 Task: Look for space in Rosedale, United States from 12th July, 2023 to 16th July, 2023 for 8 adults in price range Rs.10000 to Rs.16000. Place can be private room with 8 bedrooms having 8 beds and 8 bathrooms. Property type can be house, flat, guest house, hotel. Amenities needed are: wifi, TV, free parkinig on premises, gym, breakfast. Booking option can be shelf check-in. Required host language is English.
Action: Mouse moved to (516, 131)
Screenshot: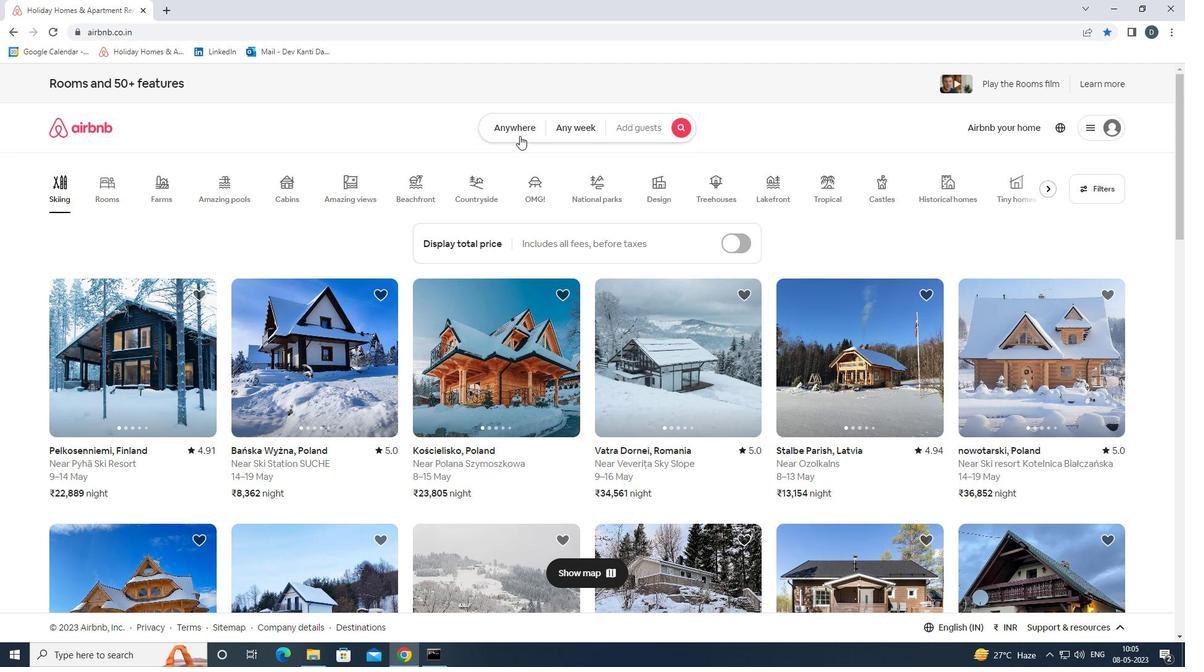
Action: Mouse pressed left at (516, 131)
Screenshot: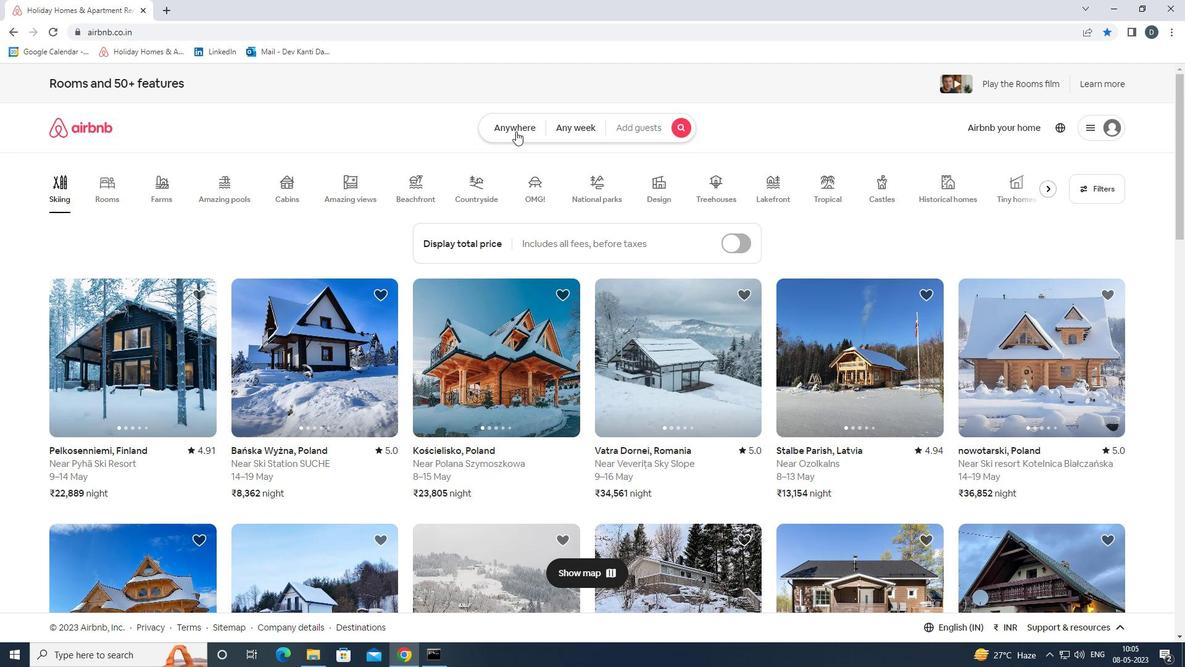 
Action: Mouse moved to (455, 181)
Screenshot: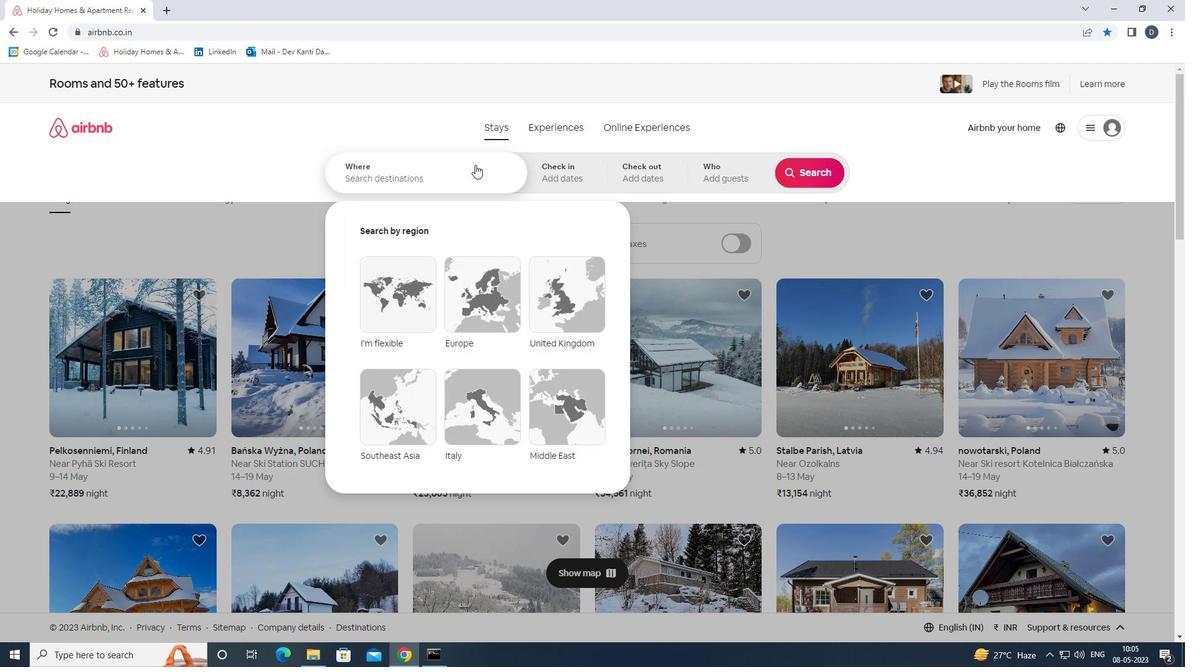 
Action: Mouse pressed left at (455, 181)
Screenshot: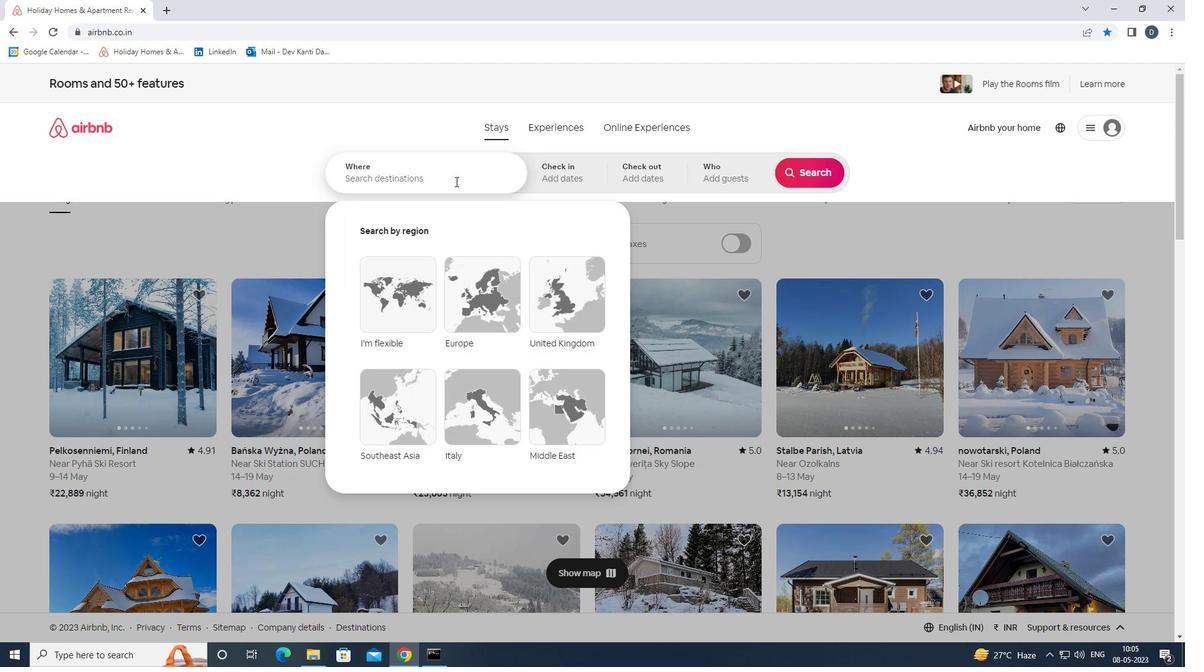 
Action: Key pressed <Key.shift><Key.shift><Key.shift><Key.shift><Key.shift><Key.shift>ROSEDALE,<Key.shift>UNITED<Key.space><Key.shift>STATES<Key.enter>
Screenshot: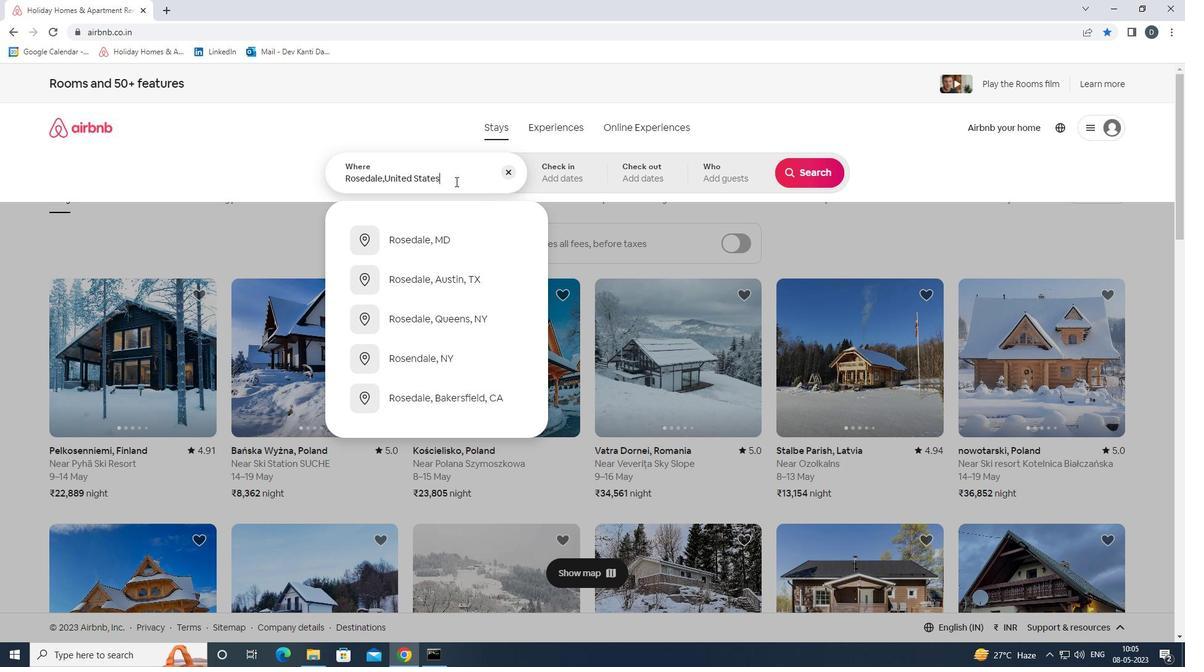 
Action: Mouse moved to (811, 273)
Screenshot: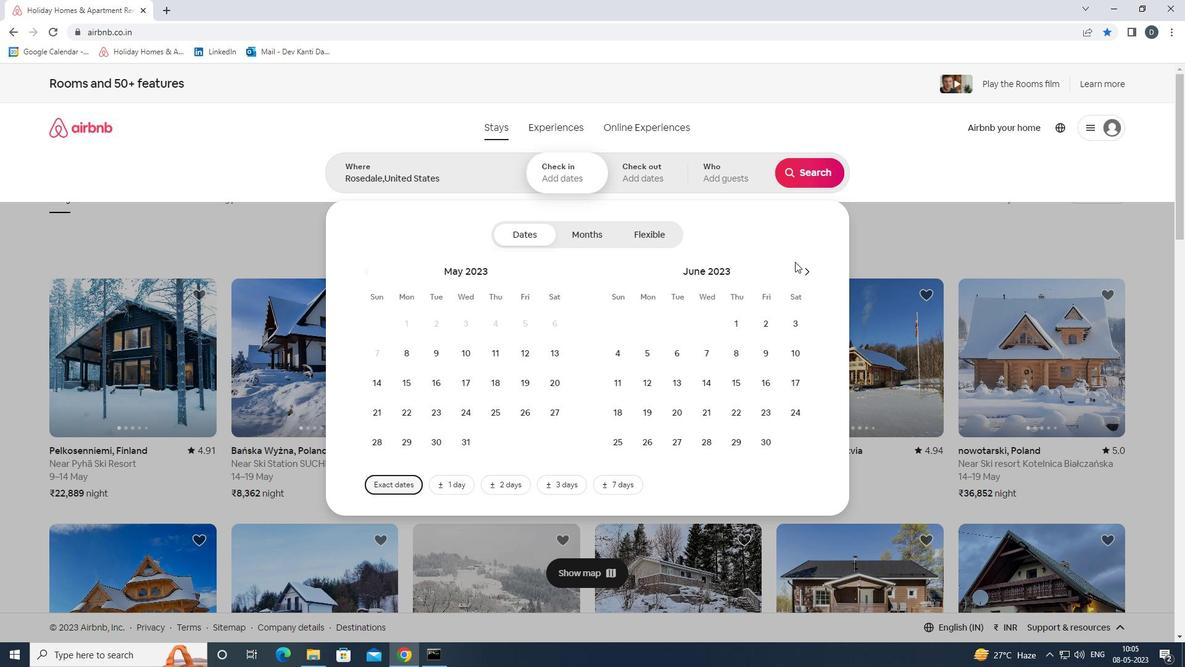 
Action: Mouse pressed left at (811, 273)
Screenshot: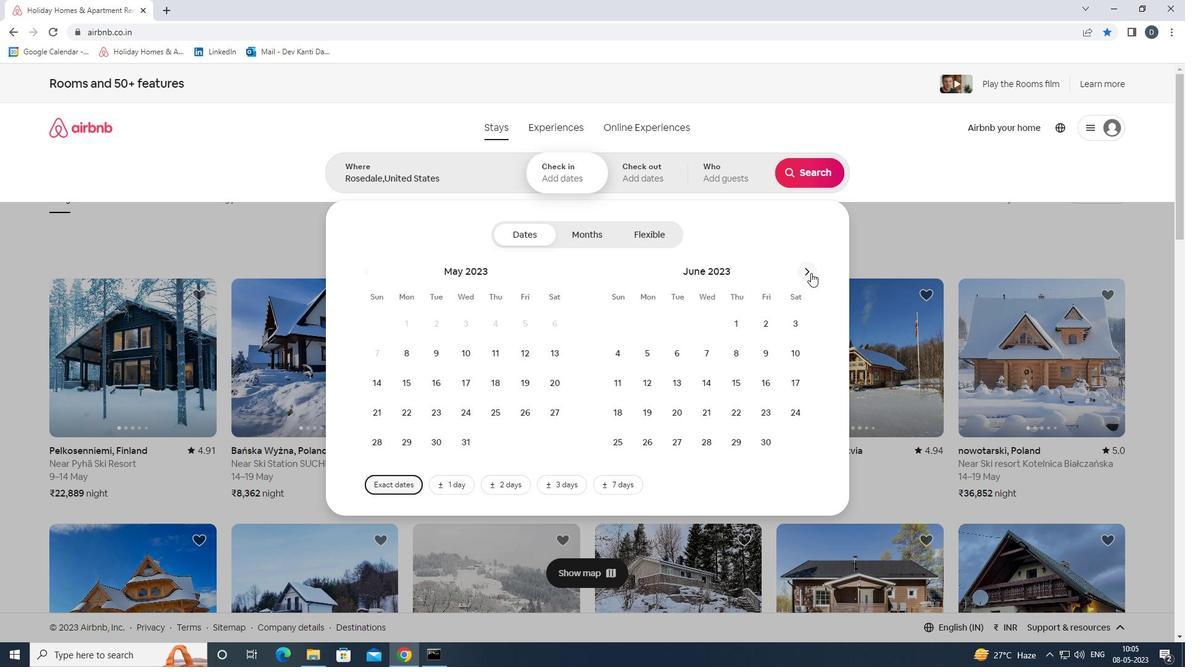 
Action: Mouse moved to (703, 387)
Screenshot: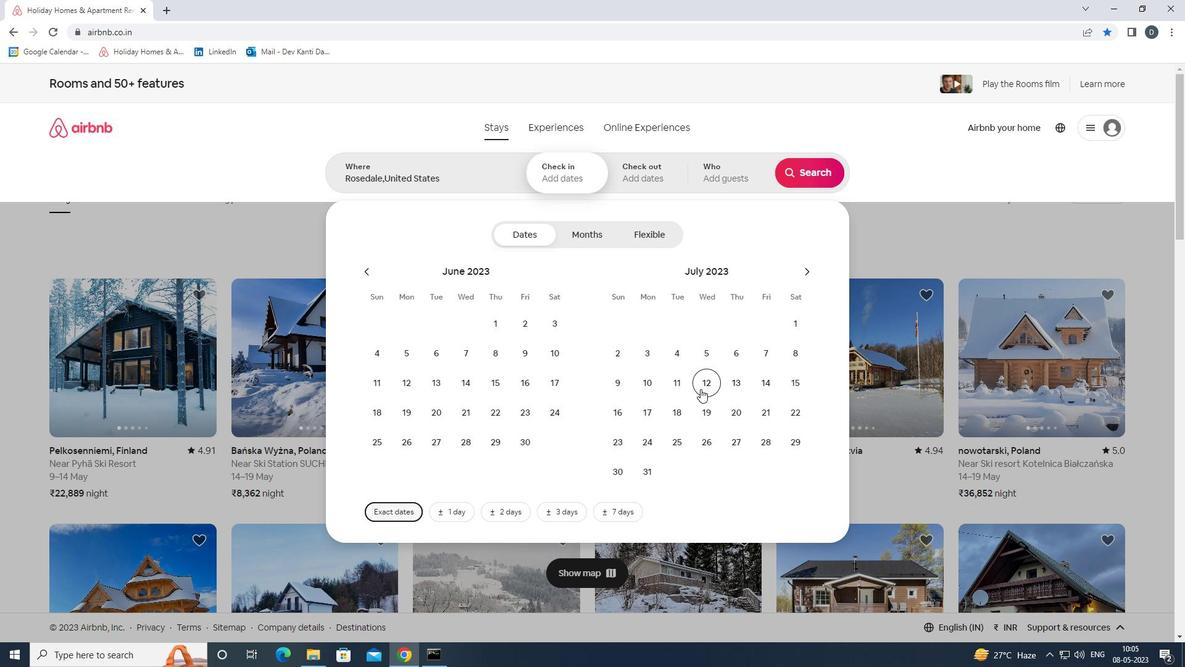 
Action: Mouse pressed left at (703, 387)
Screenshot: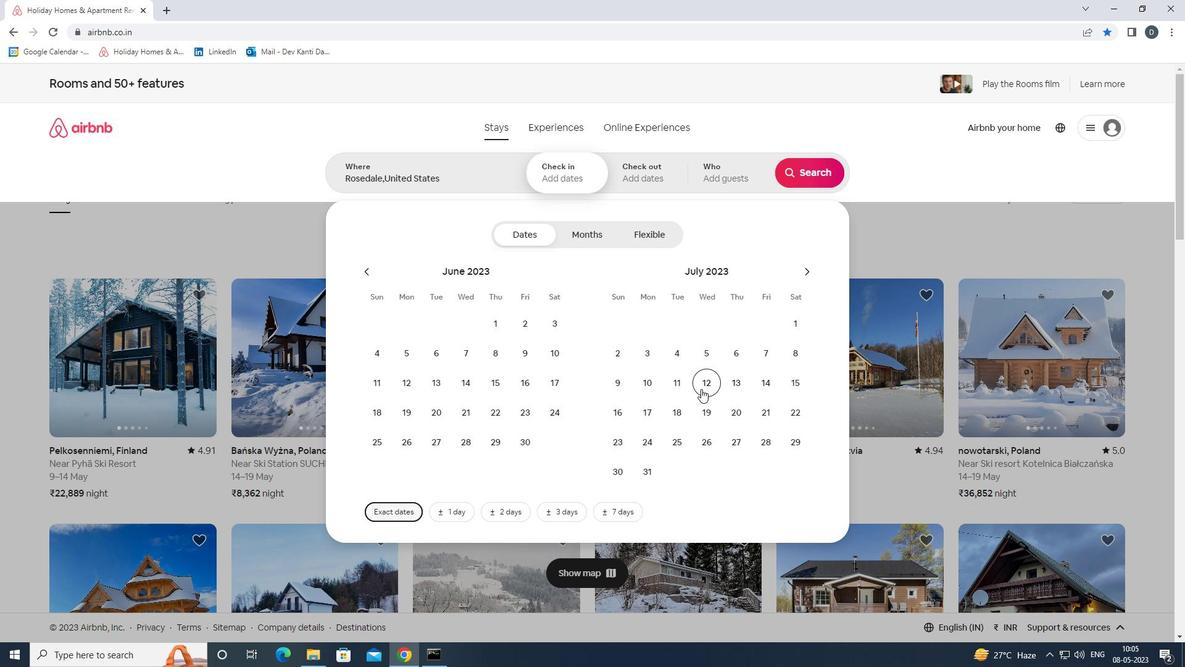 
Action: Mouse moved to (613, 412)
Screenshot: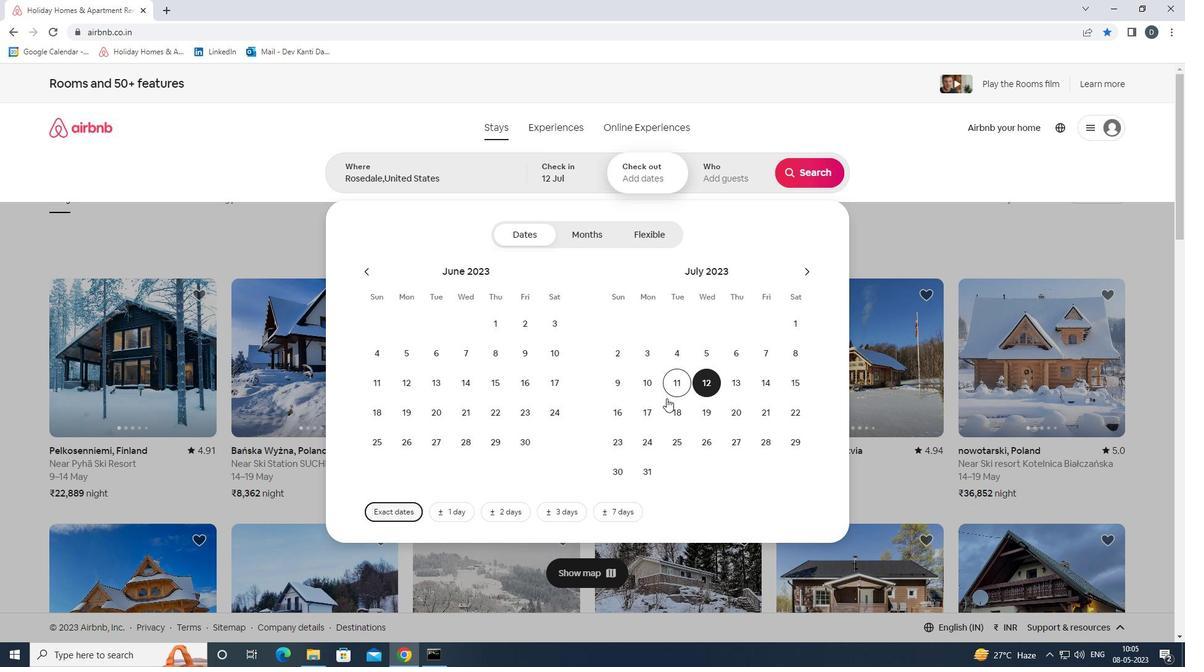 
Action: Mouse pressed left at (613, 412)
Screenshot: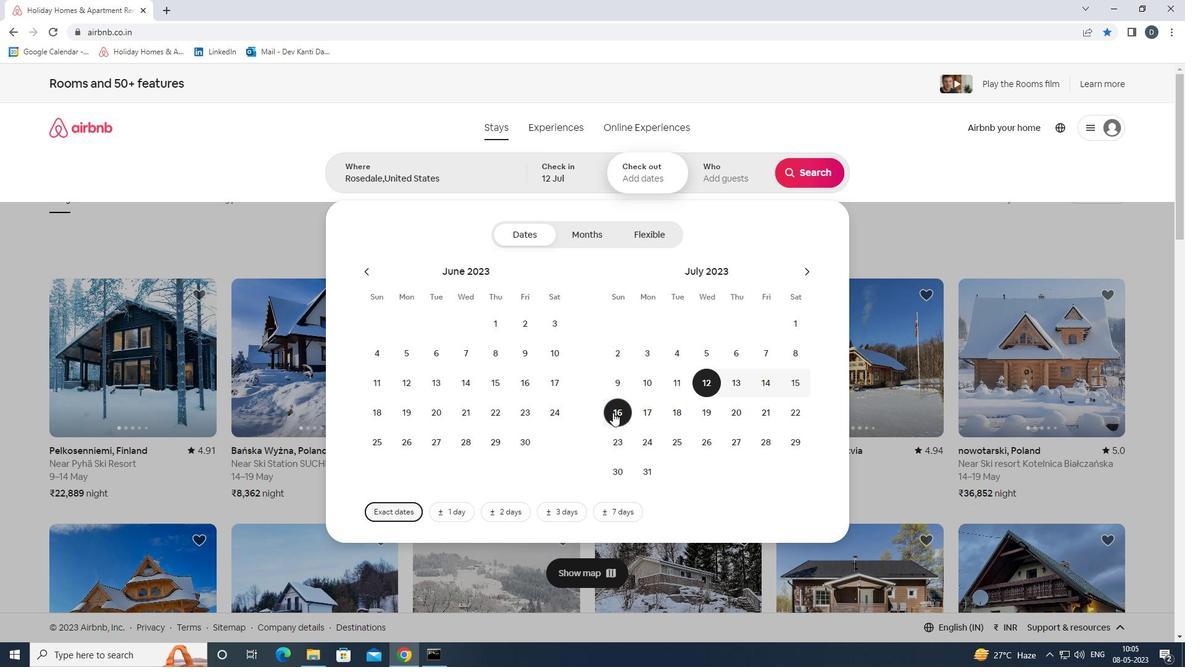 
Action: Mouse moved to (723, 184)
Screenshot: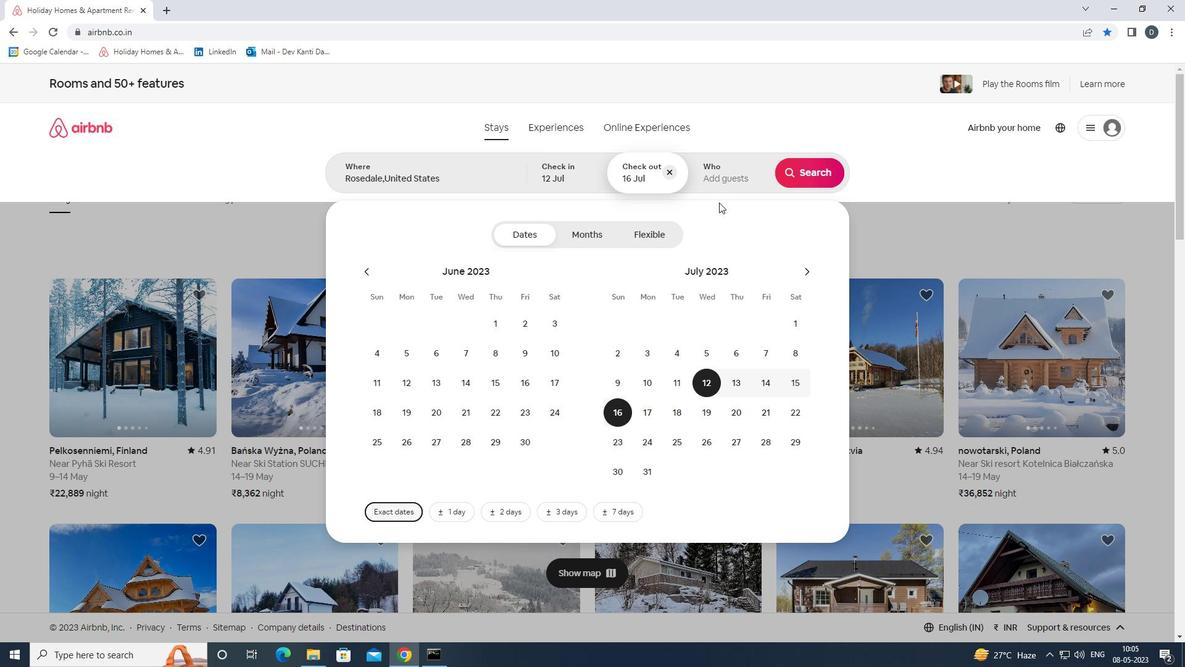 
Action: Mouse pressed left at (723, 184)
Screenshot: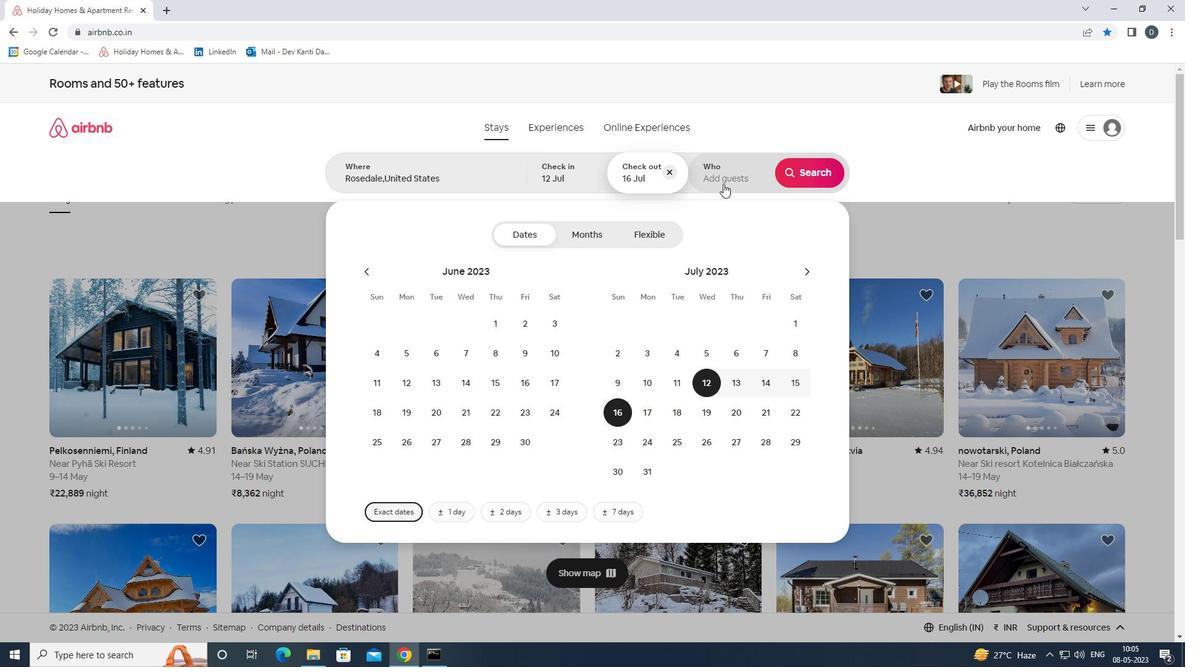 
Action: Mouse moved to (814, 236)
Screenshot: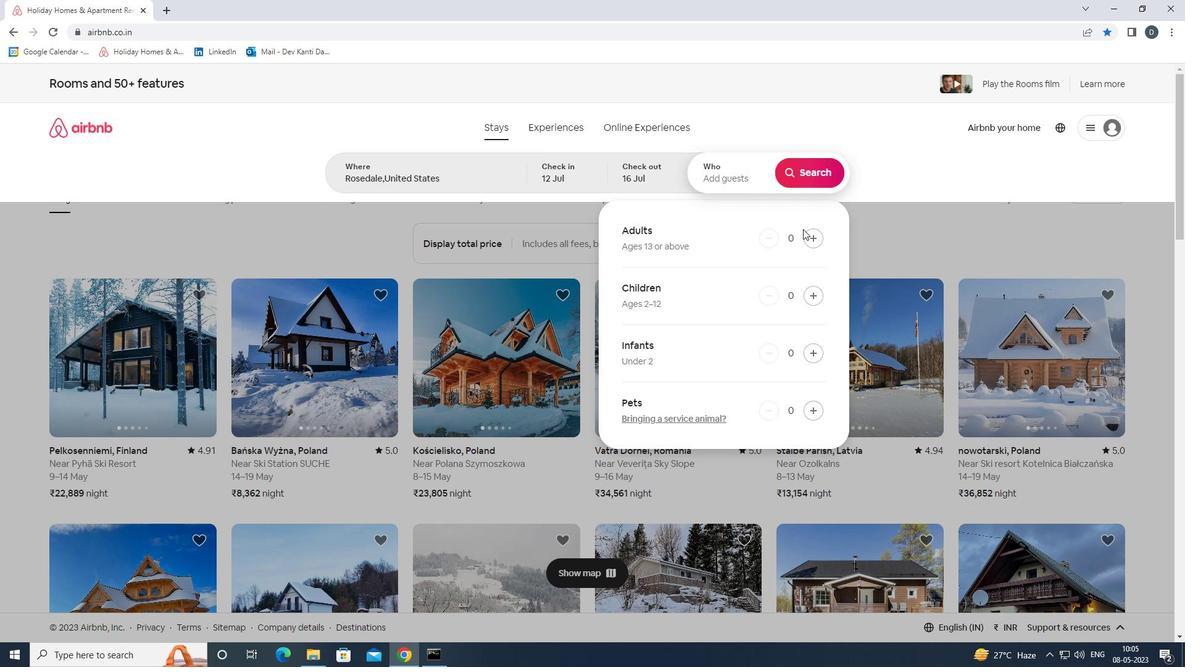 
Action: Mouse pressed left at (814, 236)
Screenshot: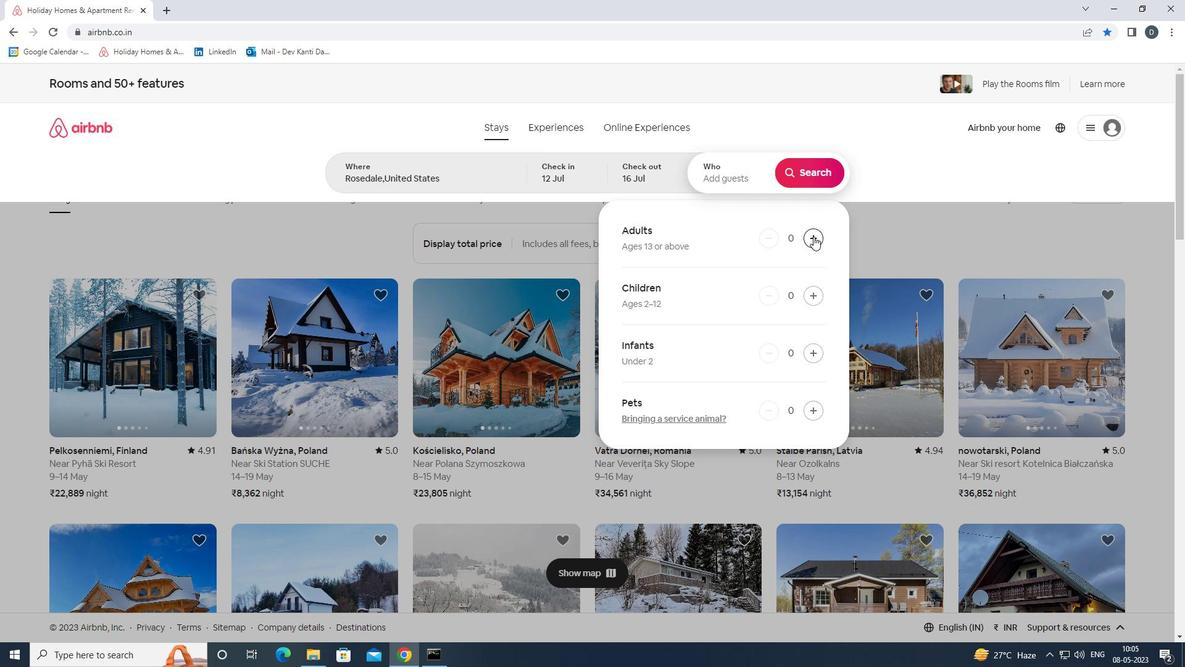 
Action: Mouse pressed left at (814, 236)
Screenshot: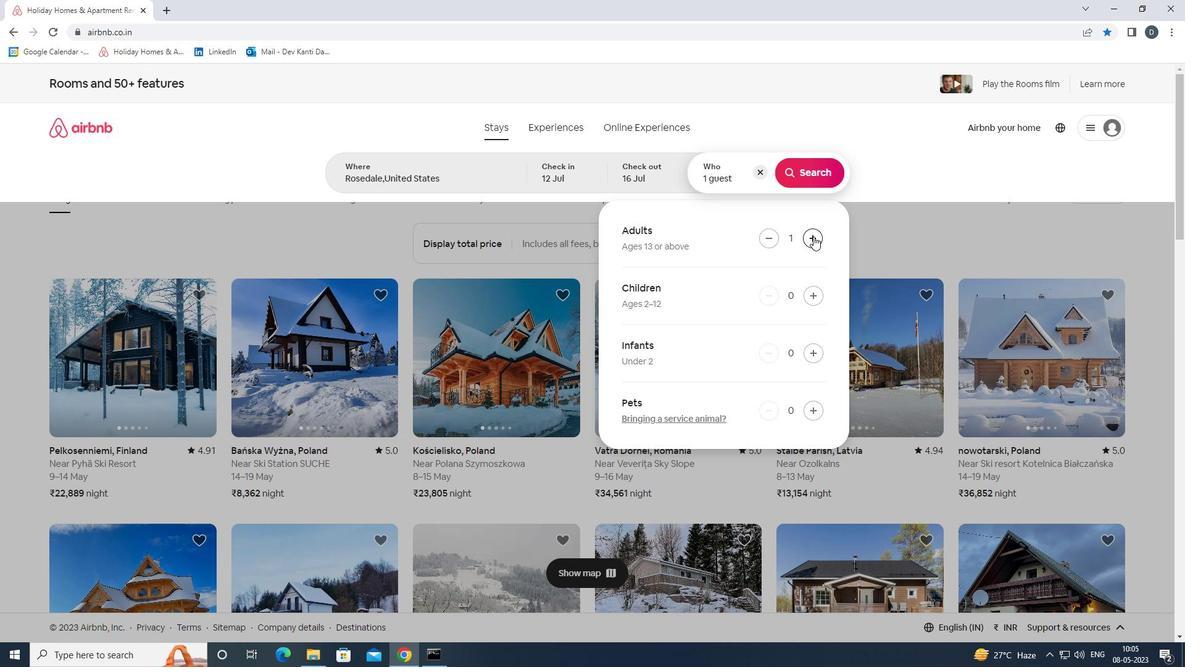 
Action: Mouse pressed left at (814, 236)
Screenshot: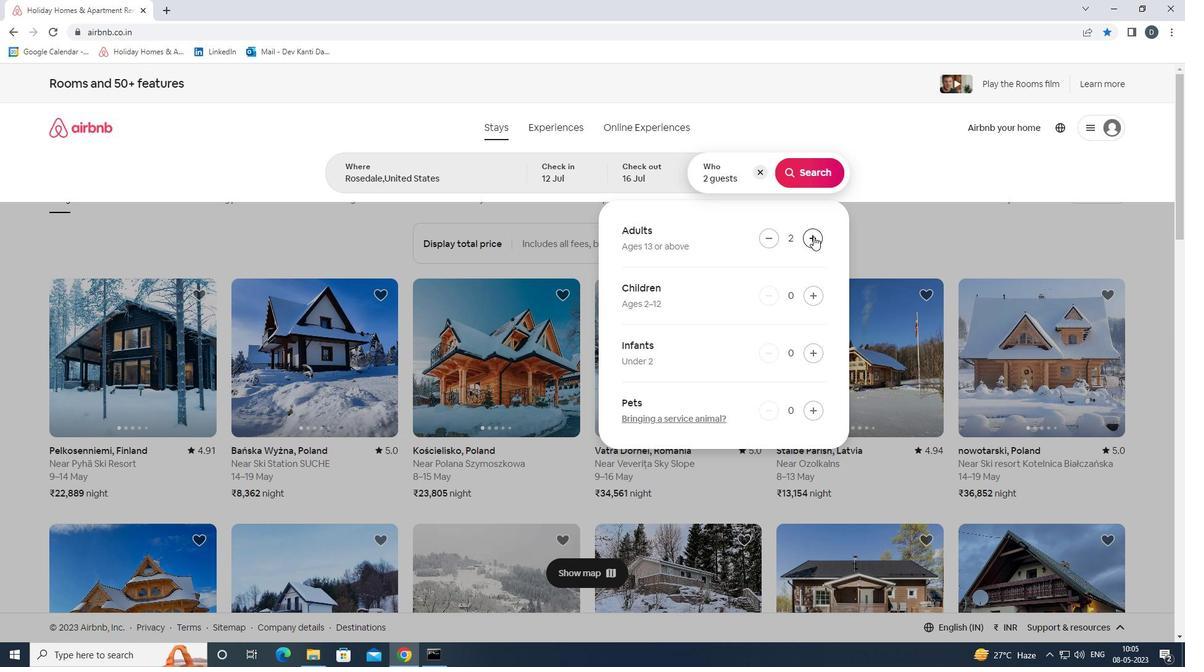 
Action: Mouse pressed left at (814, 236)
Screenshot: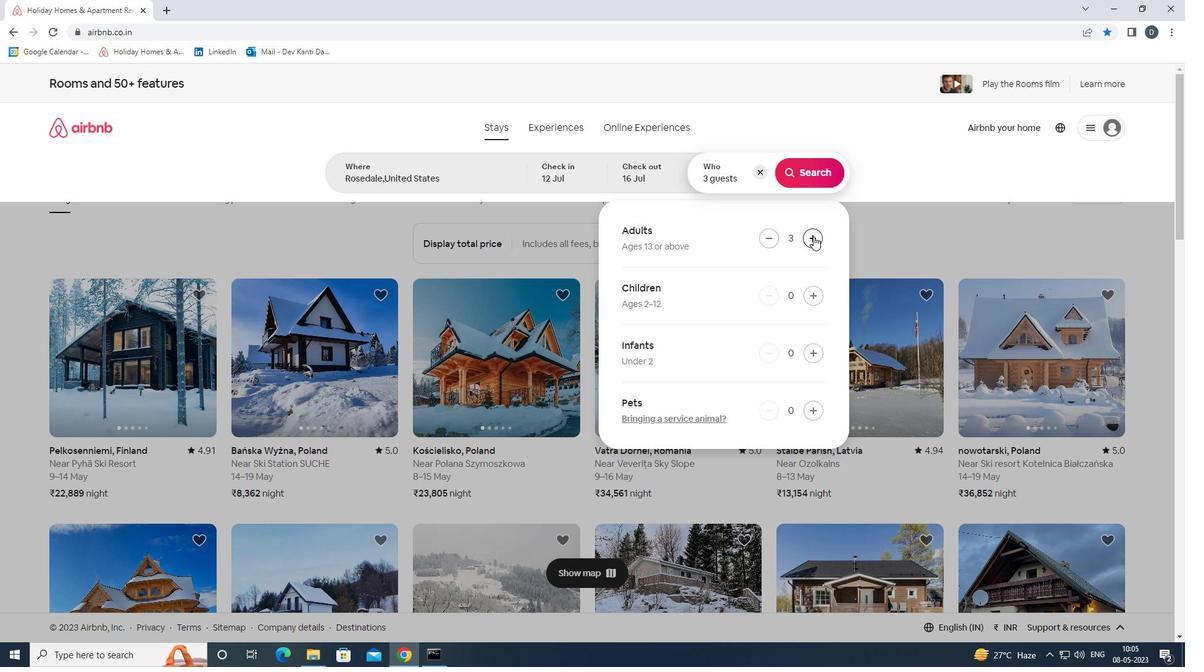 
Action: Mouse pressed left at (814, 236)
Screenshot: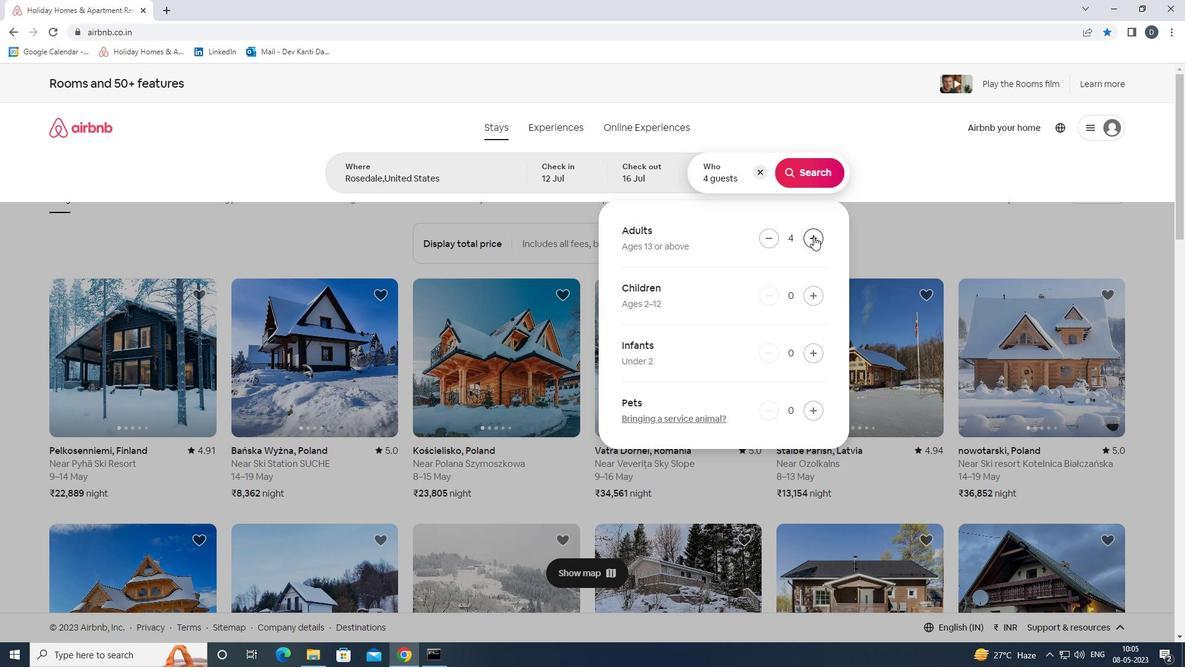 
Action: Mouse pressed left at (814, 236)
Screenshot: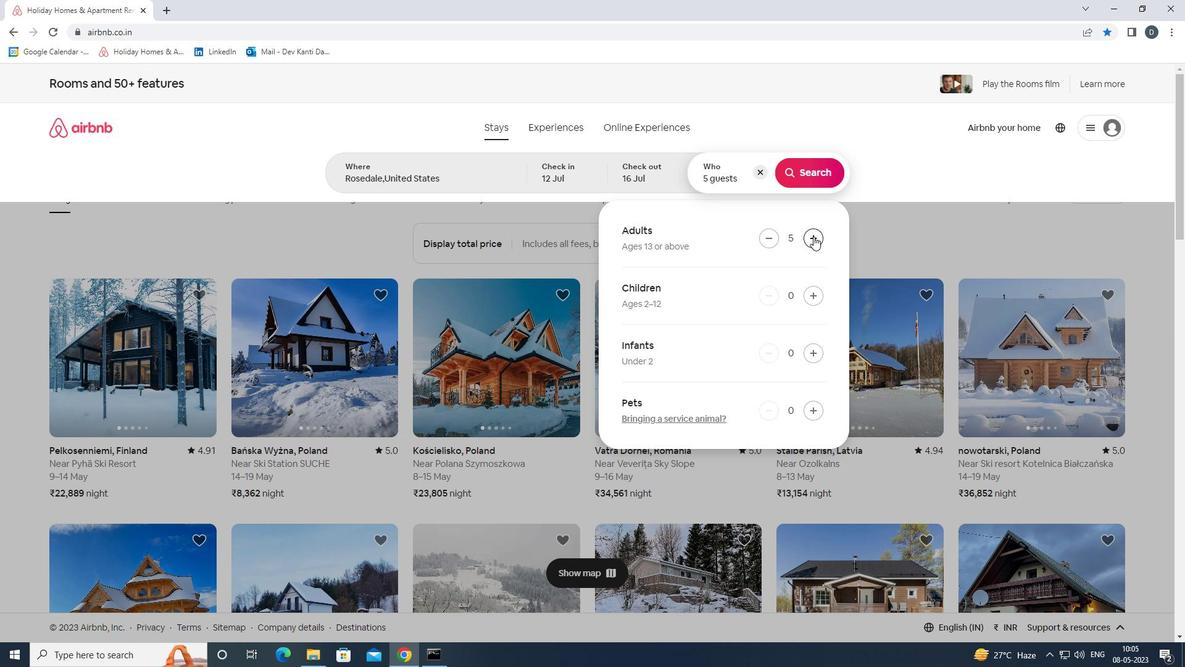 
Action: Mouse pressed left at (814, 236)
Screenshot: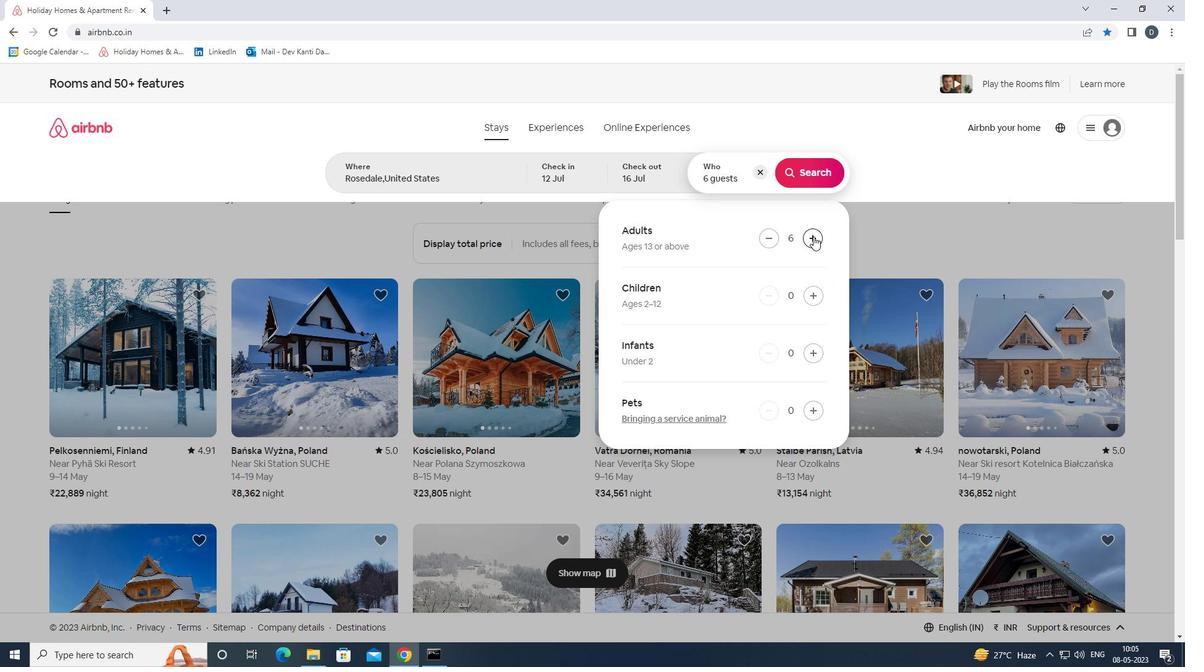 
Action: Mouse pressed left at (814, 236)
Screenshot: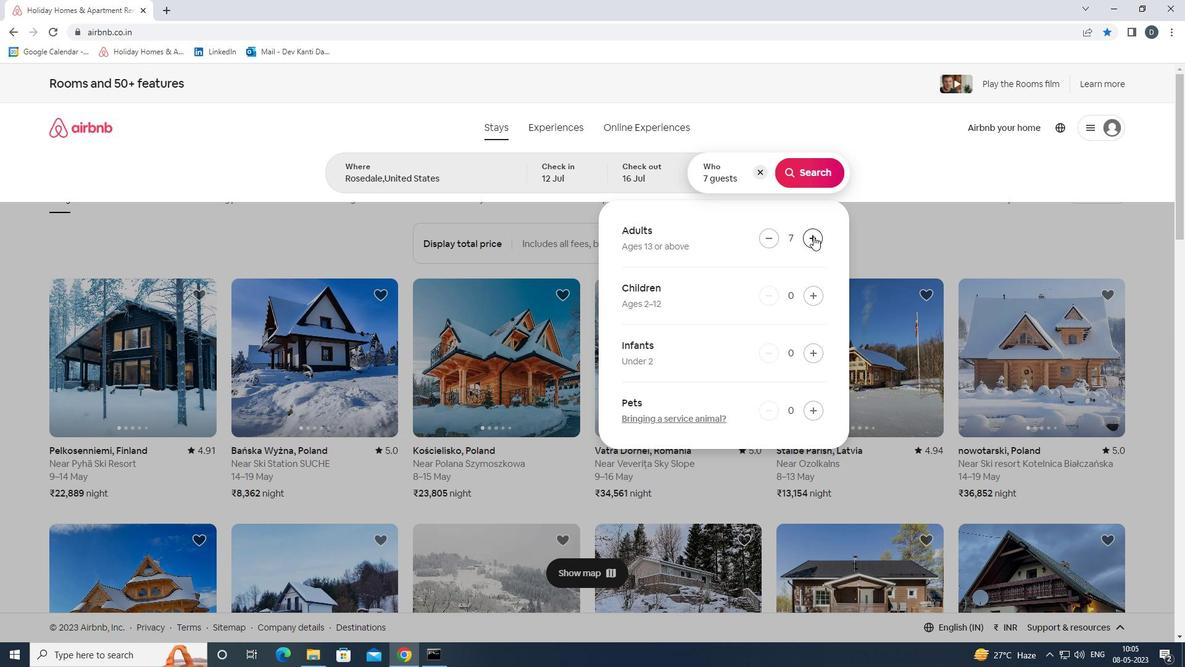 
Action: Mouse moved to (807, 177)
Screenshot: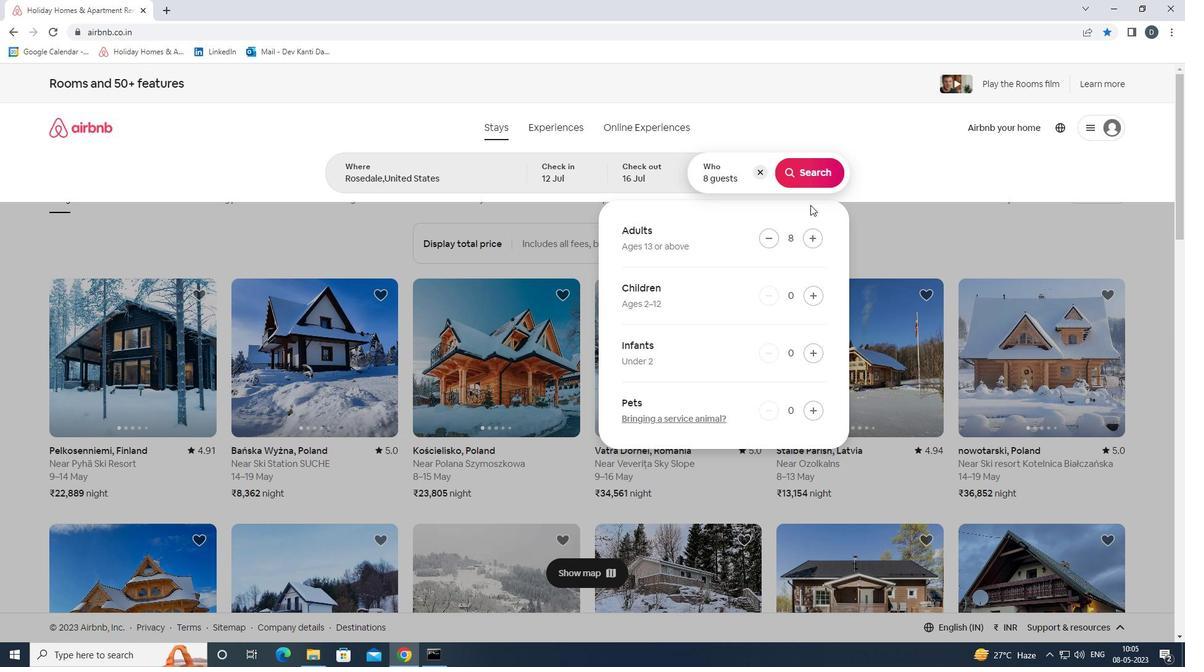 
Action: Mouse pressed left at (807, 177)
Screenshot: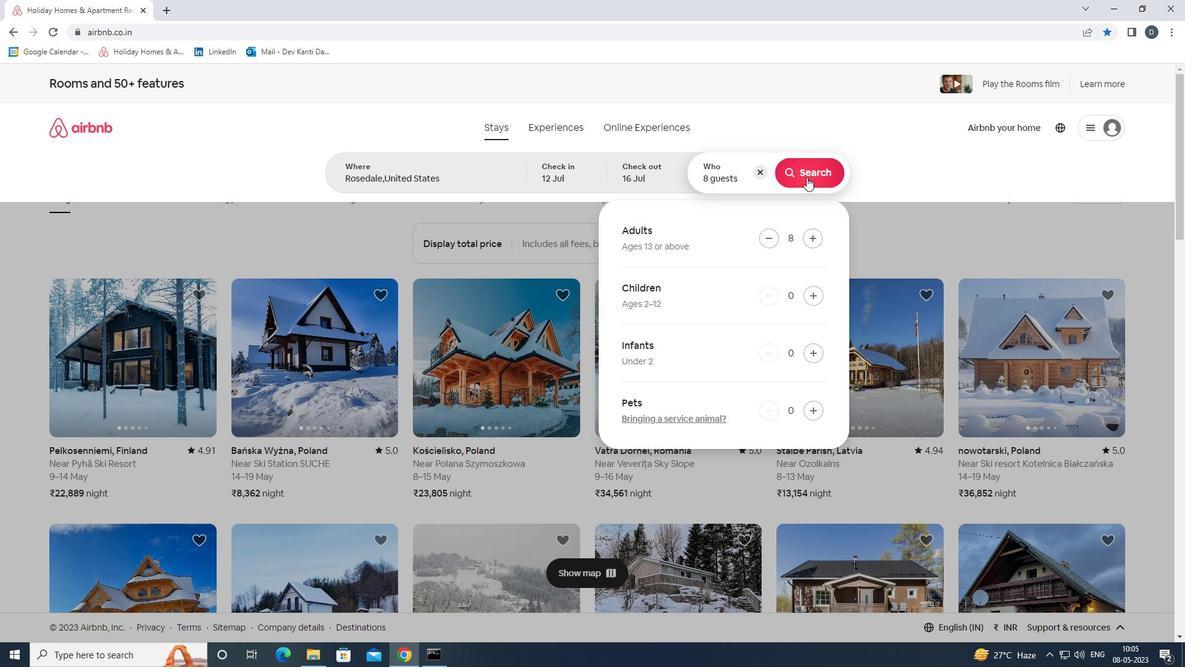
Action: Mouse moved to (1122, 141)
Screenshot: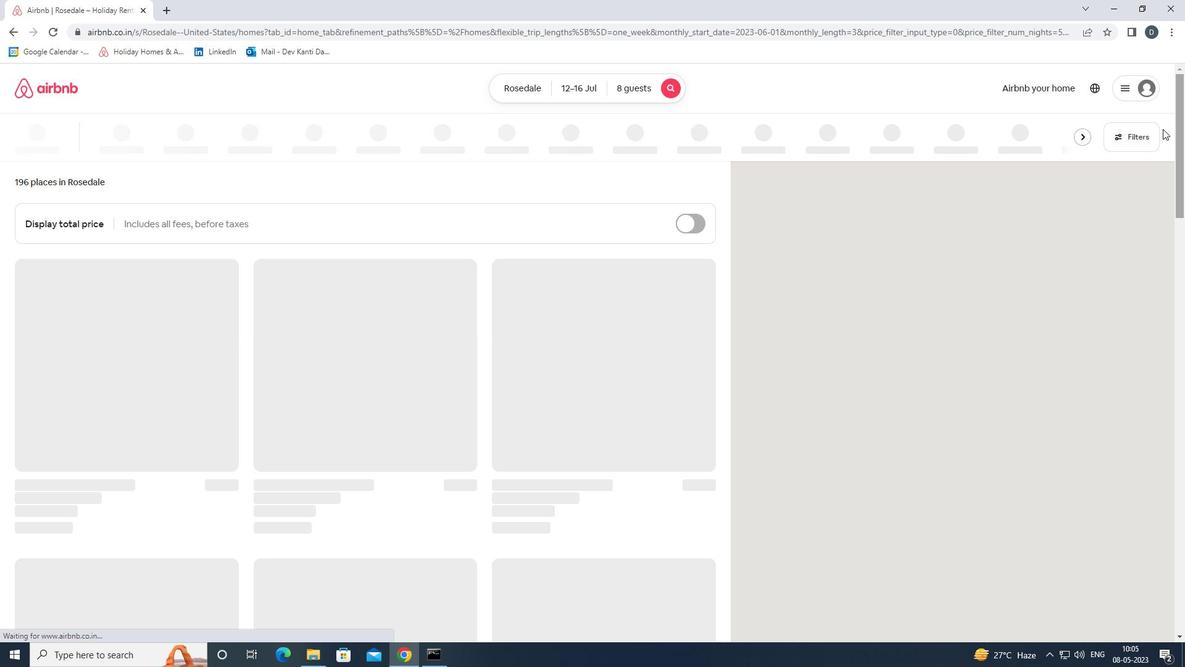 
Action: Mouse pressed left at (1122, 141)
Screenshot: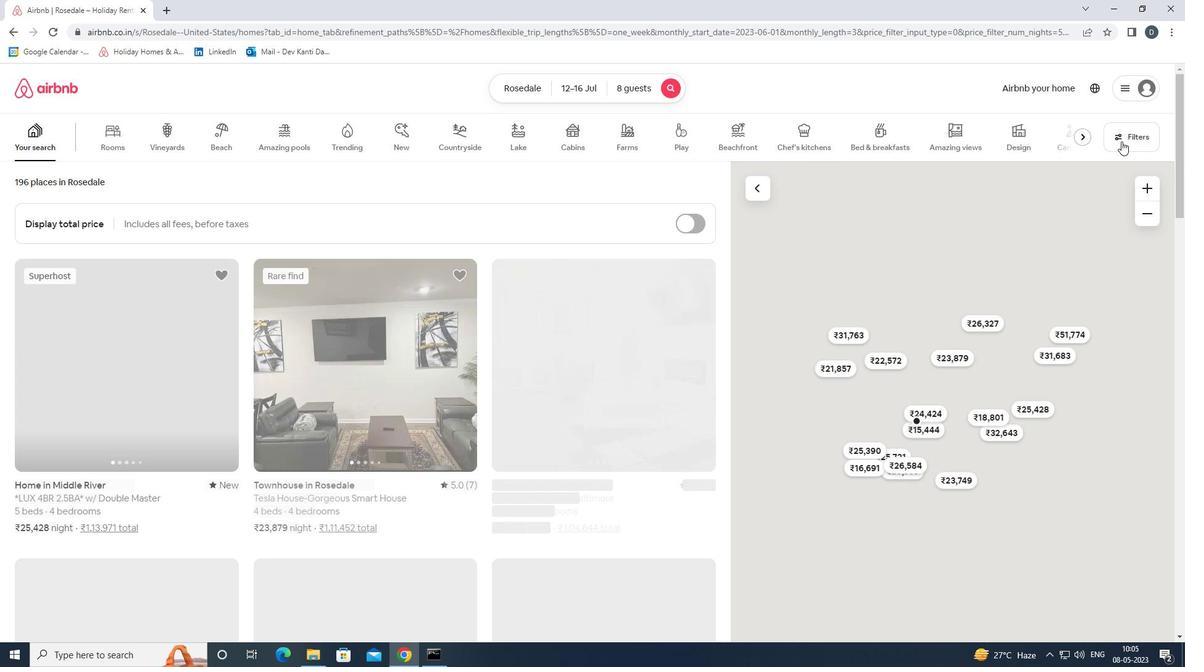 
Action: Mouse moved to (487, 435)
Screenshot: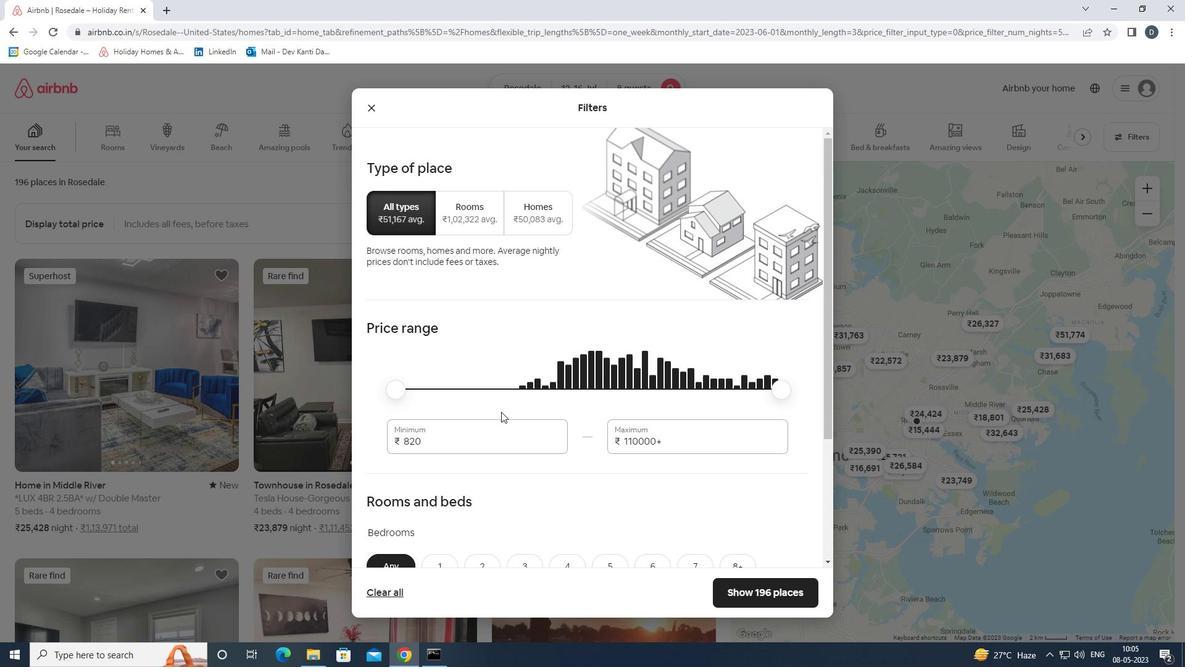 
Action: Mouse pressed left at (487, 435)
Screenshot: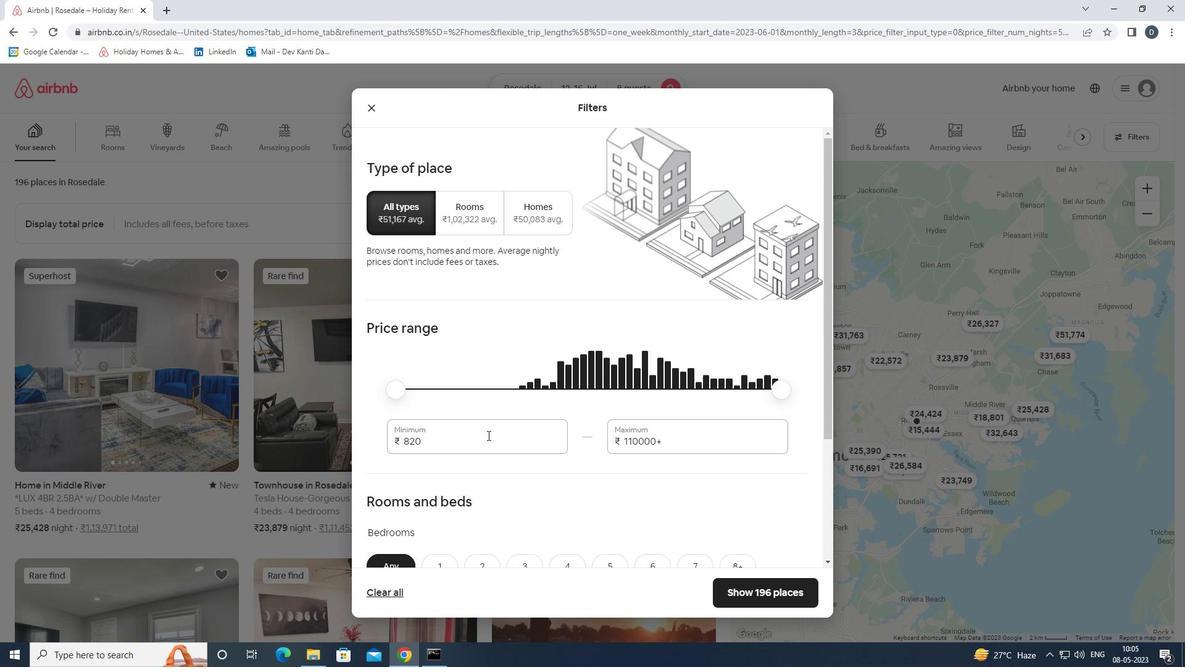 
Action: Mouse pressed left at (487, 435)
Screenshot: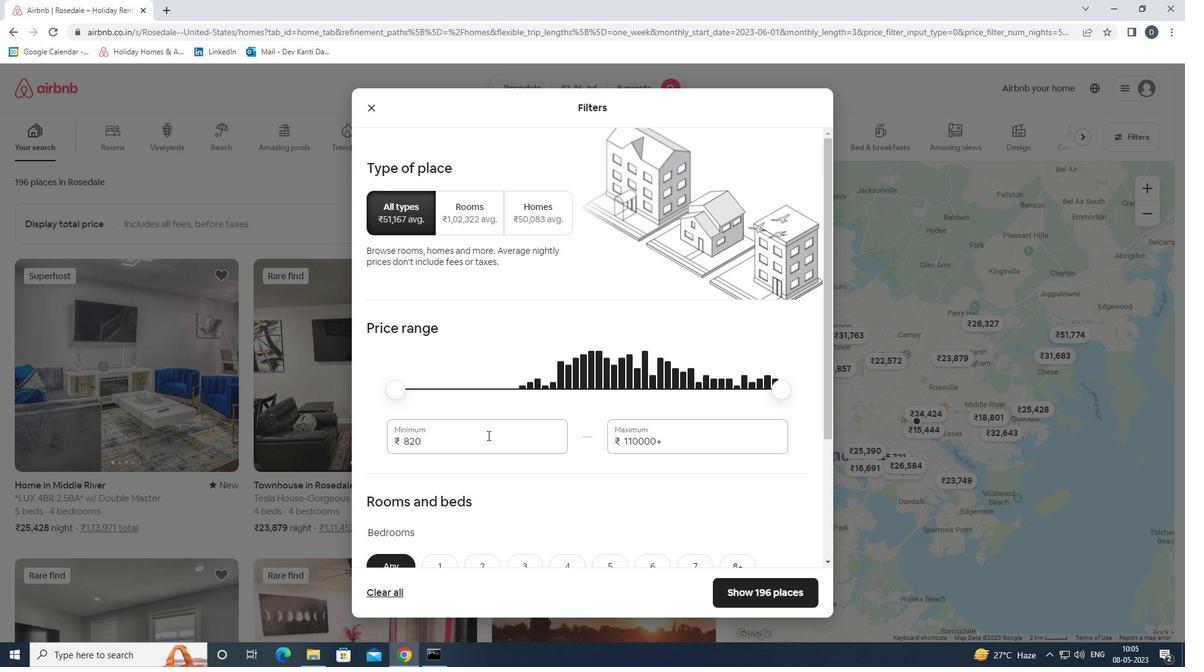 
Action: Key pressed 10000<Key.tab>16000
Screenshot: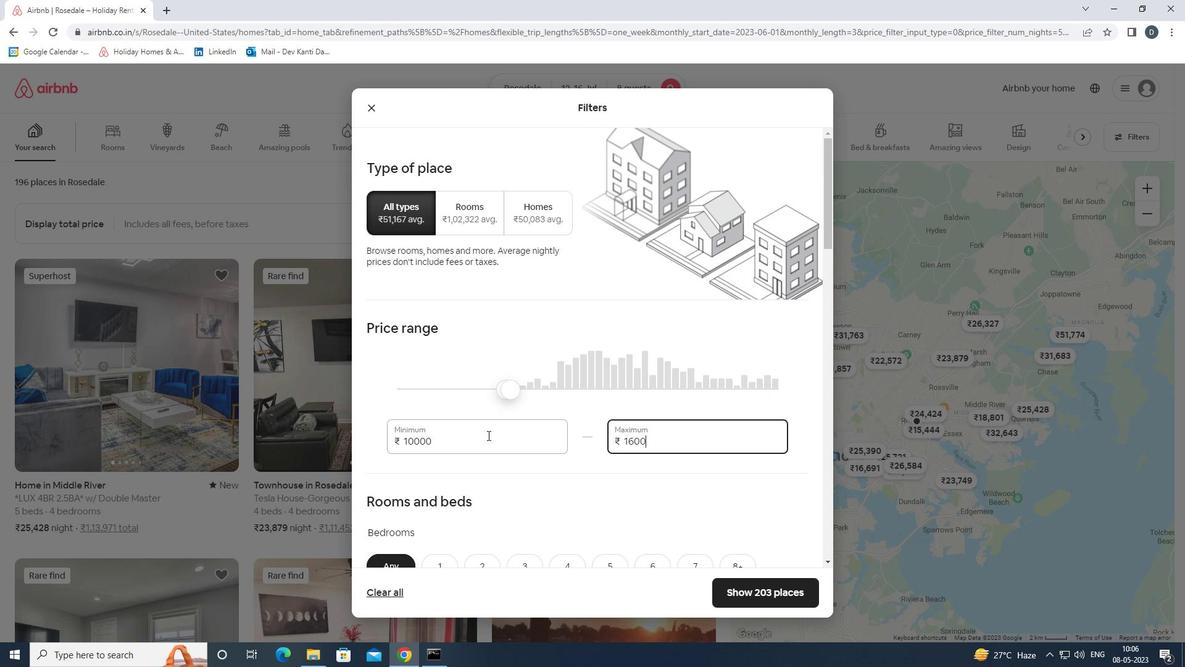 
Action: Mouse scrolled (487, 434) with delta (0, 0)
Screenshot: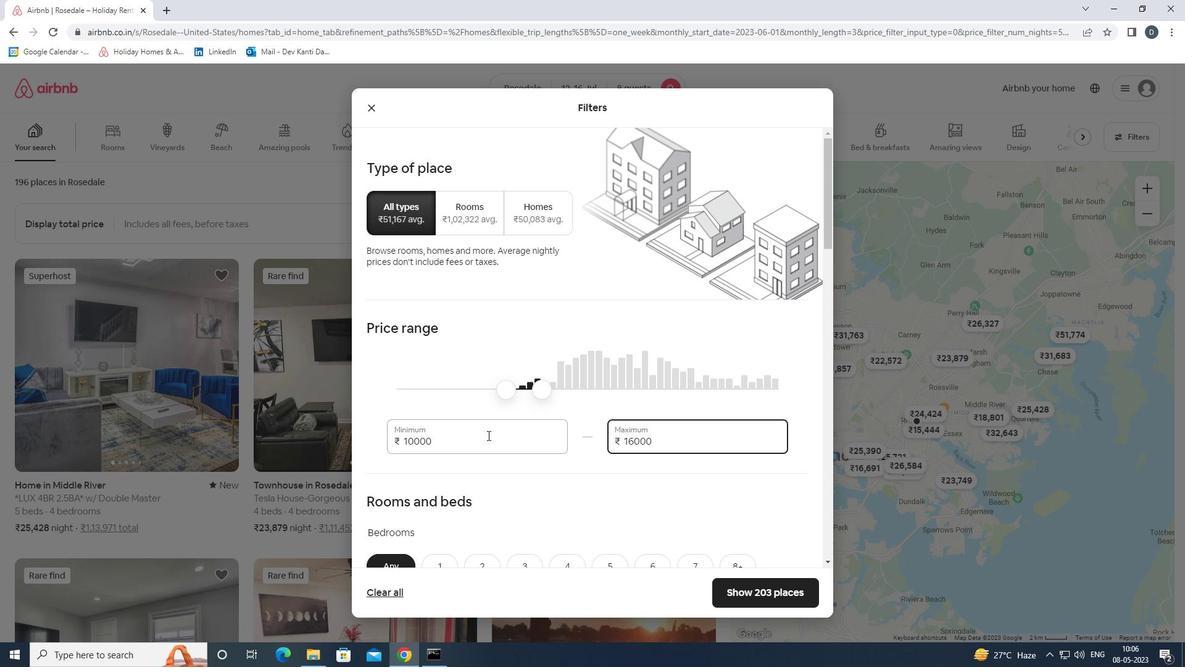 
Action: Mouse moved to (482, 422)
Screenshot: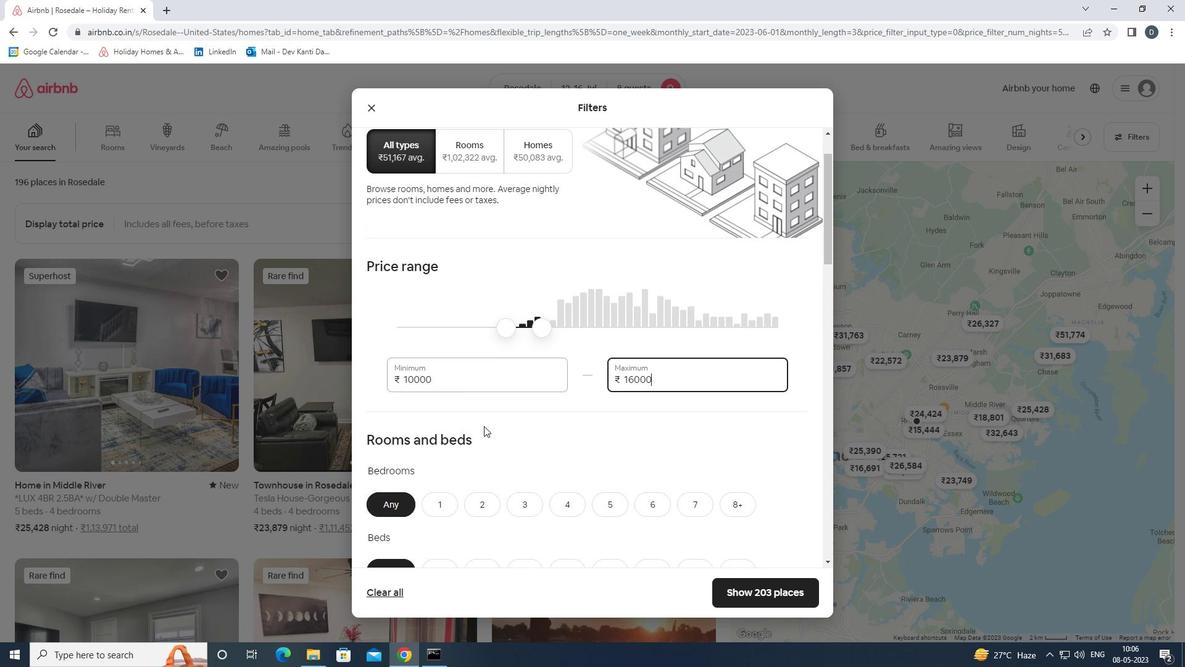 
Action: Mouse scrolled (482, 421) with delta (0, 0)
Screenshot: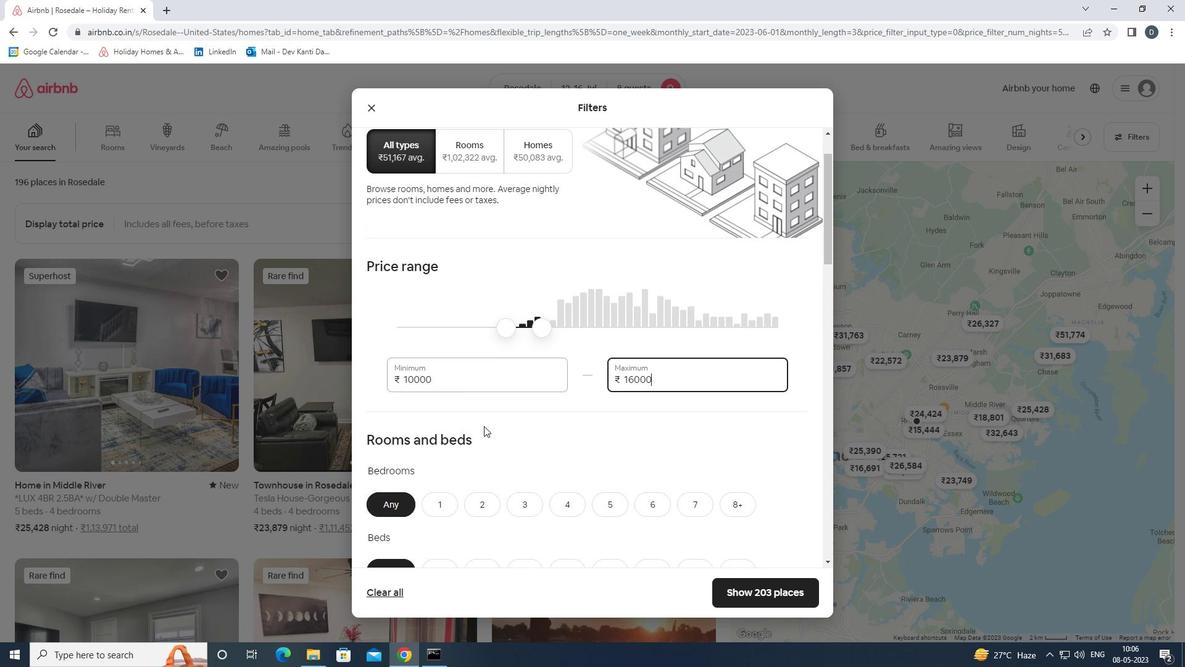 
Action: Mouse moved to (480, 415)
Screenshot: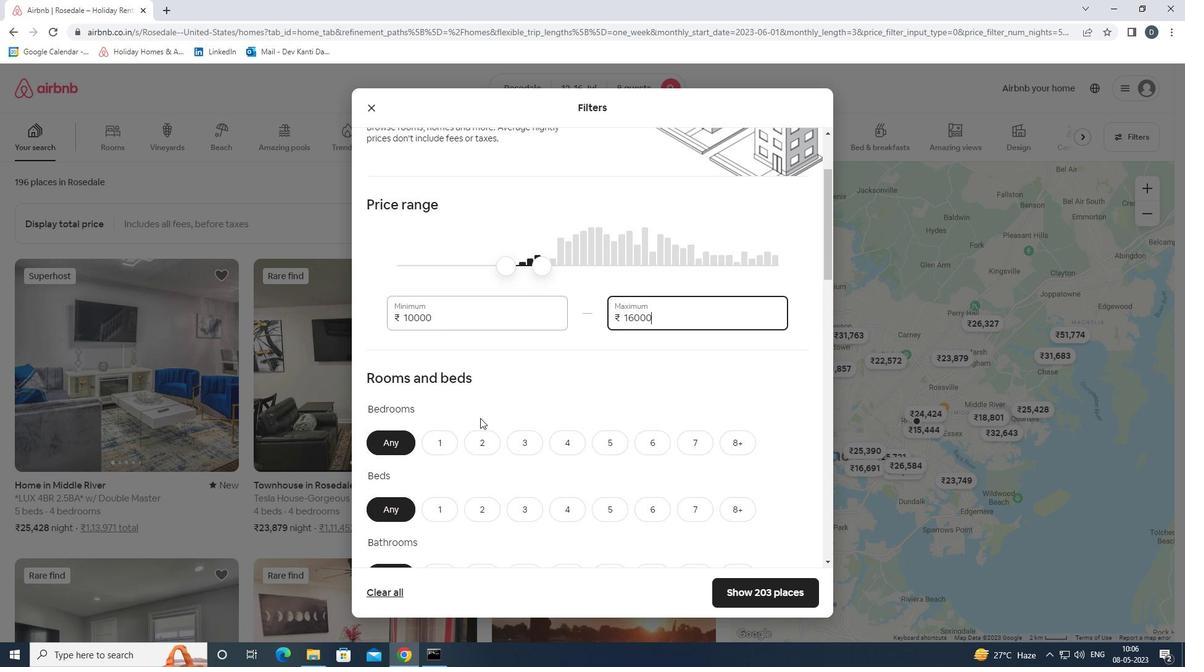 
Action: Mouse scrolled (480, 414) with delta (0, 0)
Screenshot: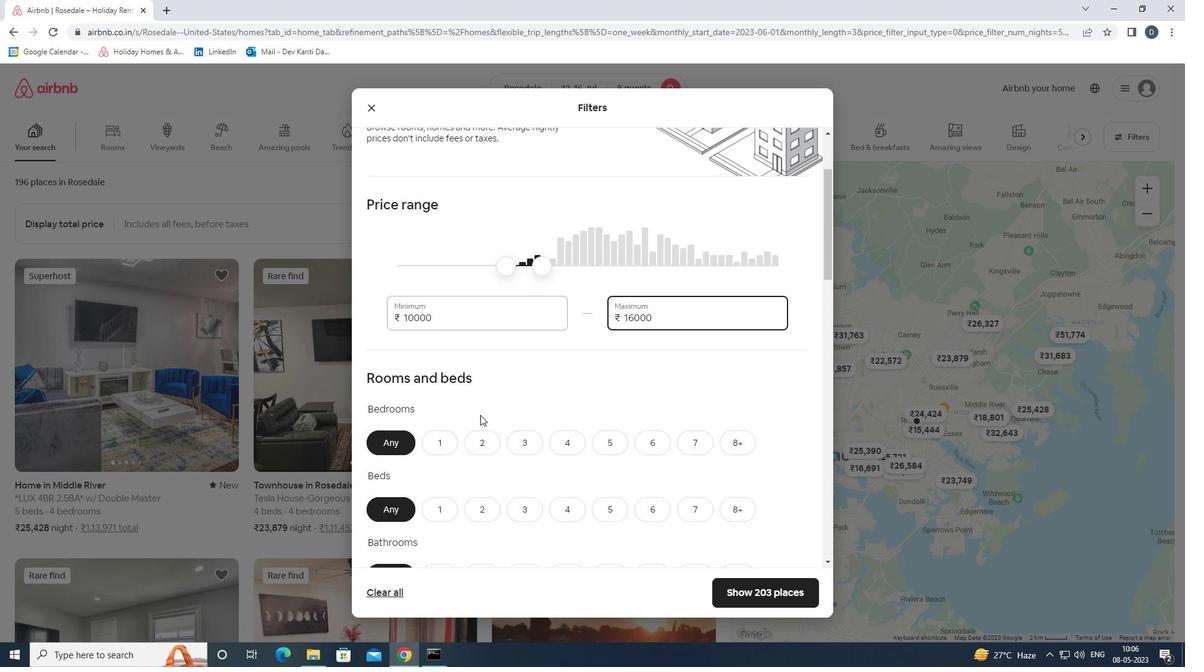 
Action: Mouse moved to (735, 386)
Screenshot: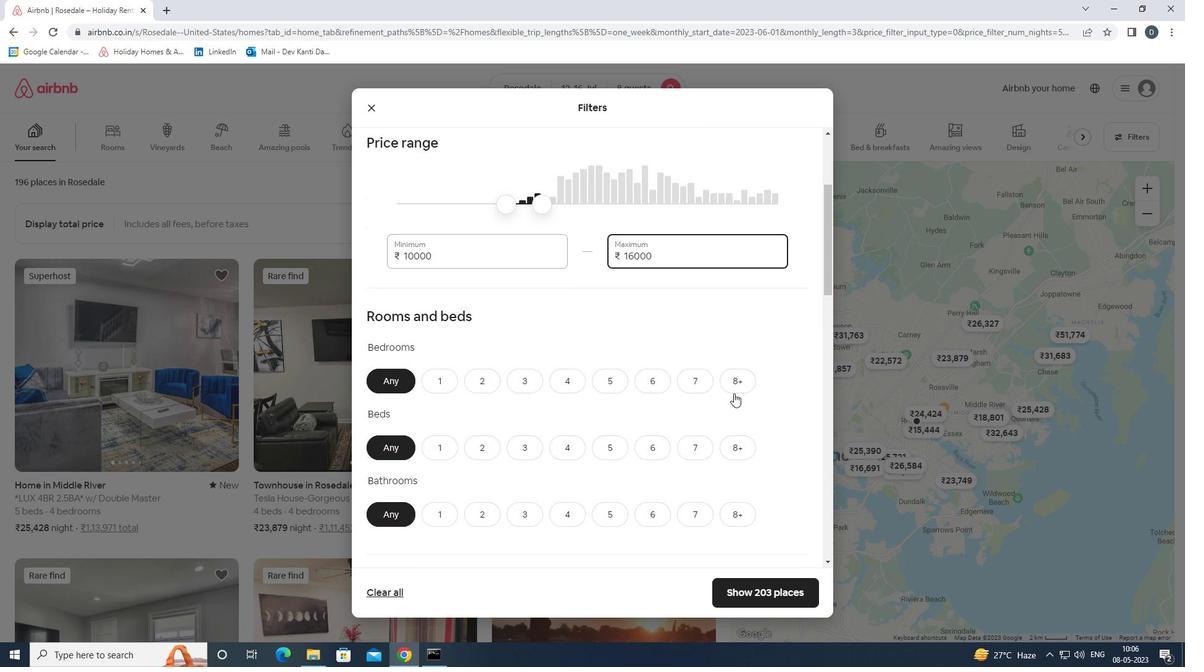 
Action: Mouse pressed left at (735, 386)
Screenshot: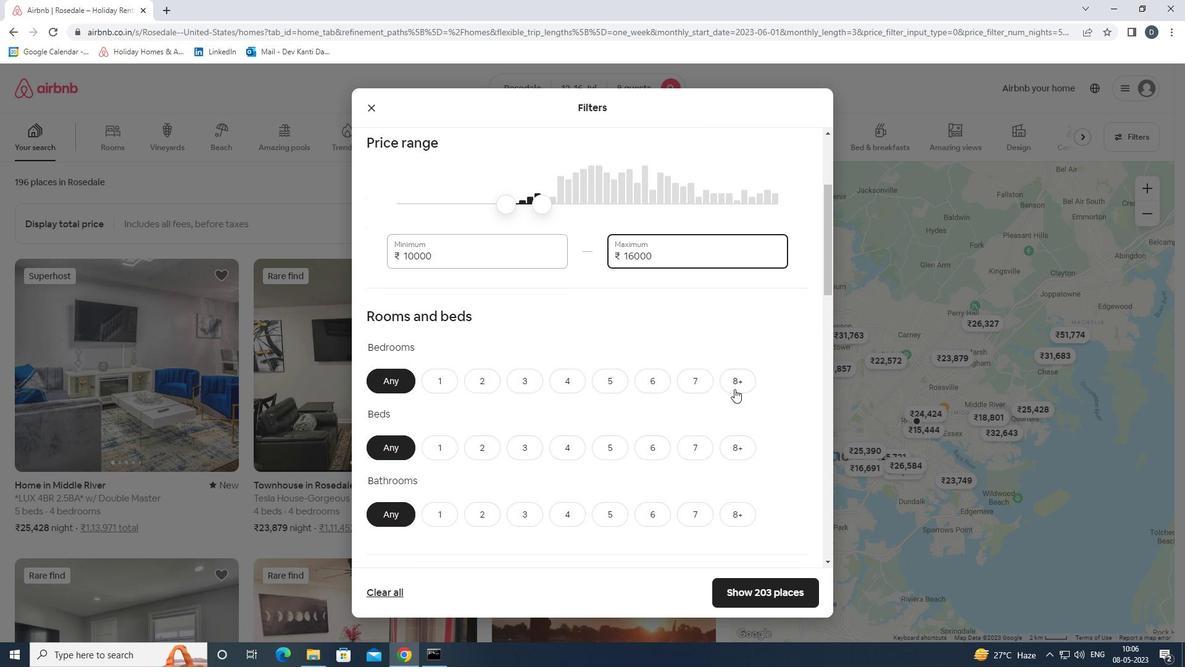 
Action: Mouse moved to (741, 442)
Screenshot: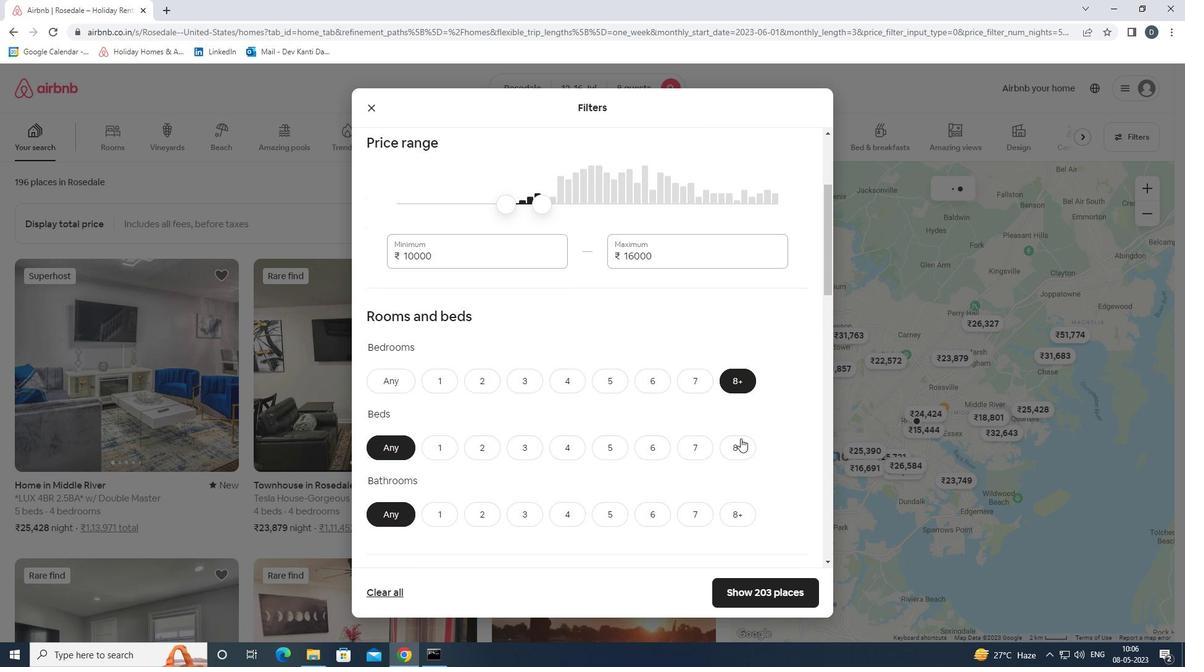
Action: Mouse pressed left at (741, 442)
Screenshot: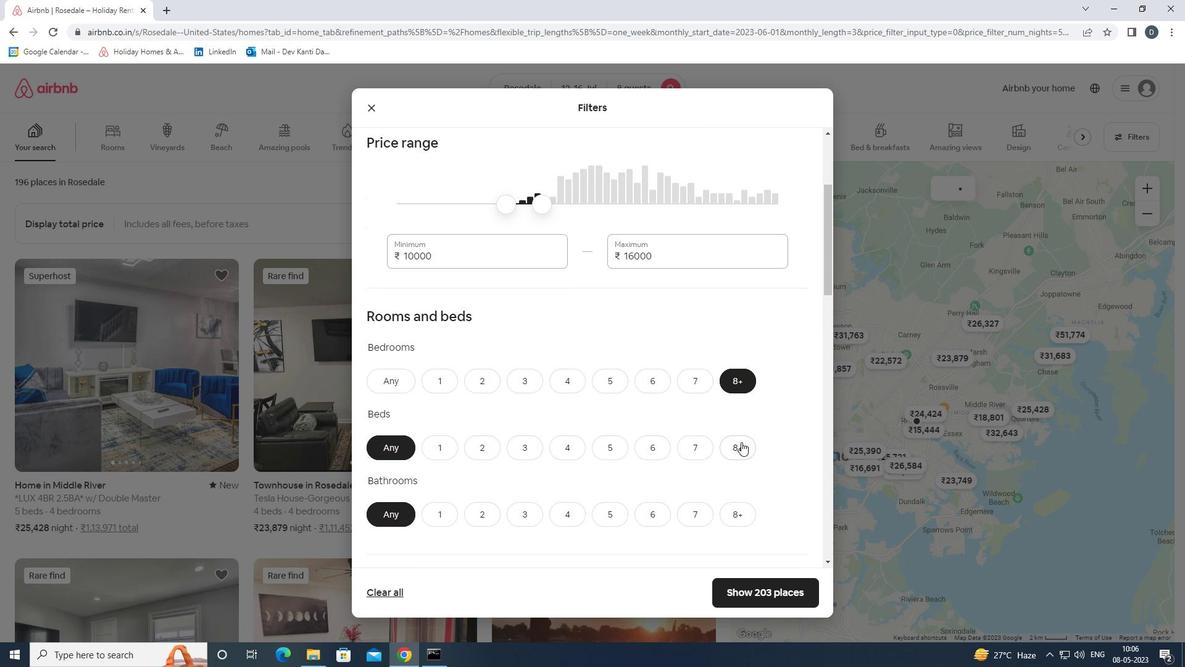 
Action: Mouse moved to (743, 516)
Screenshot: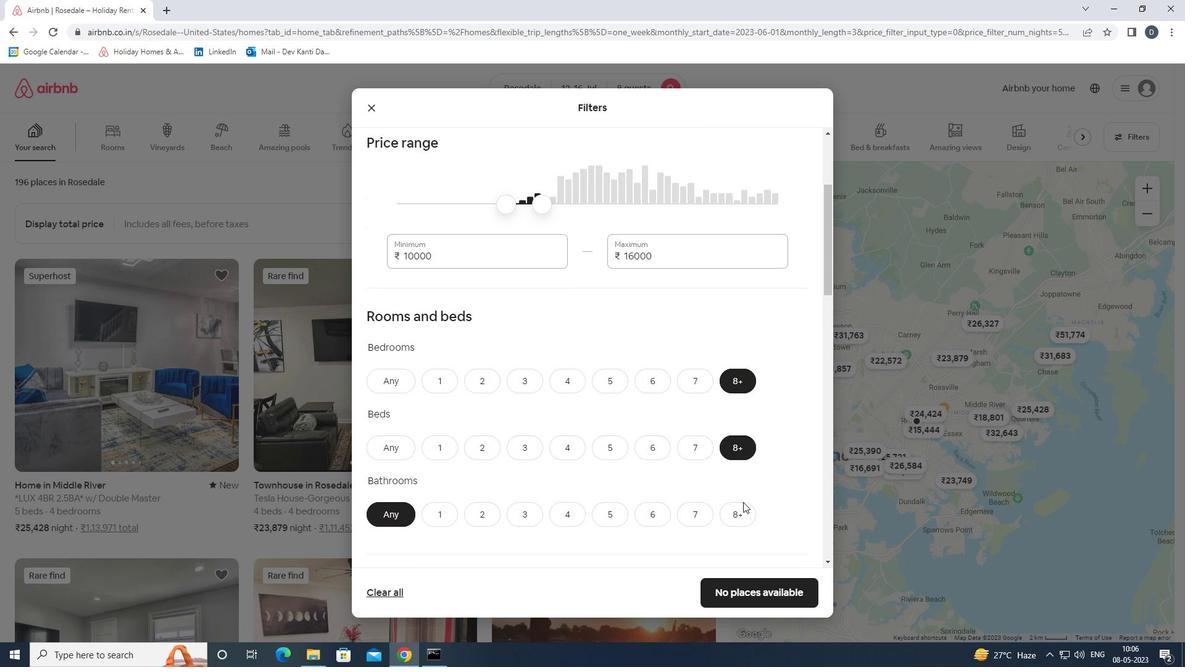 
Action: Mouse pressed left at (743, 516)
Screenshot: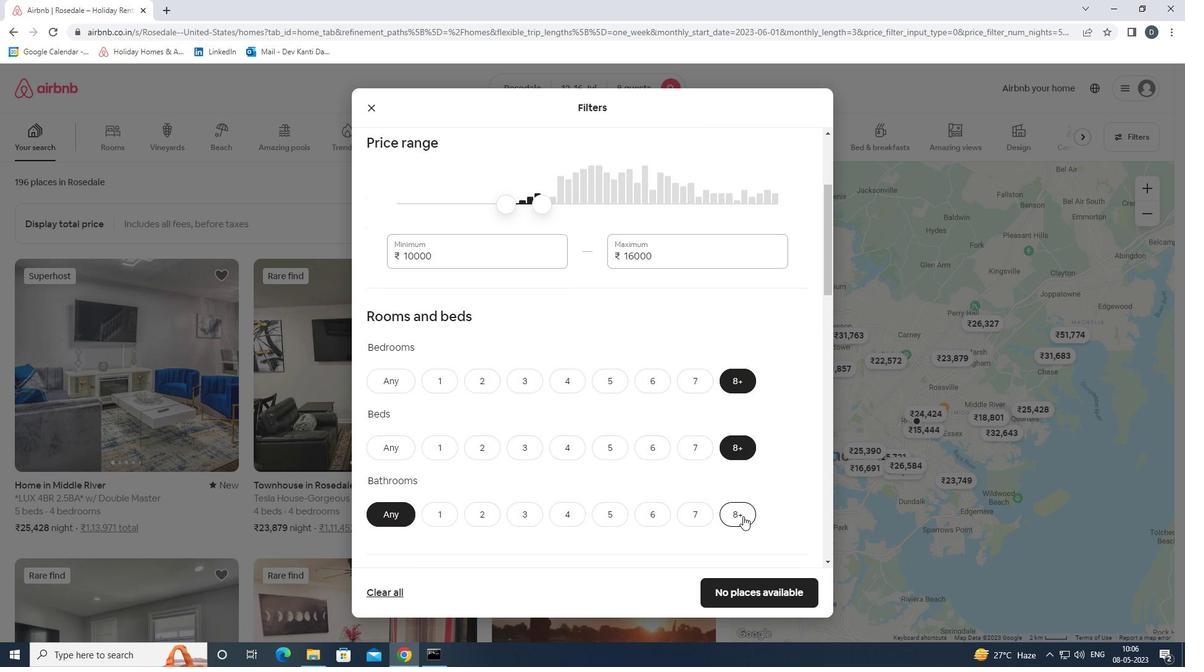 
Action: Mouse moved to (738, 486)
Screenshot: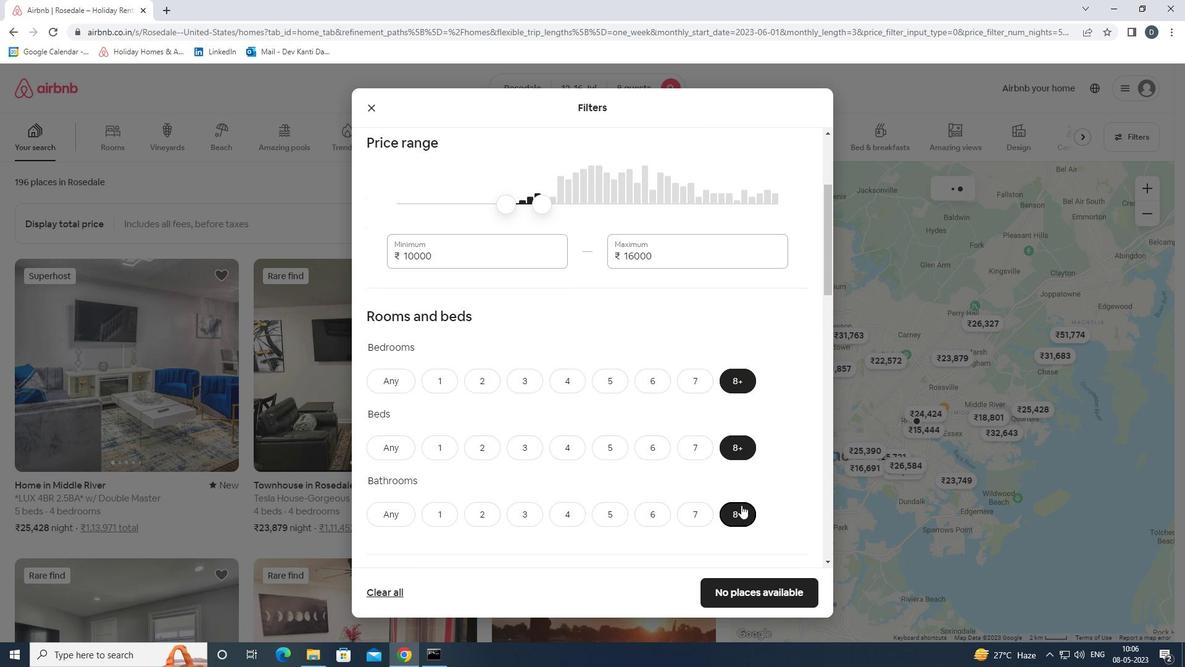 
Action: Mouse scrolled (738, 485) with delta (0, 0)
Screenshot: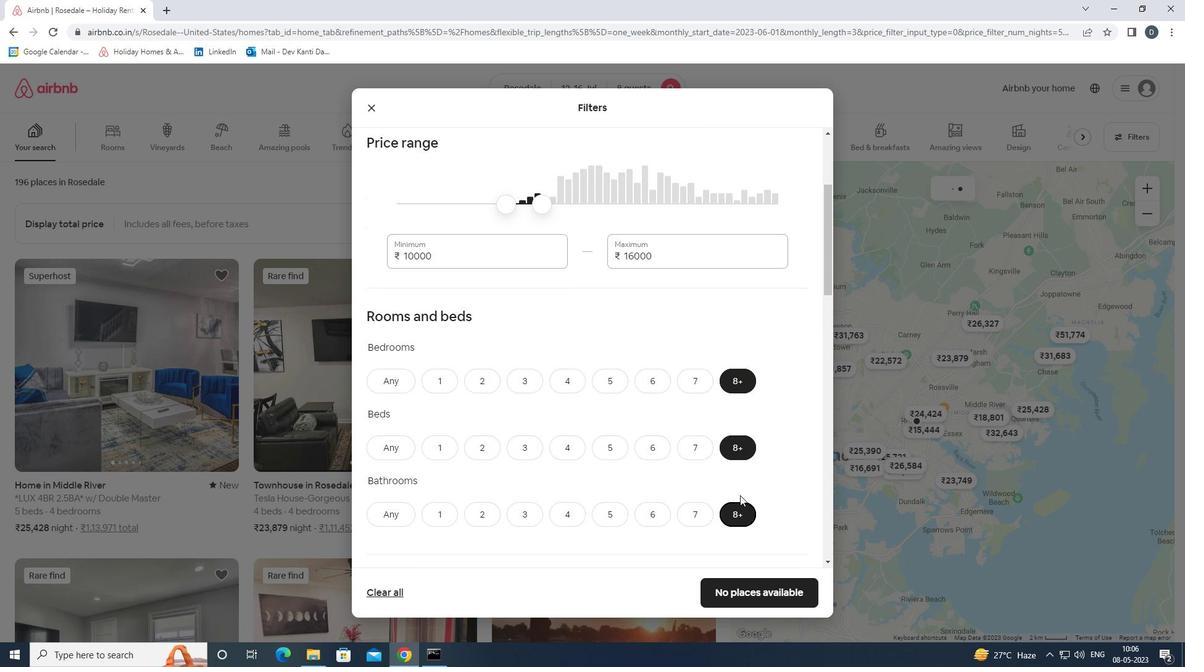 
Action: Mouse scrolled (738, 485) with delta (0, 0)
Screenshot: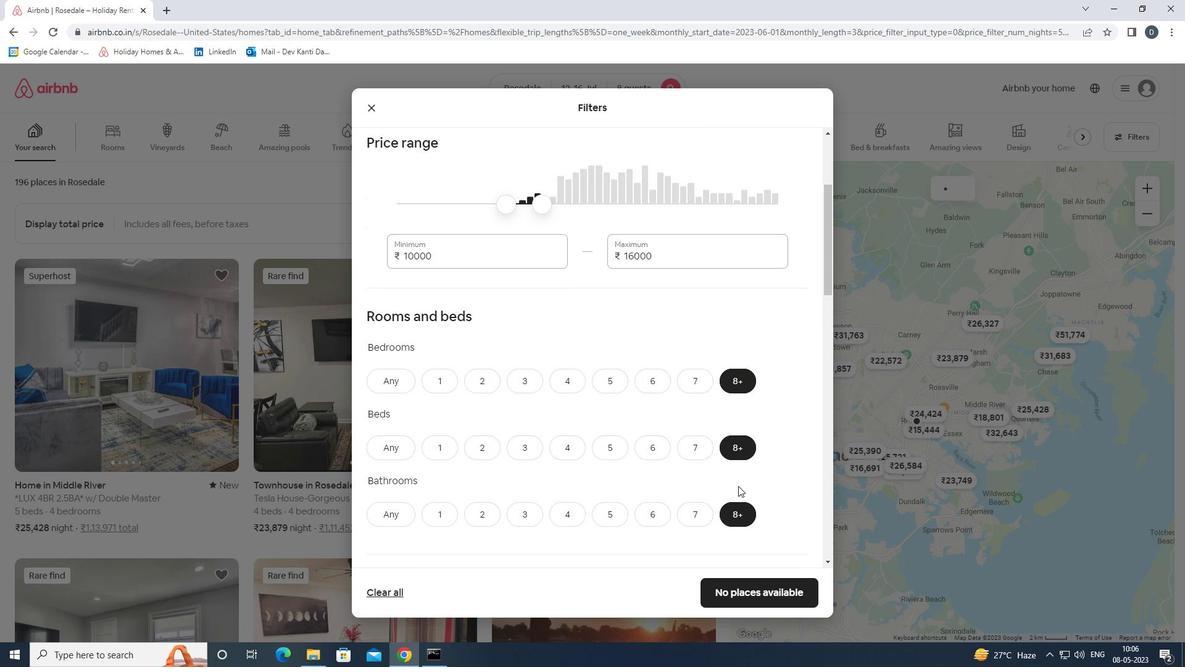 
Action: Mouse scrolled (738, 485) with delta (0, 0)
Screenshot: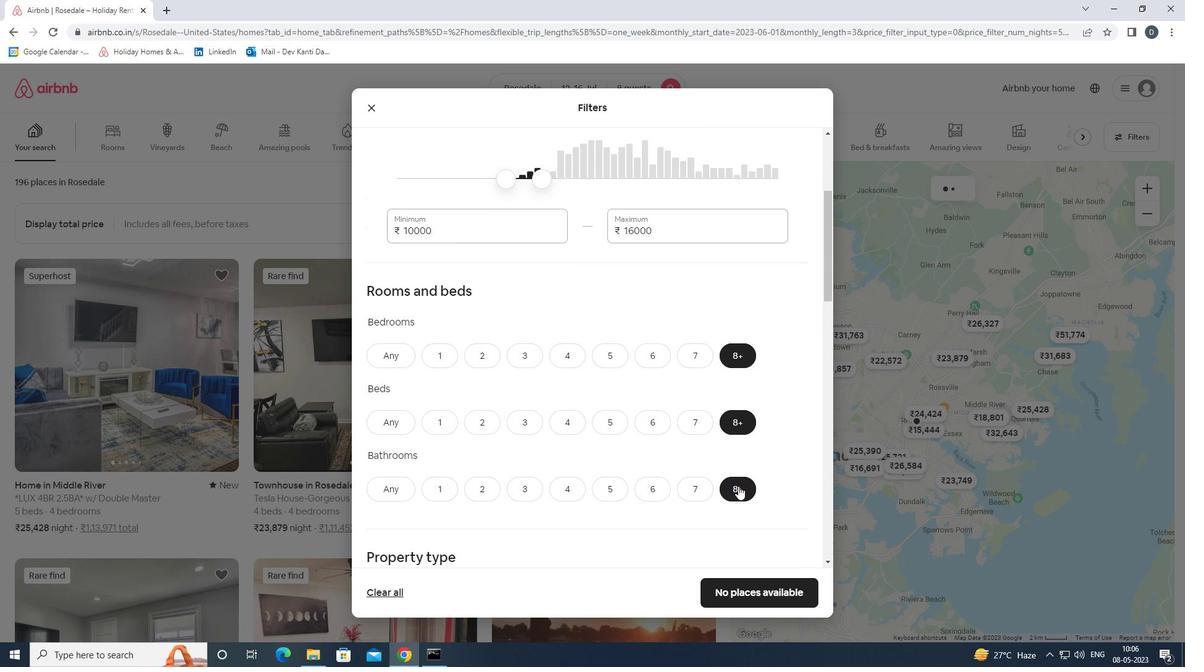 
Action: Mouse scrolled (738, 485) with delta (0, 0)
Screenshot: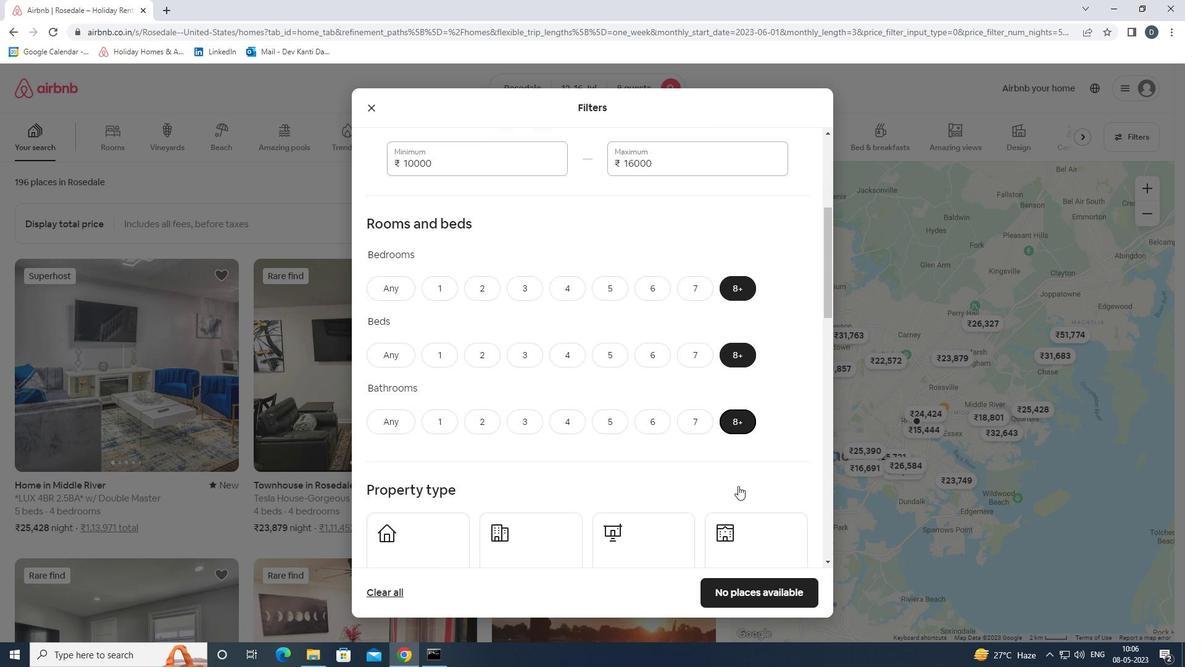 
Action: Mouse moved to (423, 410)
Screenshot: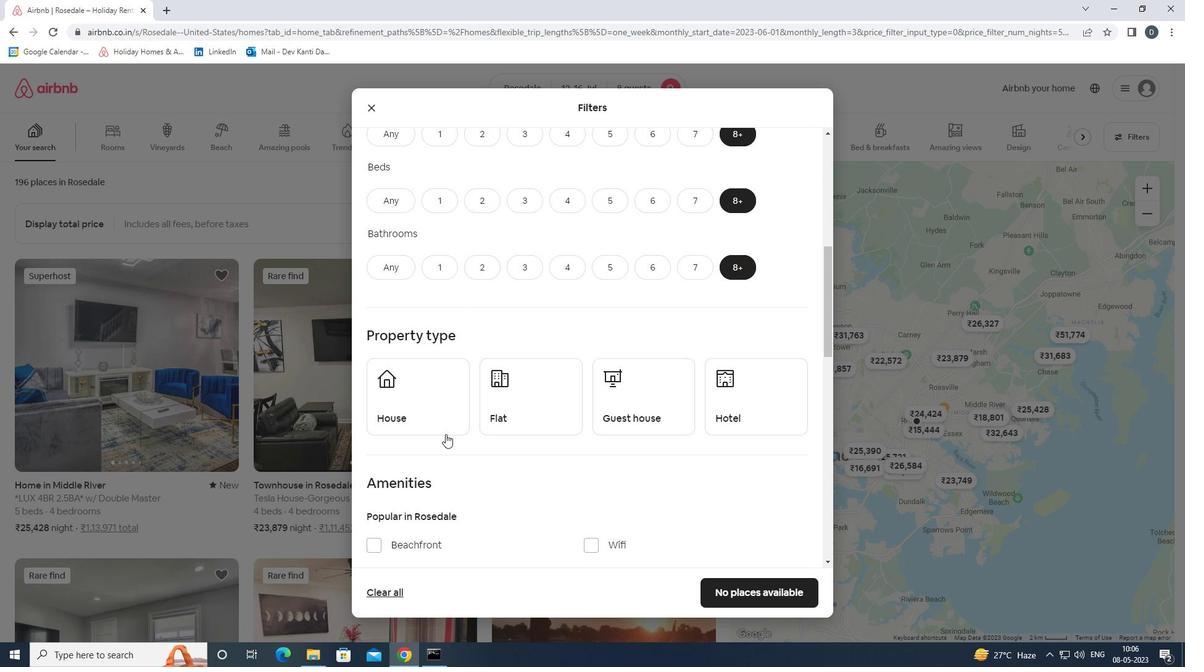 
Action: Mouse pressed left at (423, 410)
Screenshot: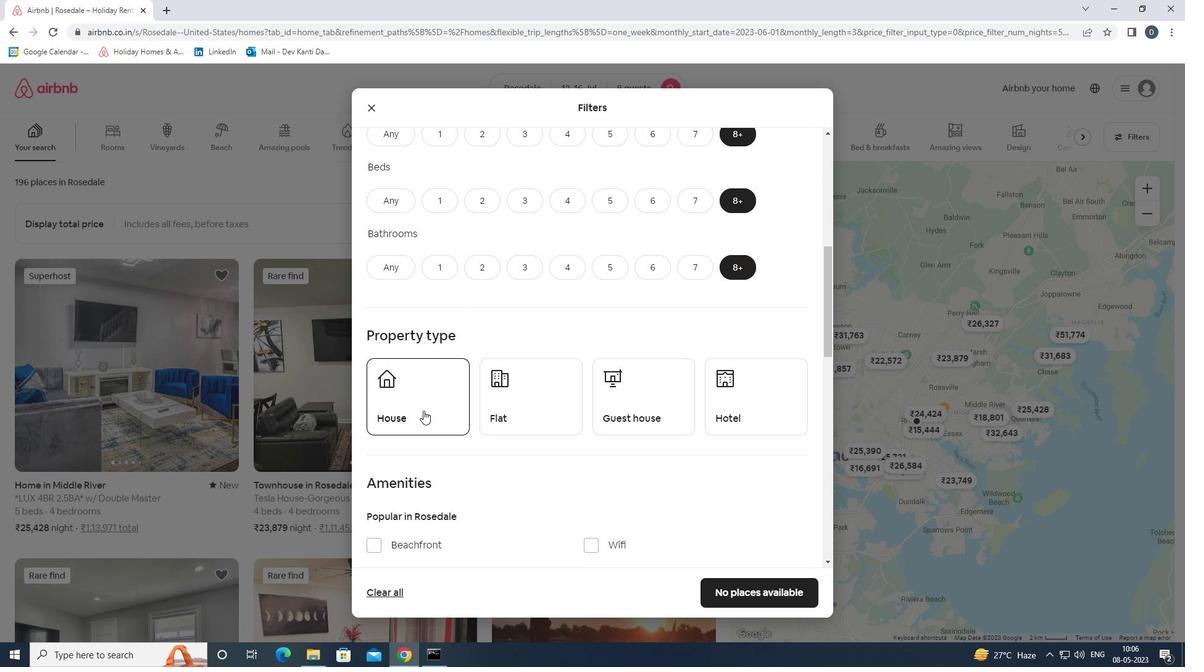 
Action: Mouse moved to (541, 402)
Screenshot: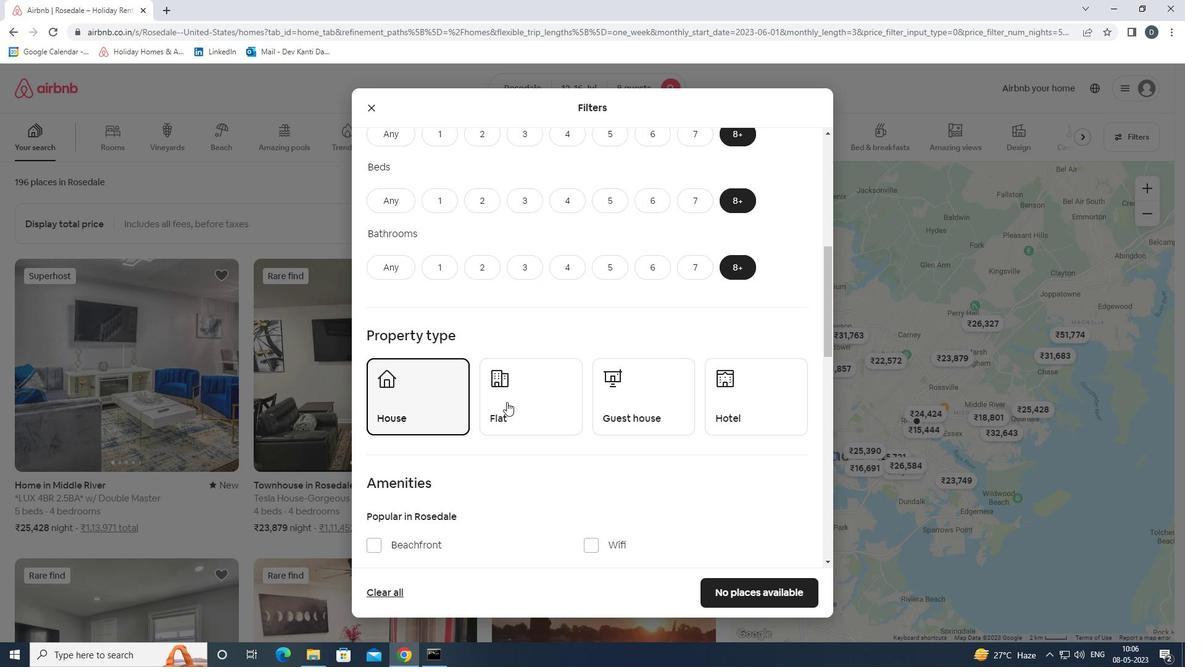 
Action: Mouse pressed left at (541, 402)
Screenshot: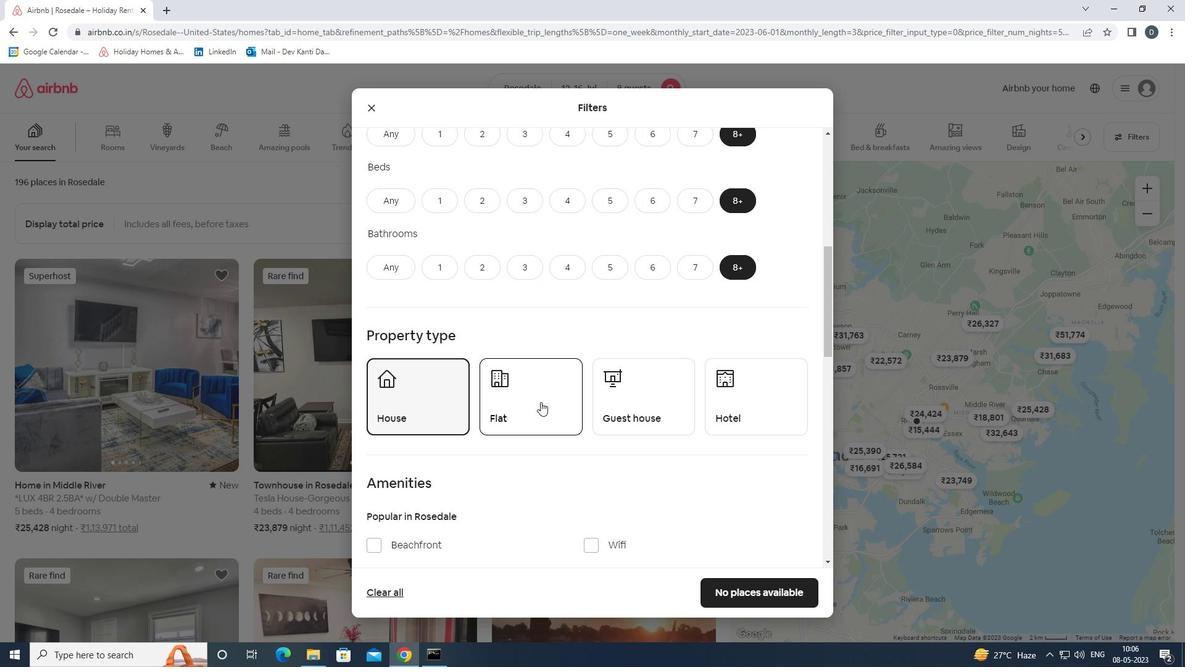 
Action: Mouse moved to (643, 403)
Screenshot: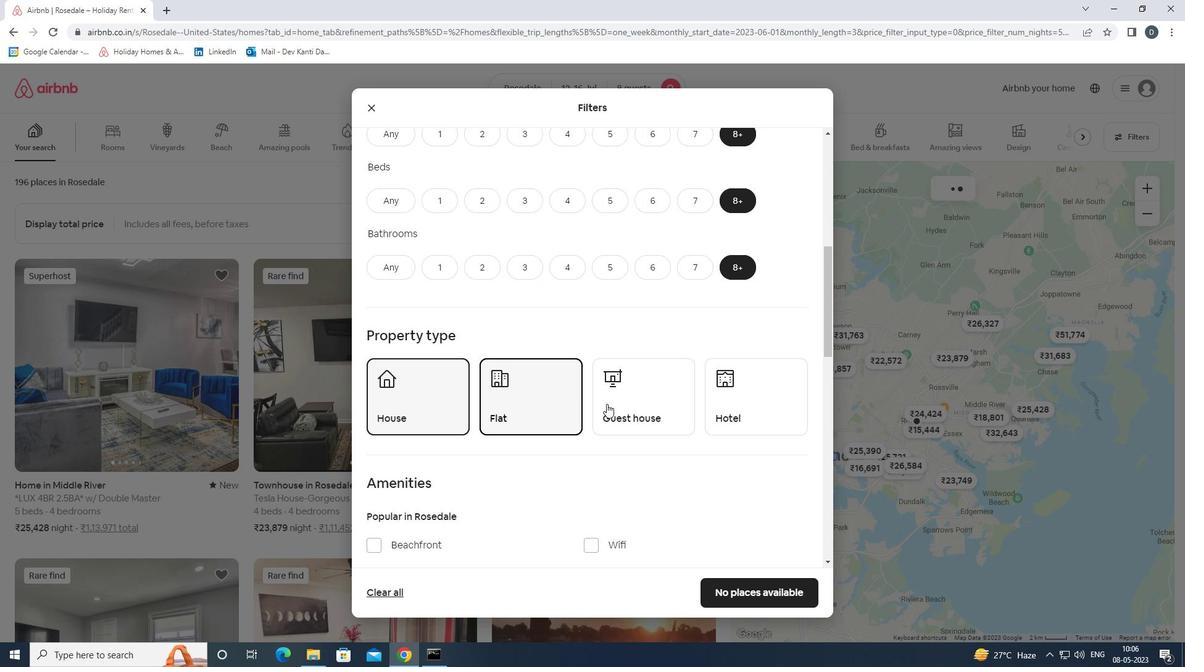 
Action: Mouse pressed left at (643, 403)
Screenshot: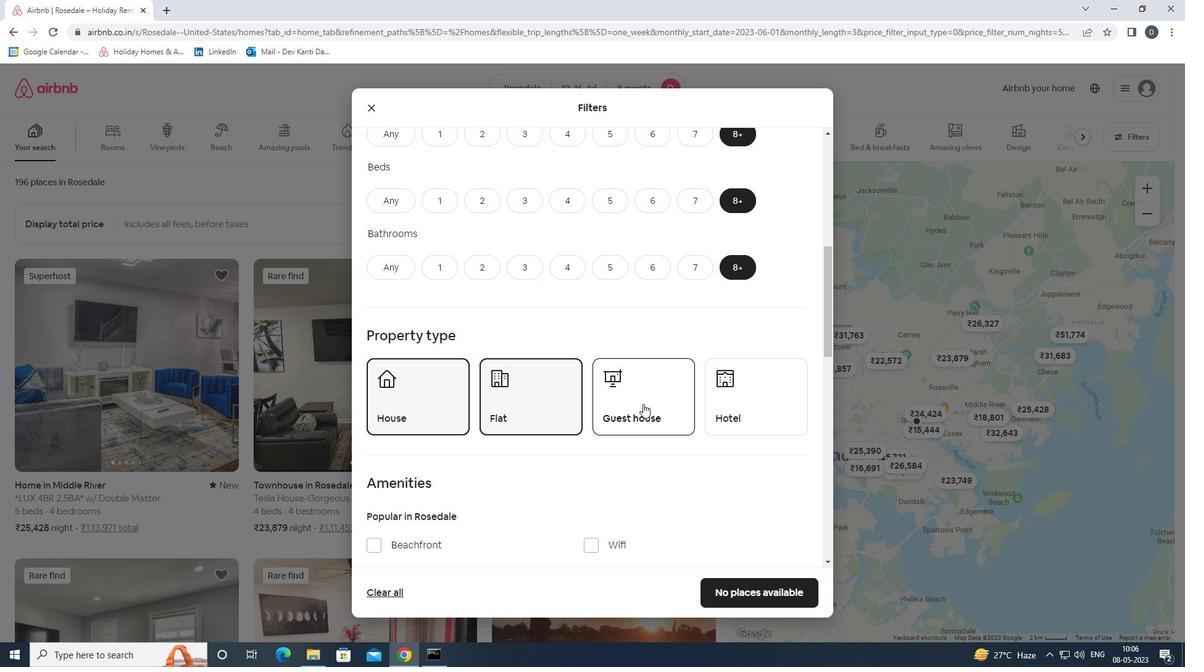 
Action: Mouse moved to (742, 395)
Screenshot: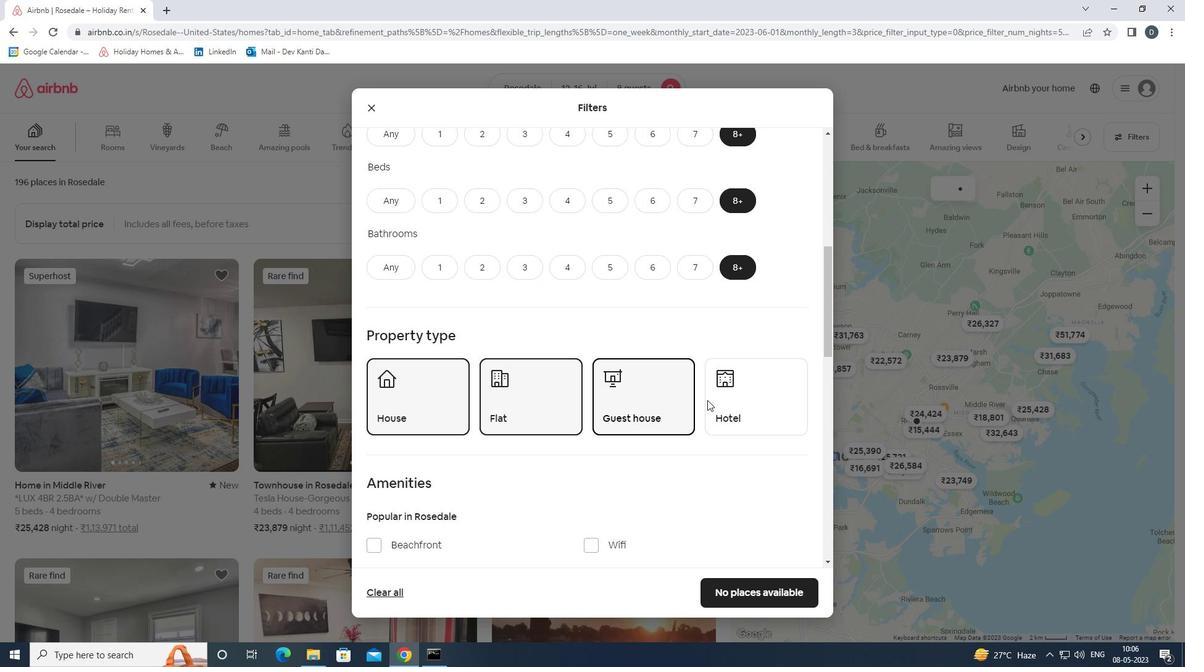 
Action: Mouse pressed left at (742, 395)
Screenshot: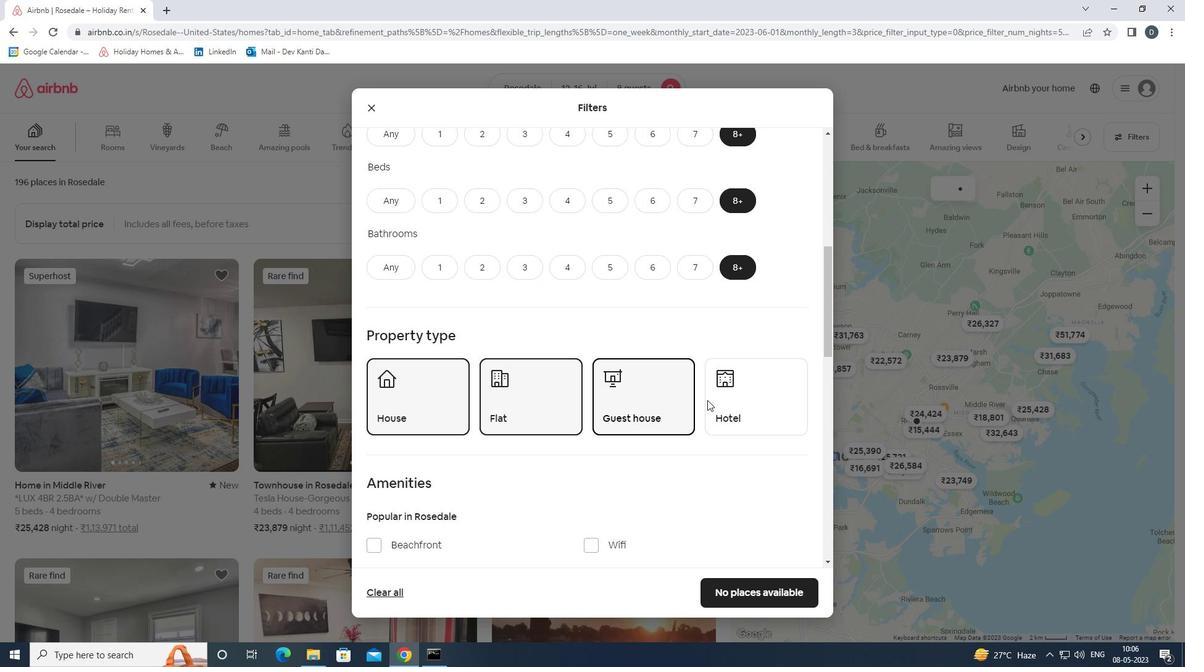 
Action: Mouse scrolled (742, 395) with delta (0, 0)
Screenshot: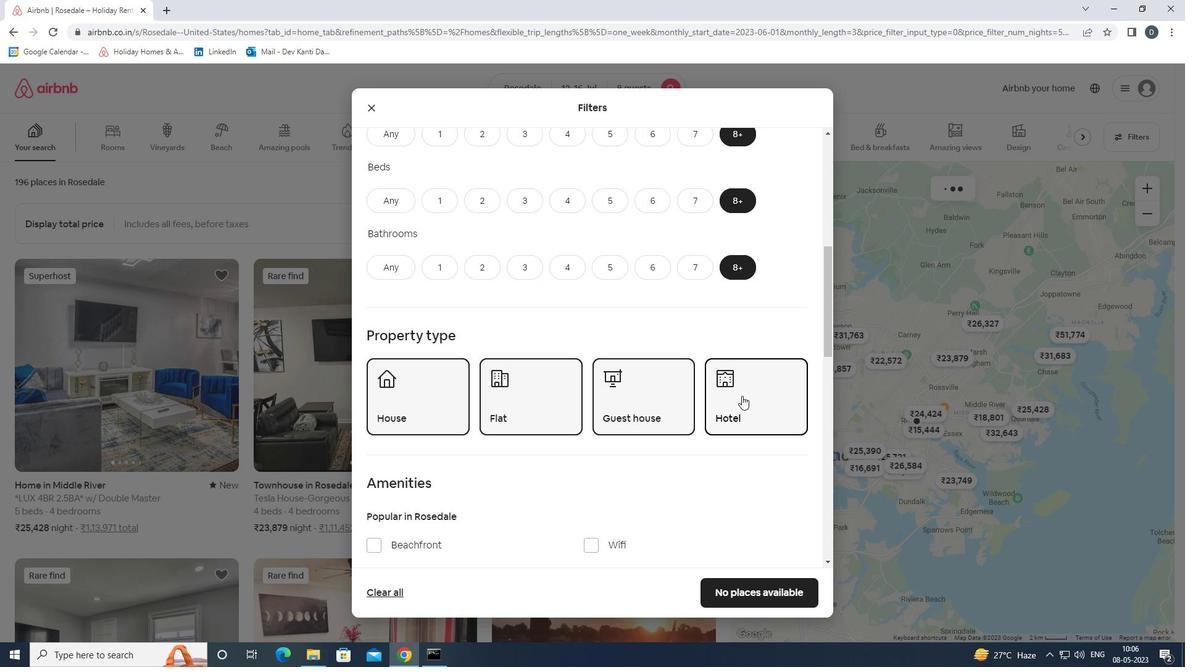 
Action: Mouse scrolled (742, 395) with delta (0, 0)
Screenshot: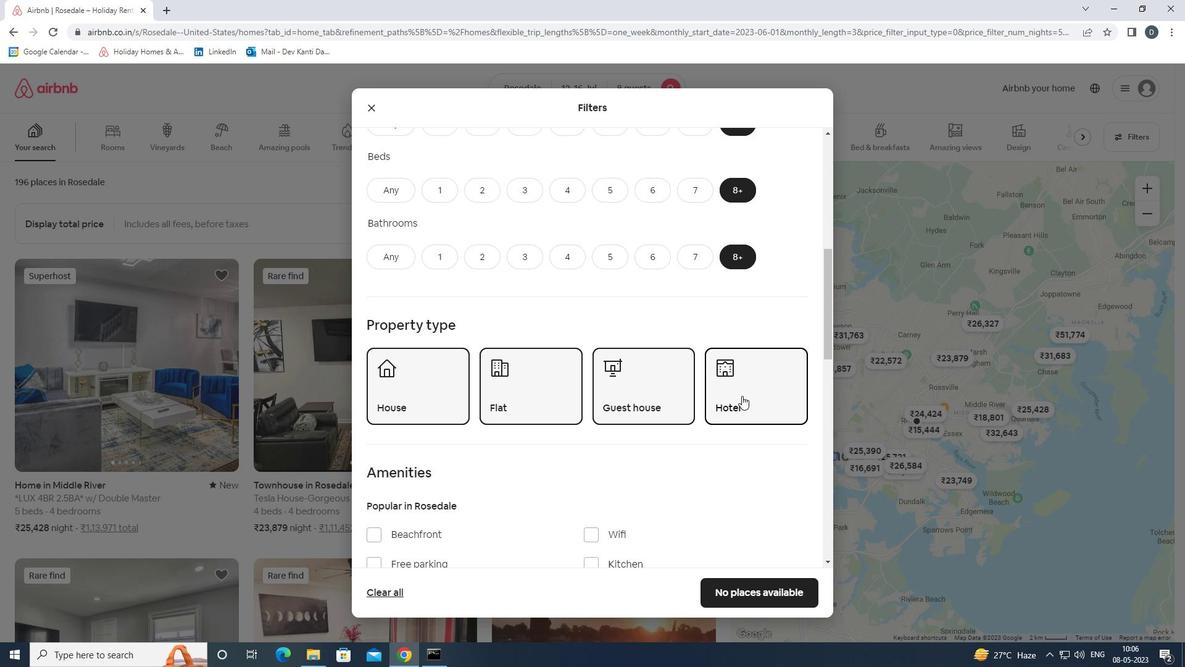 
Action: Mouse scrolled (742, 395) with delta (0, 0)
Screenshot: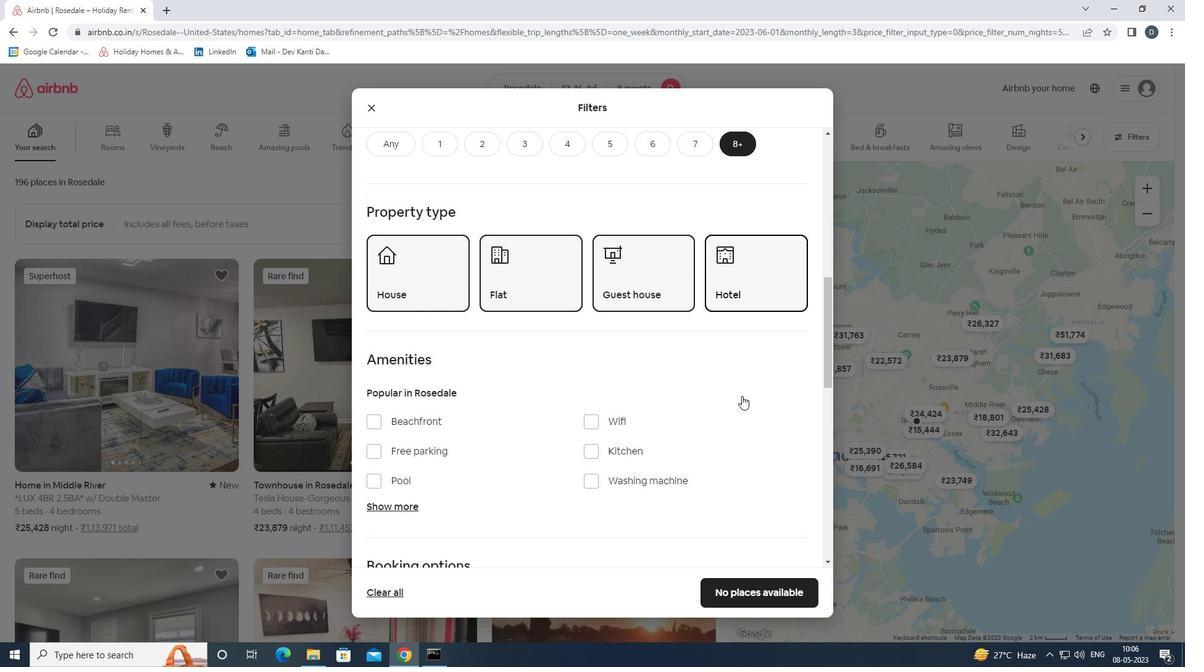 
Action: Mouse moved to (404, 397)
Screenshot: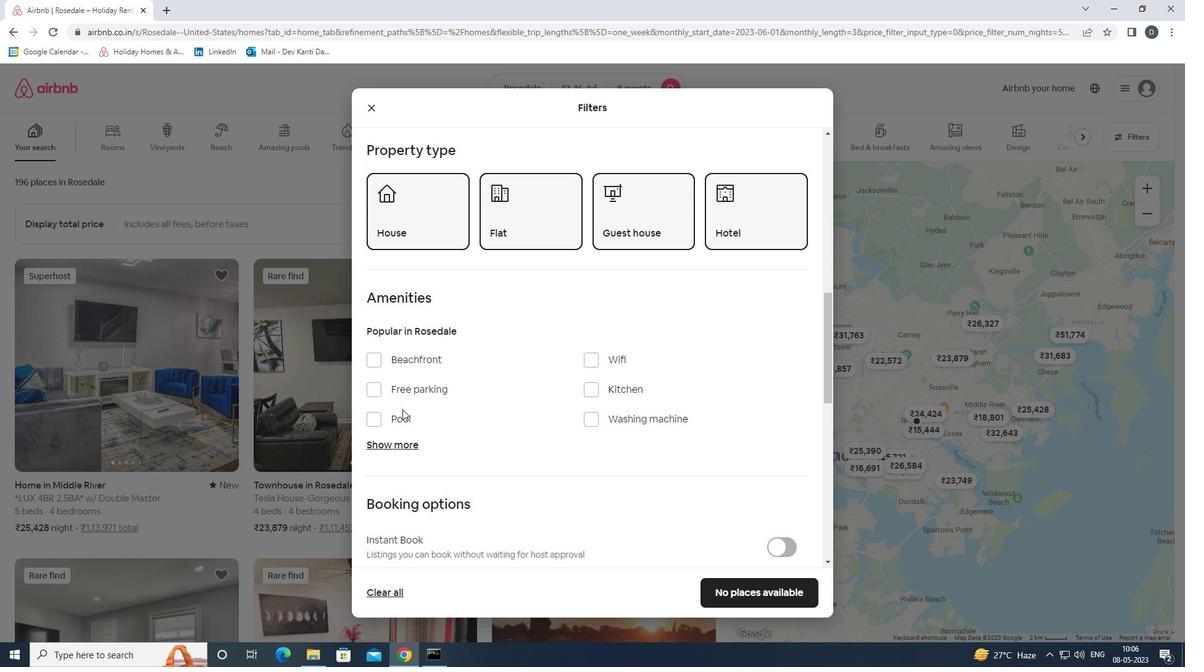 
Action: Mouse pressed left at (404, 397)
Screenshot: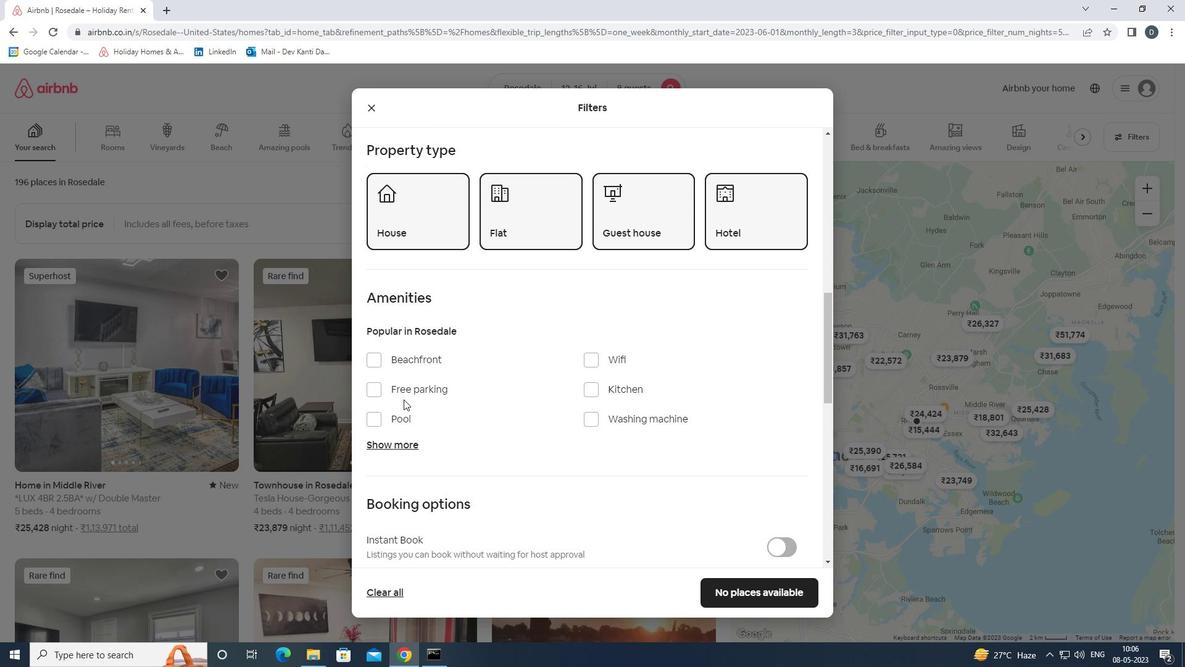 
Action: Mouse moved to (408, 392)
Screenshot: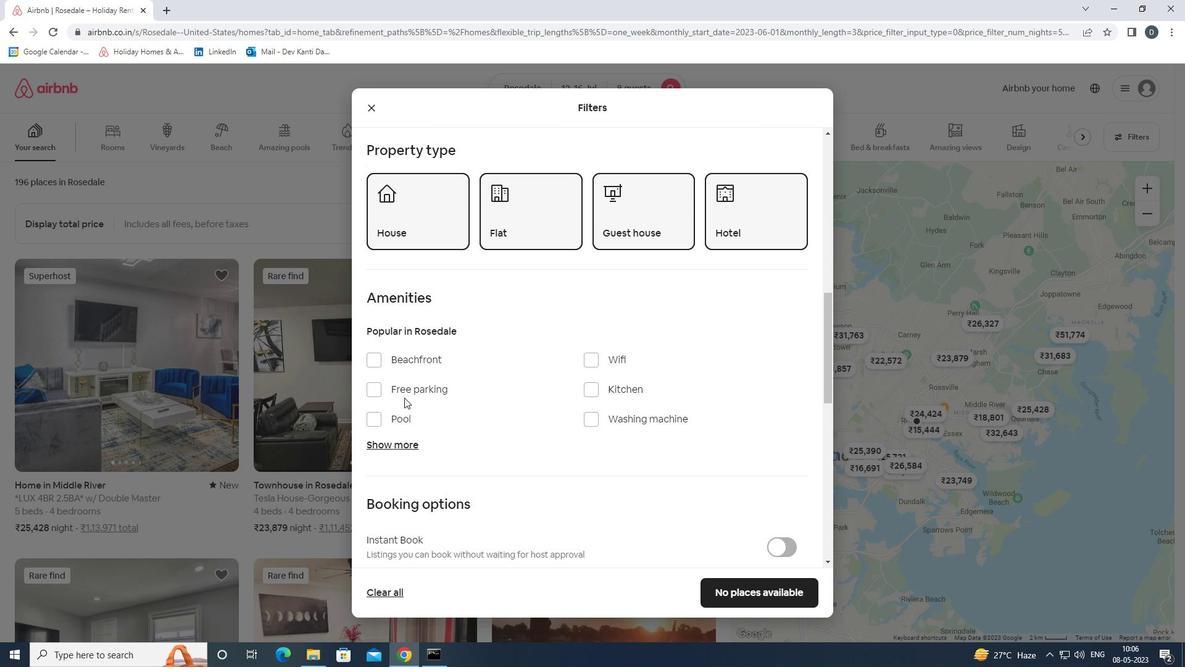 
Action: Mouse pressed left at (408, 392)
Screenshot: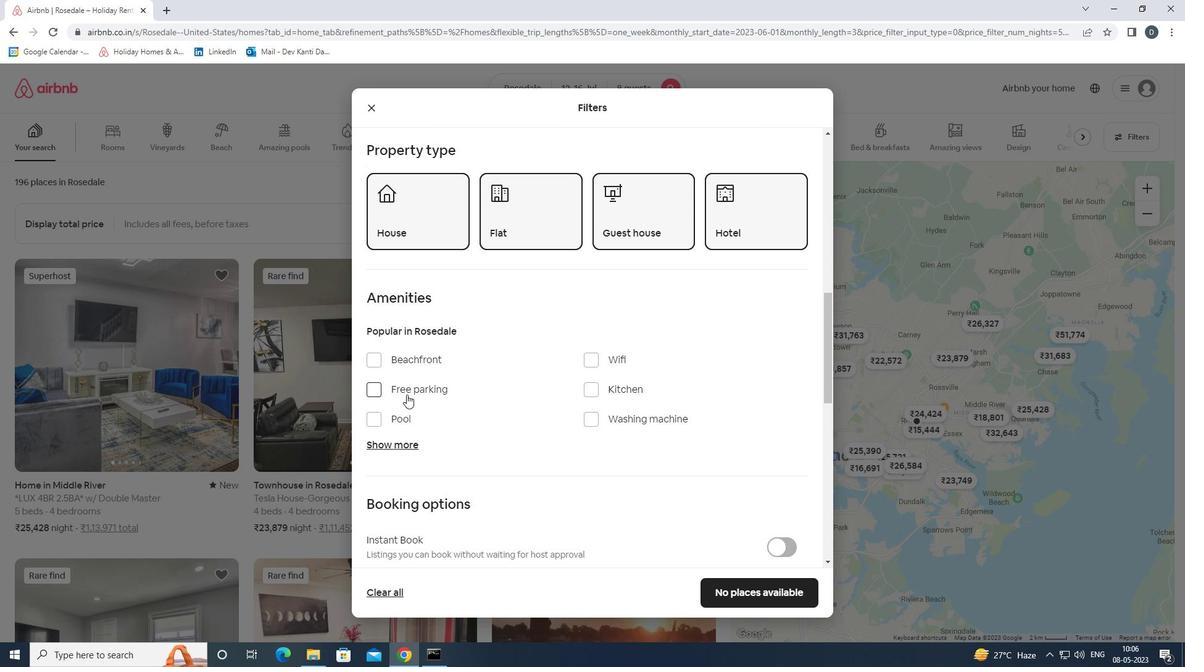 
Action: Mouse moved to (594, 363)
Screenshot: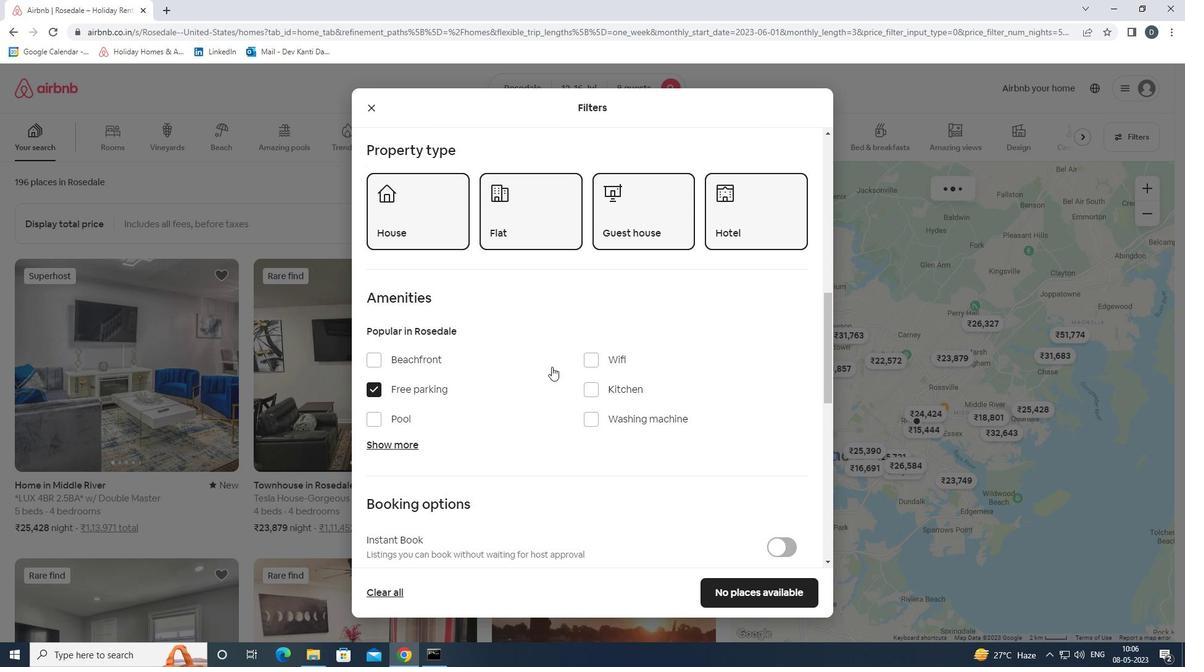 
Action: Mouse pressed left at (594, 363)
Screenshot: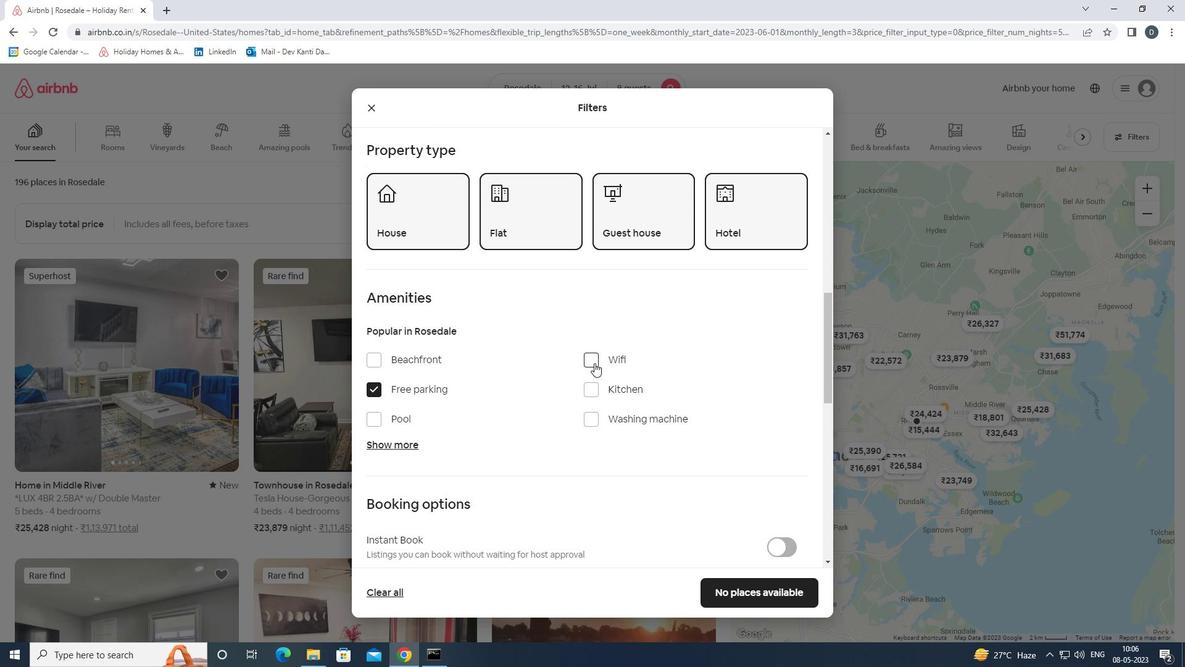 
Action: Mouse moved to (396, 443)
Screenshot: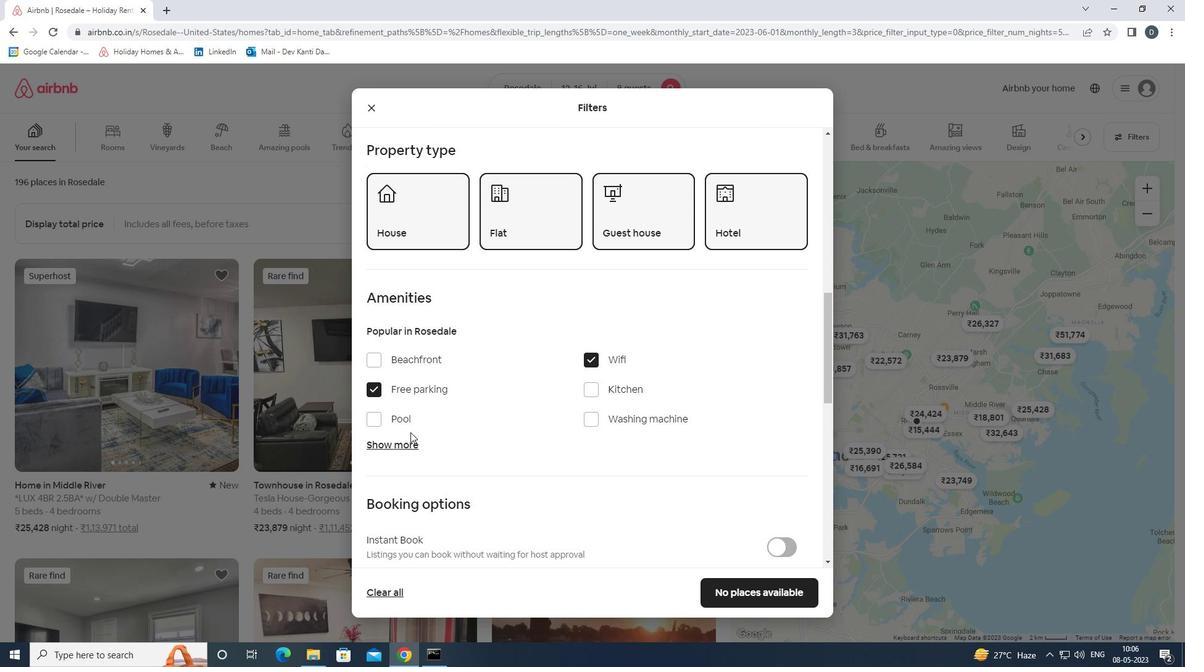 
Action: Mouse pressed left at (396, 443)
Screenshot: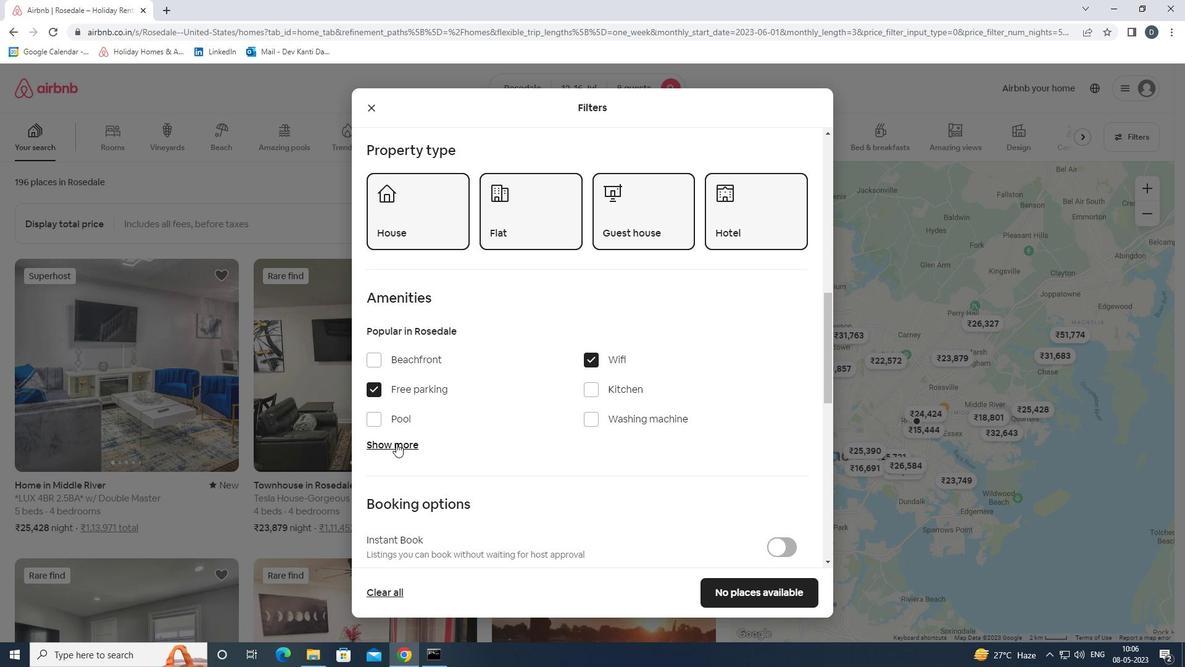 
Action: Mouse moved to (514, 468)
Screenshot: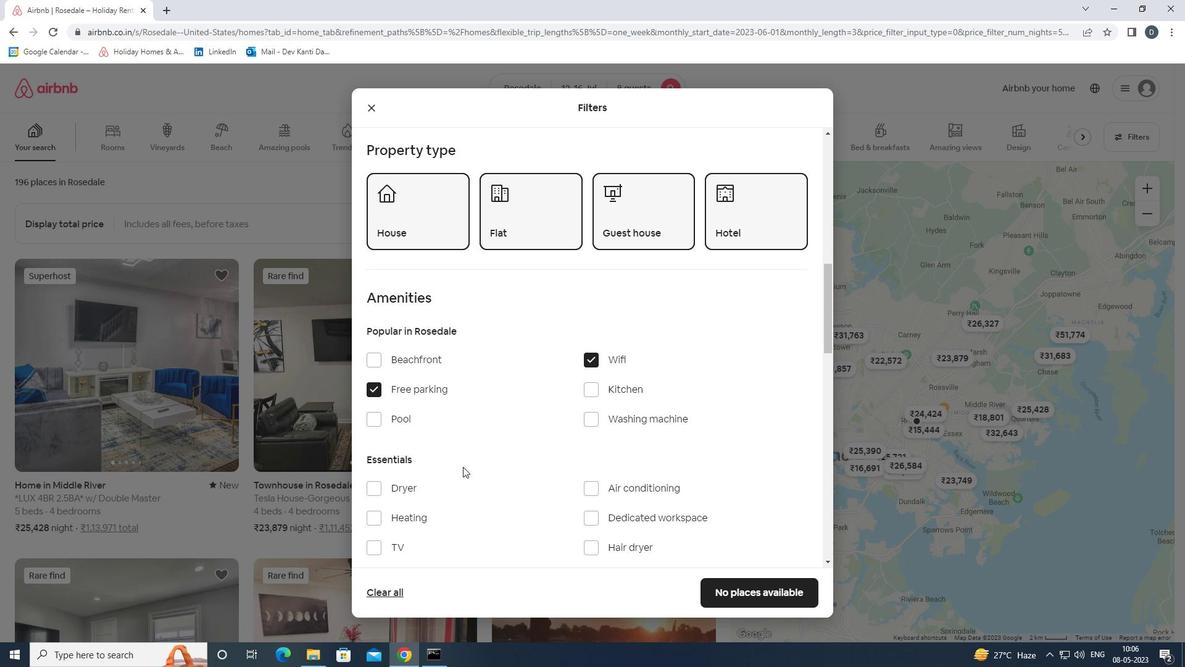 
Action: Mouse scrolled (514, 468) with delta (0, 0)
Screenshot: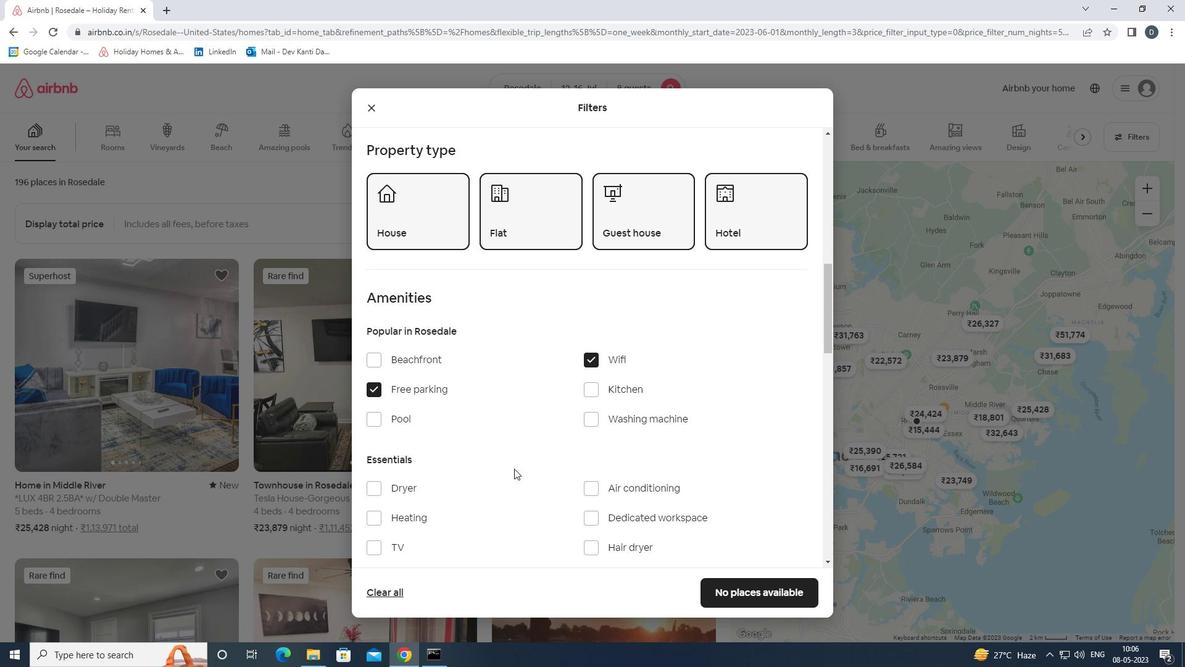 
Action: Mouse moved to (406, 483)
Screenshot: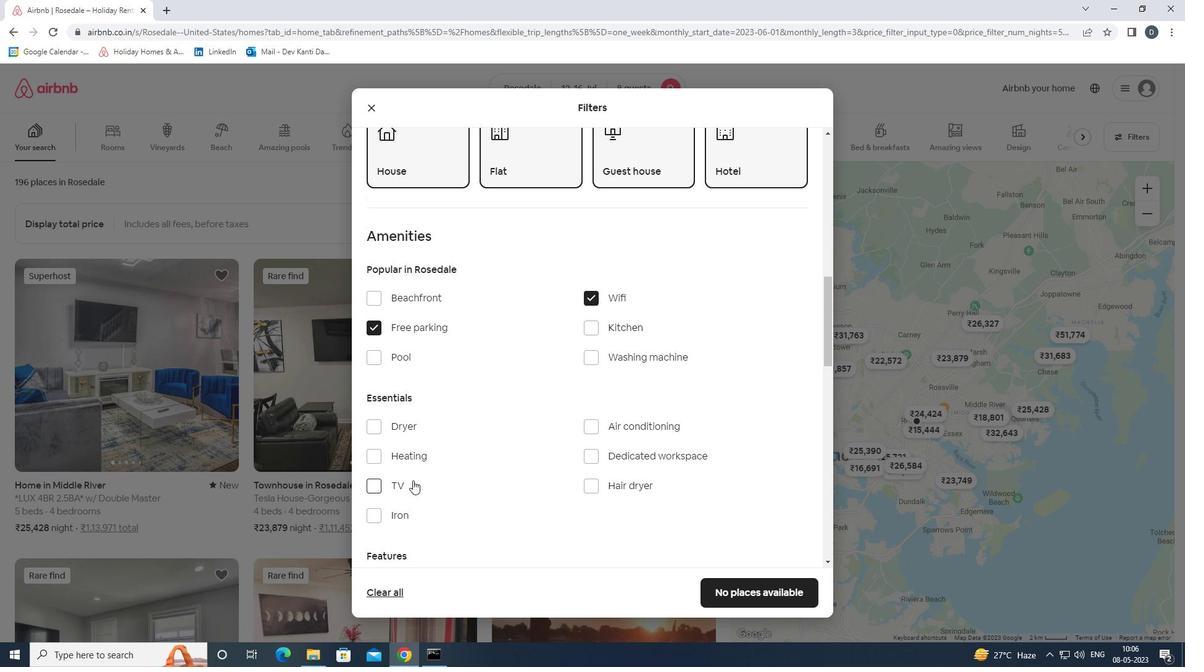 
Action: Mouse pressed left at (406, 483)
Screenshot: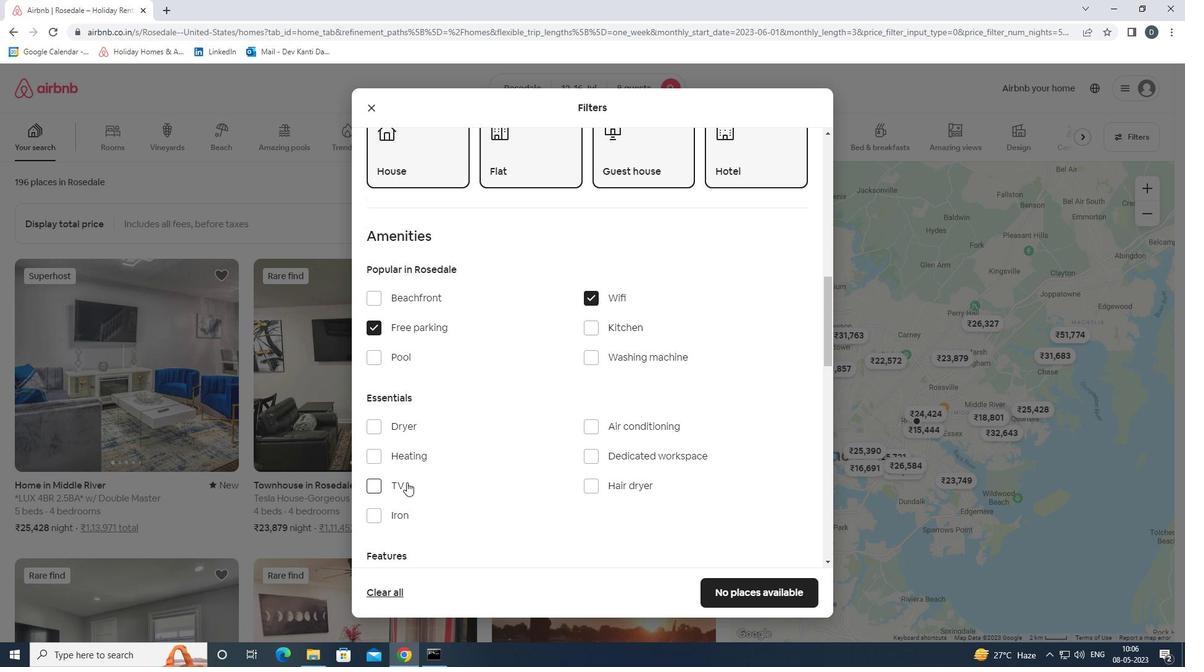 
Action: Mouse moved to (456, 469)
Screenshot: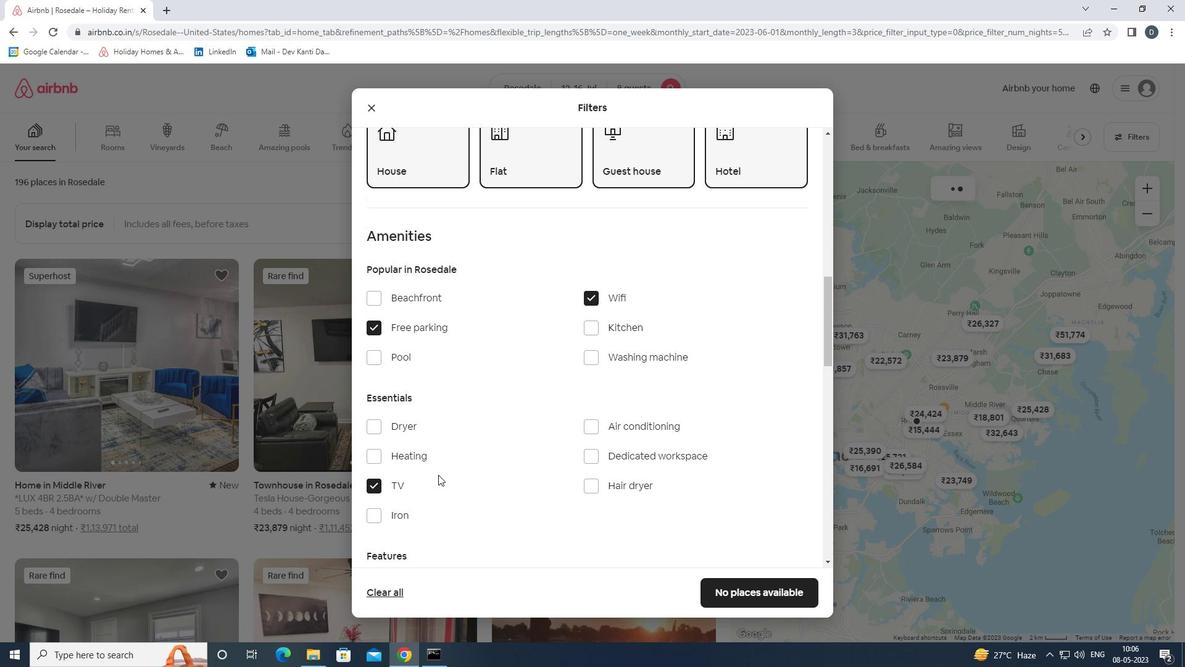 
Action: Mouse scrolled (456, 468) with delta (0, 0)
Screenshot: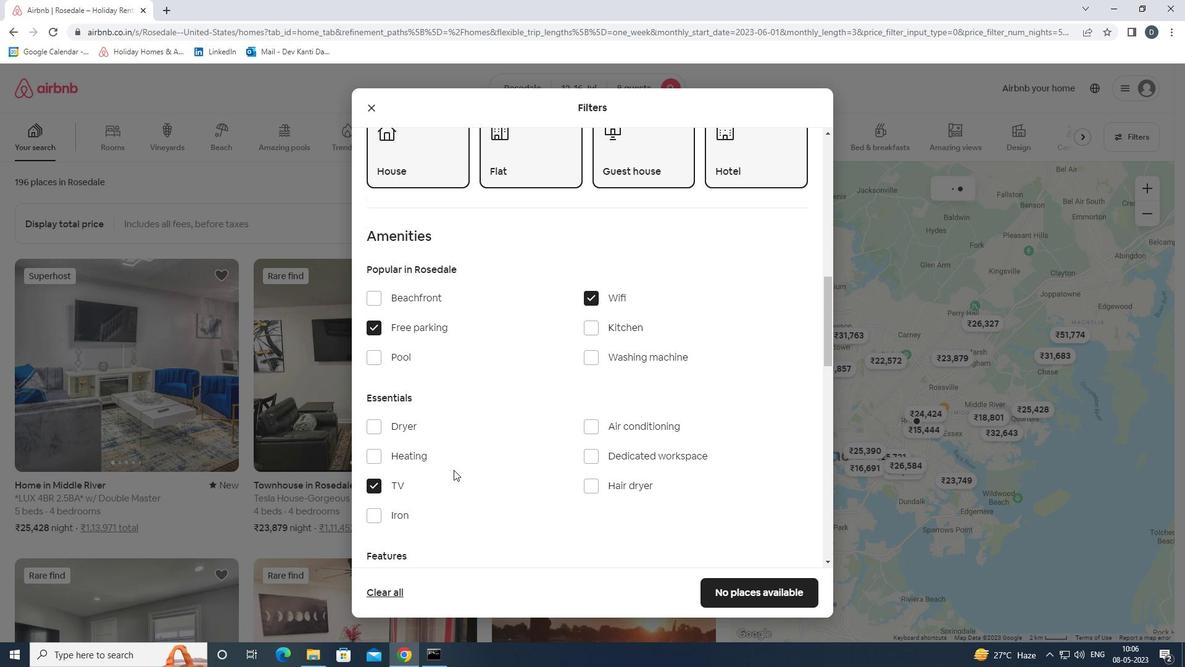 
Action: Mouse scrolled (456, 468) with delta (0, 0)
Screenshot: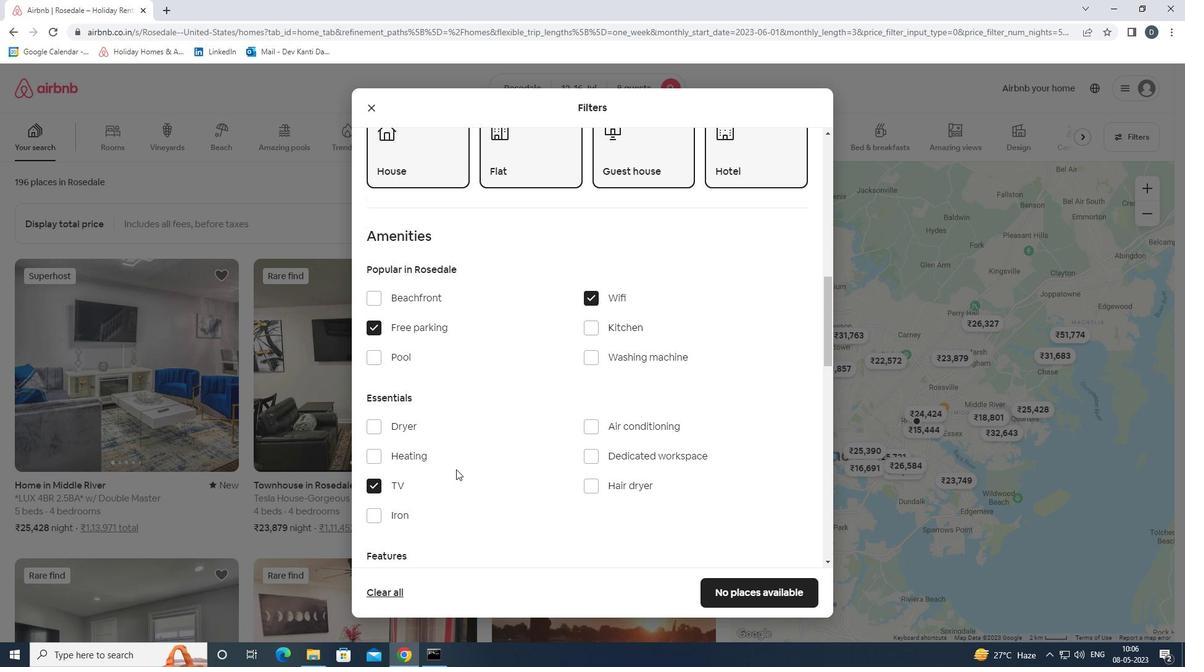 
Action: Mouse scrolled (456, 468) with delta (0, 0)
Screenshot: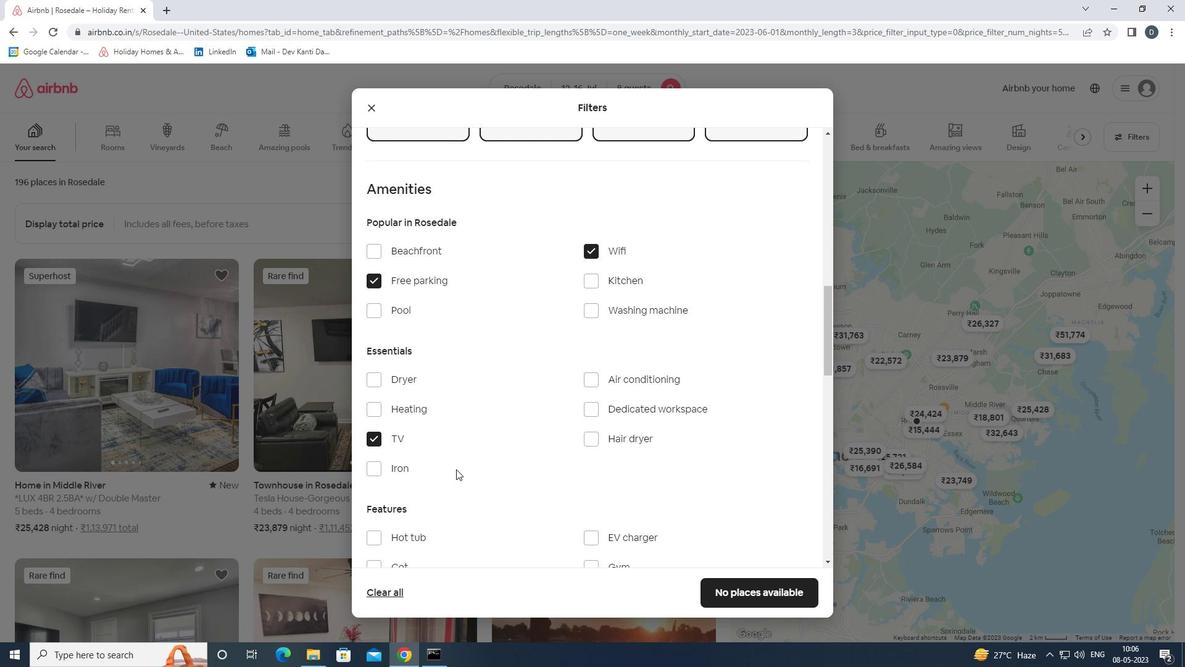 
Action: Mouse moved to (591, 428)
Screenshot: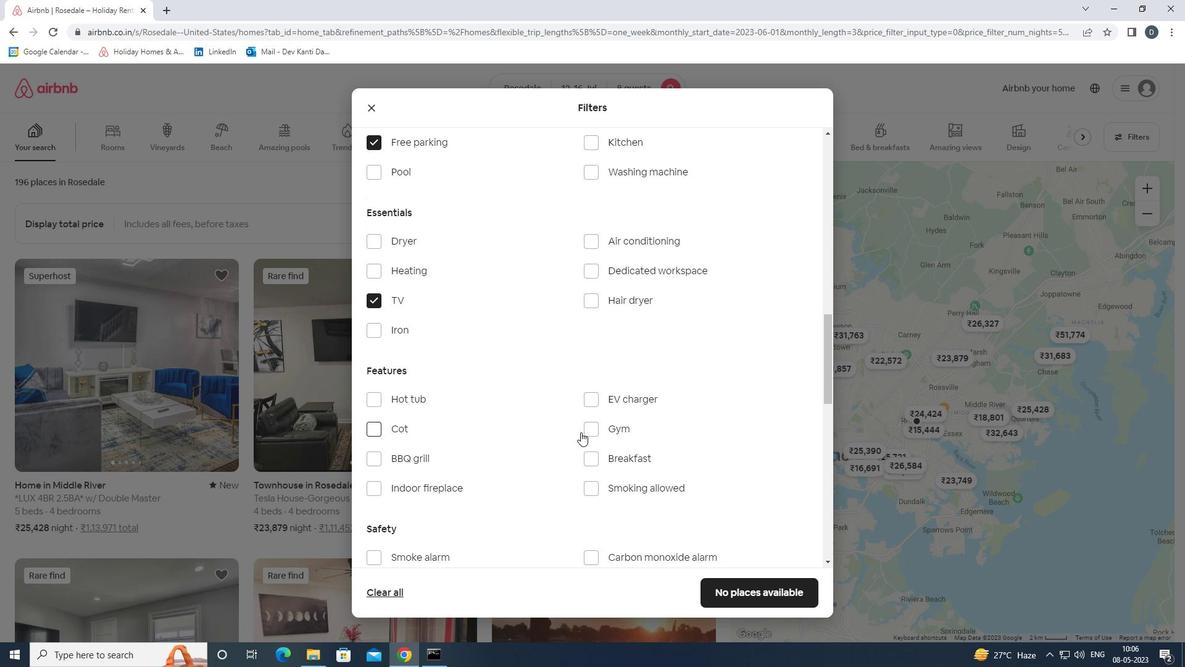 
Action: Mouse pressed left at (591, 428)
Screenshot: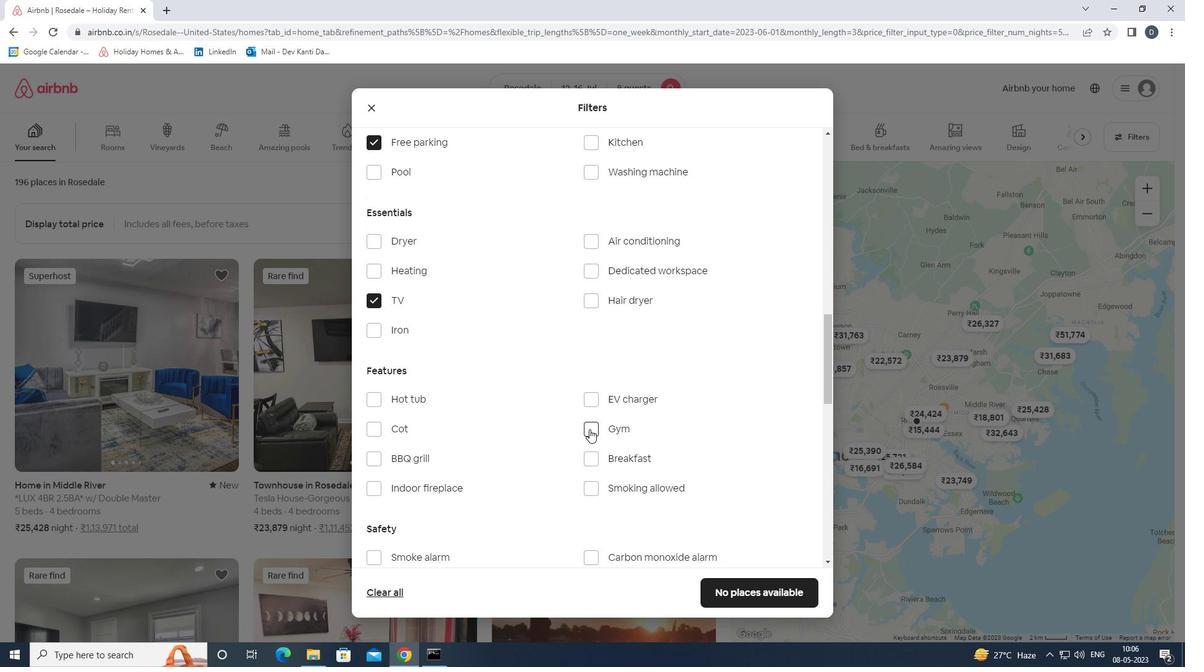
Action: Mouse moved to (599, 455)
Screenshot: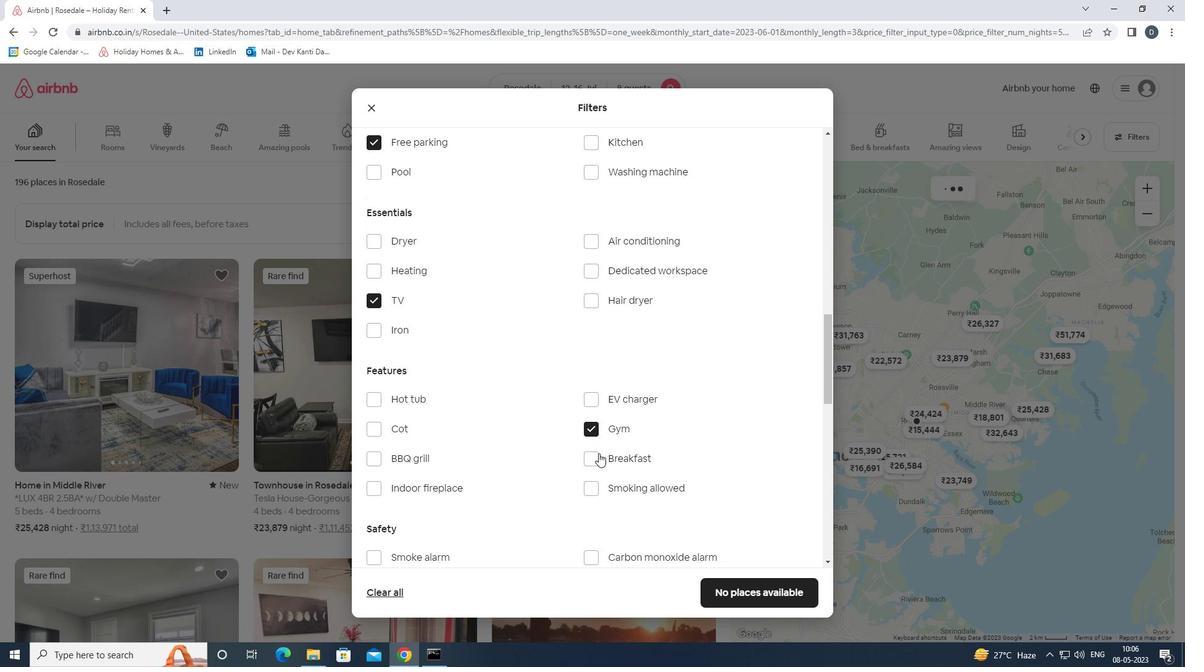 
Action: Mouse pressed left at (599, 455)
Screenshot: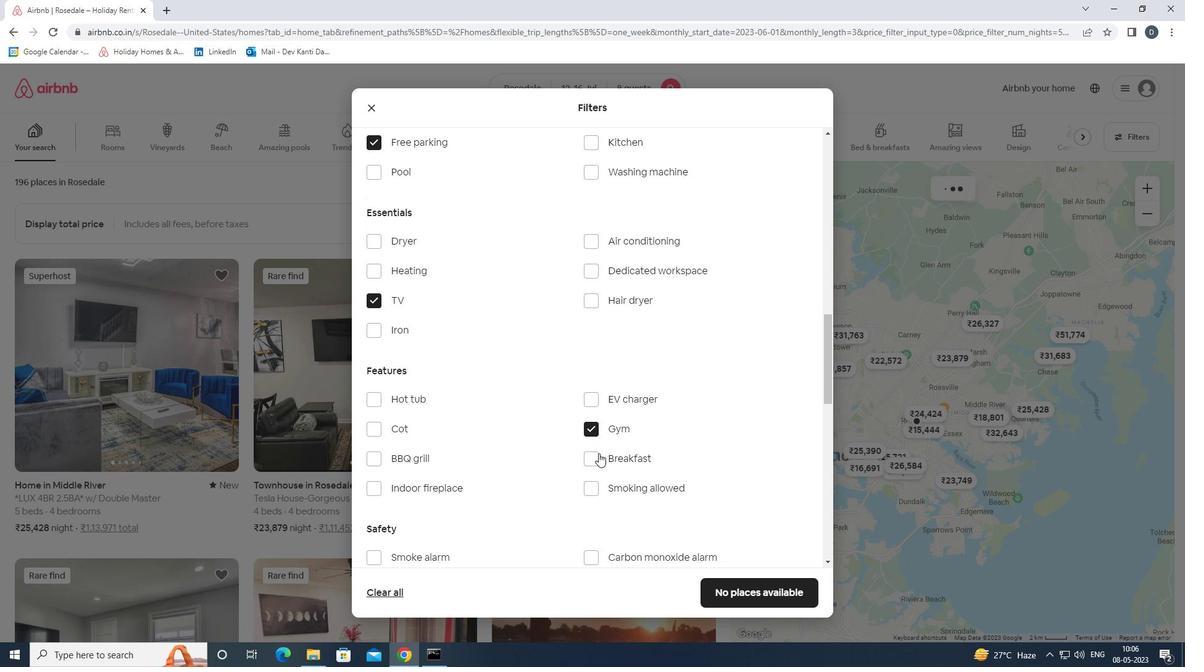 
Action: Mouse scrolled (599, 454) with delta (0, 0)
Screenshot: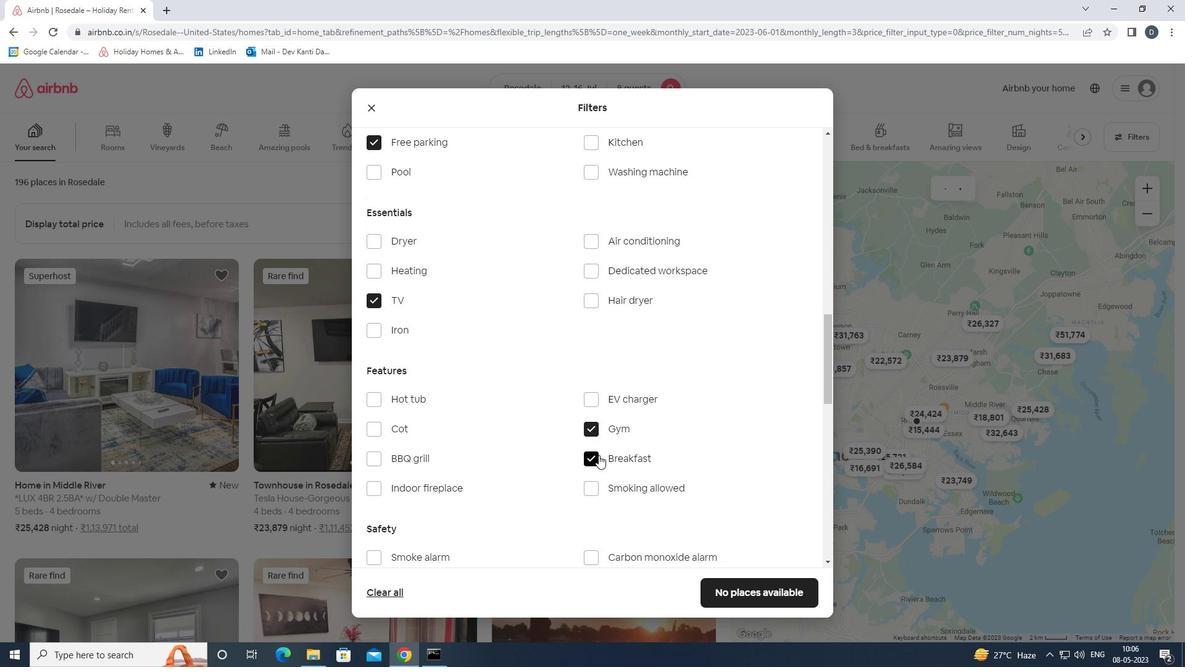 
Action: Mouse scrolled (599, 454) with delta (0, 0)
Screenshot: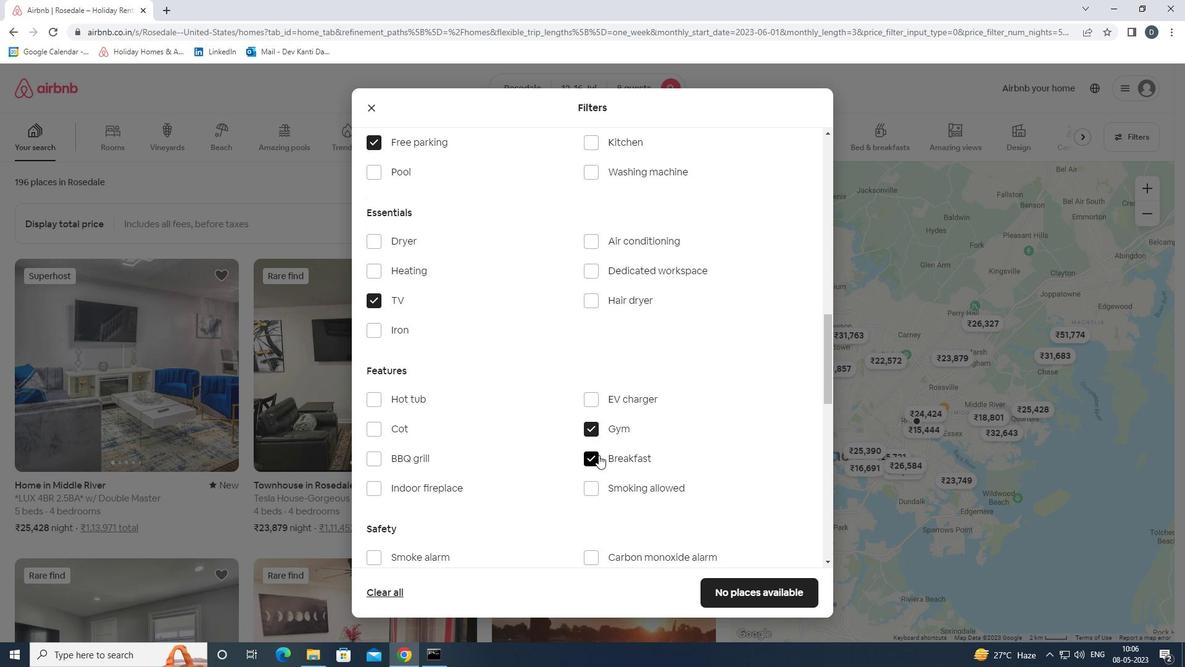 
Action: Mouse scrolled (599, 454) with delta (0, 0)
Screenshot: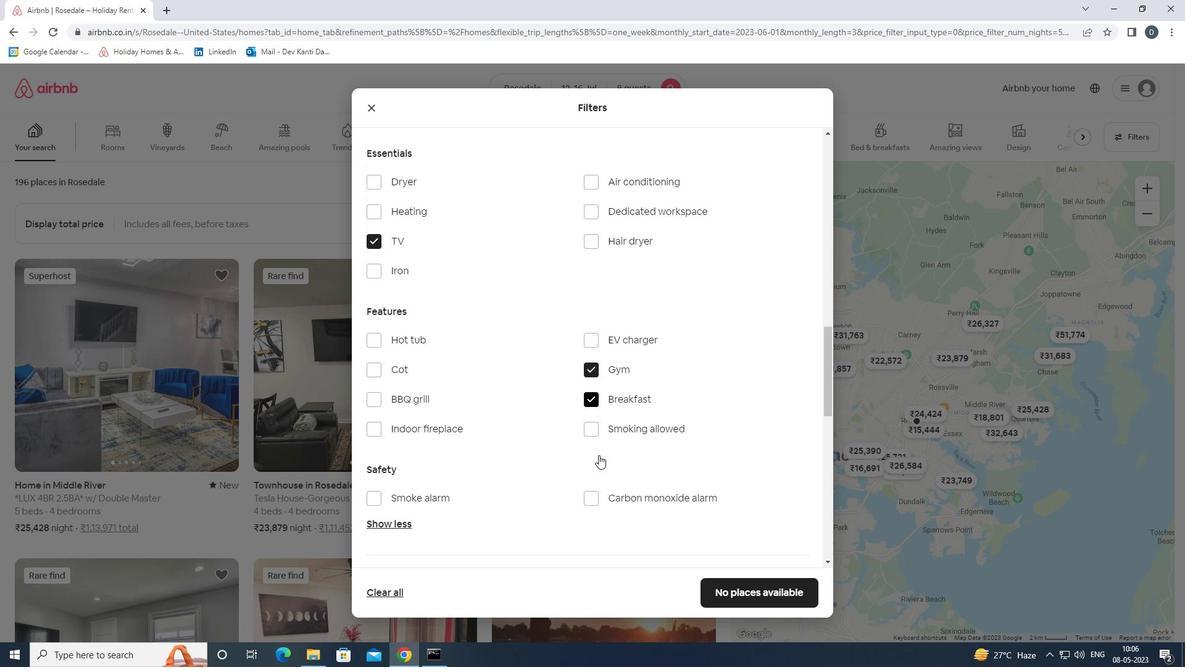 
Action: Mouse scrolled (599, 454) with delta (0, 0)
Screenshot: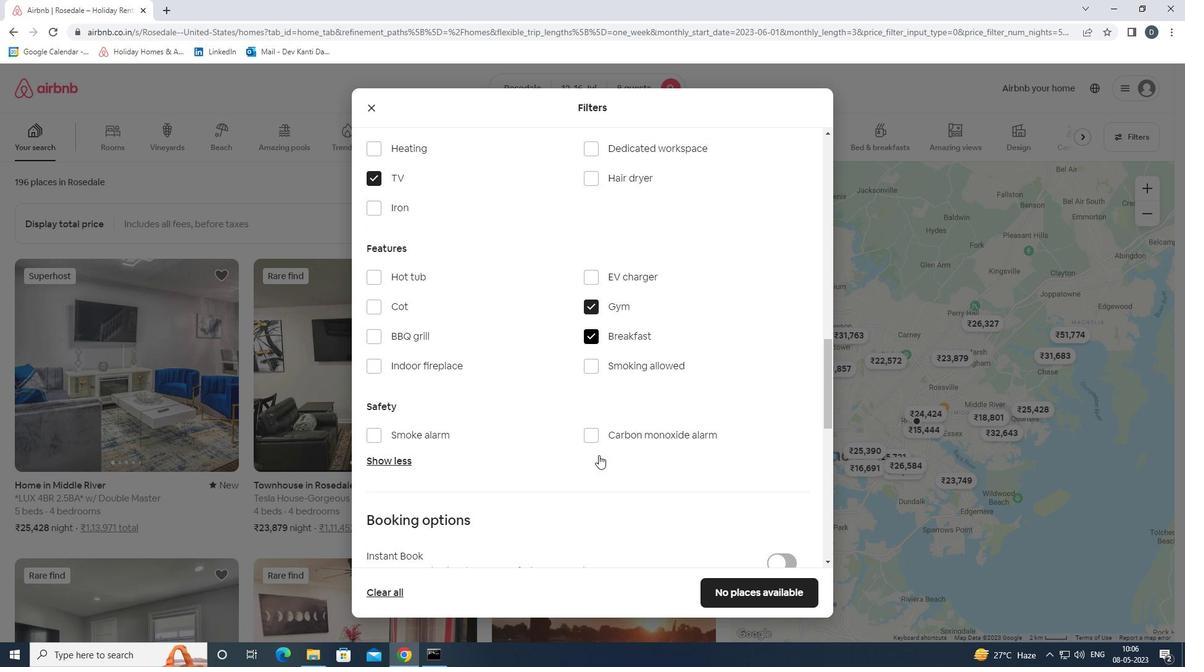 
Action: Mouse scrolled (599, 454) with delta (0, 0)
Screenshot: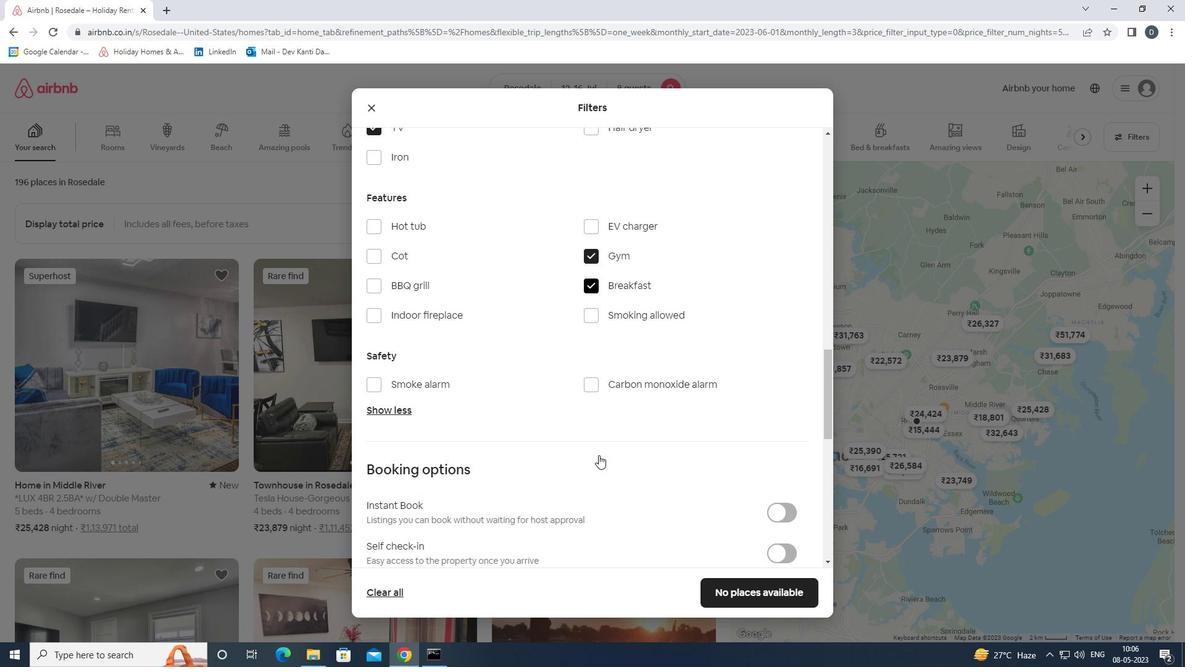 
Action: Mouse moved to (786, 413)
Screenshot: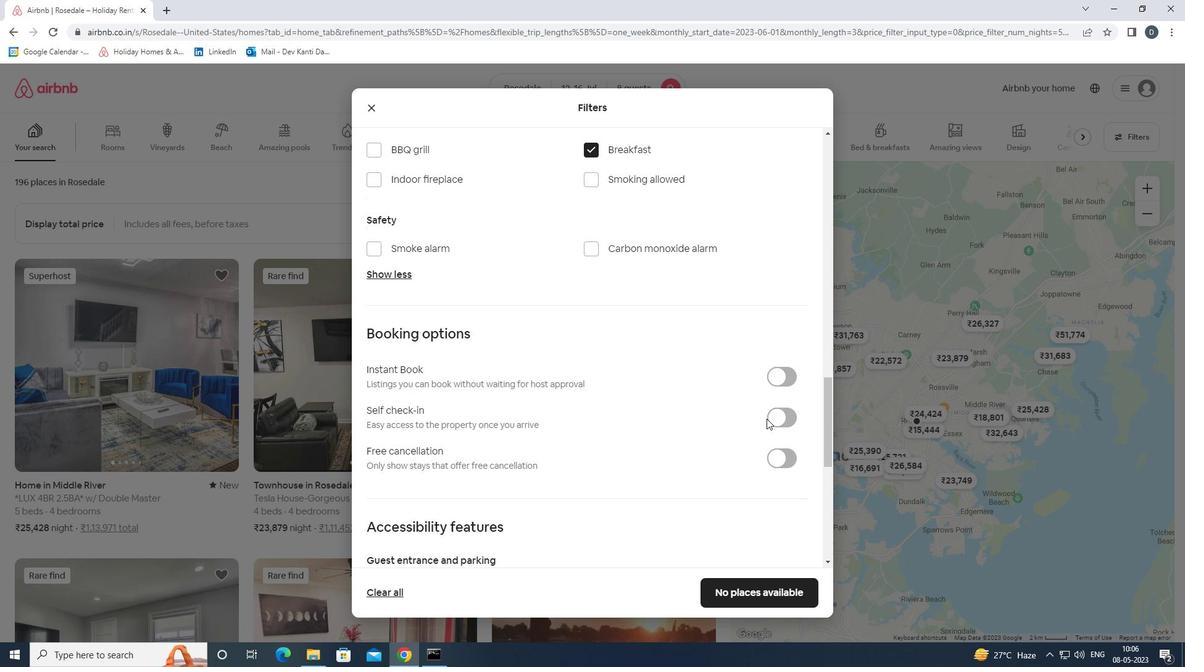 
Action: Mouse pressed left at (786, 413)
Screenshot: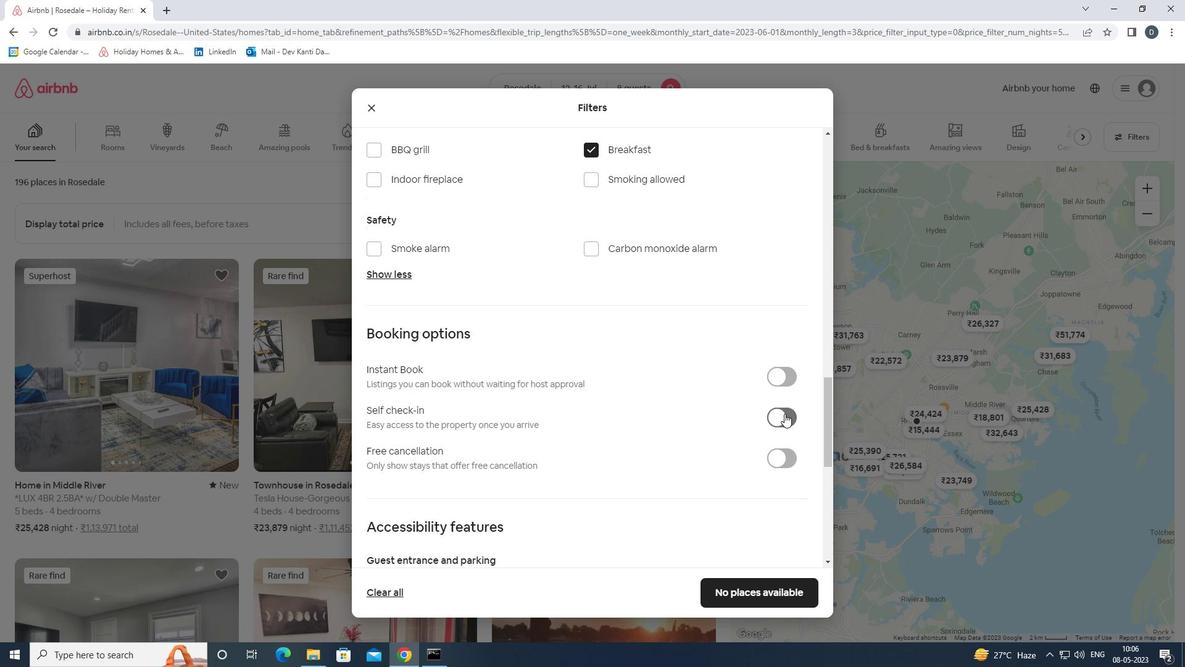 
Action: Mouse moved to (776, 416)
Screenshot: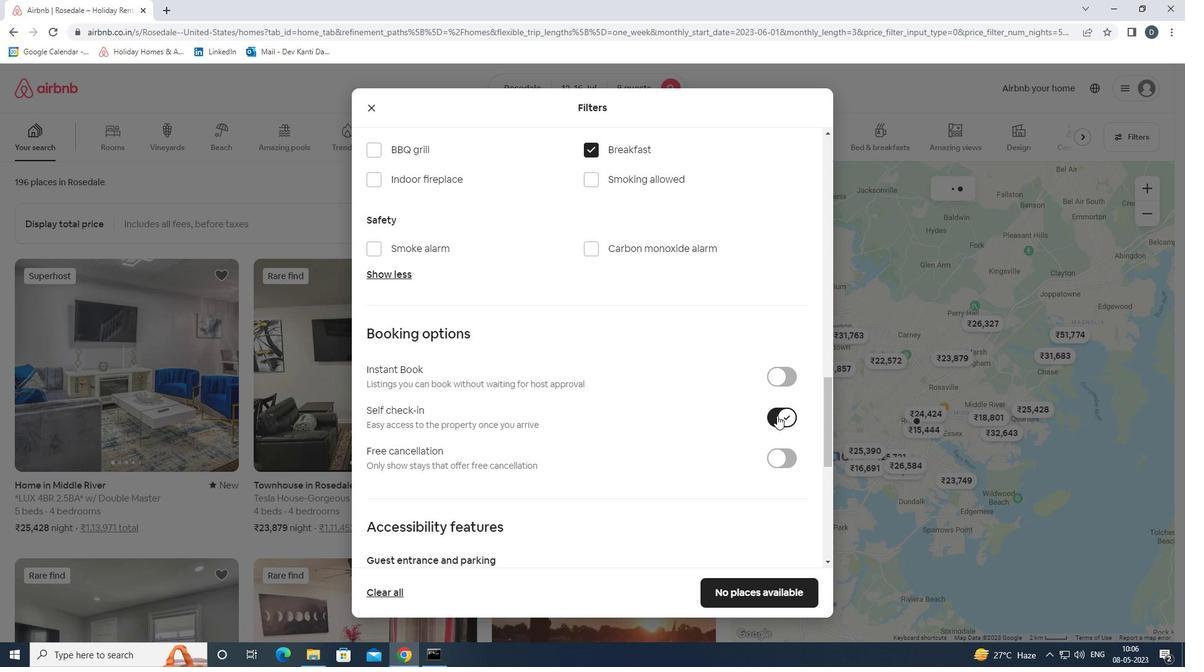 
Action: Mouse scrolled (776, 415) with delta (0, 0)
Screenshot: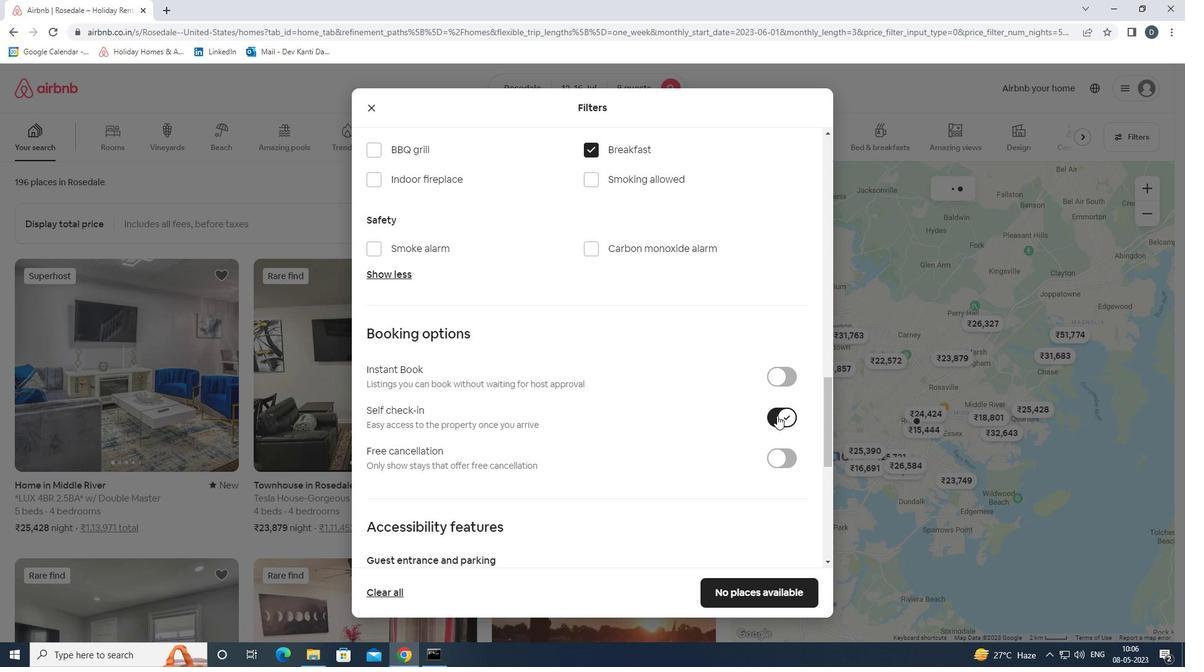 
Action: Mouse moved to (771, 418)
Screenshot: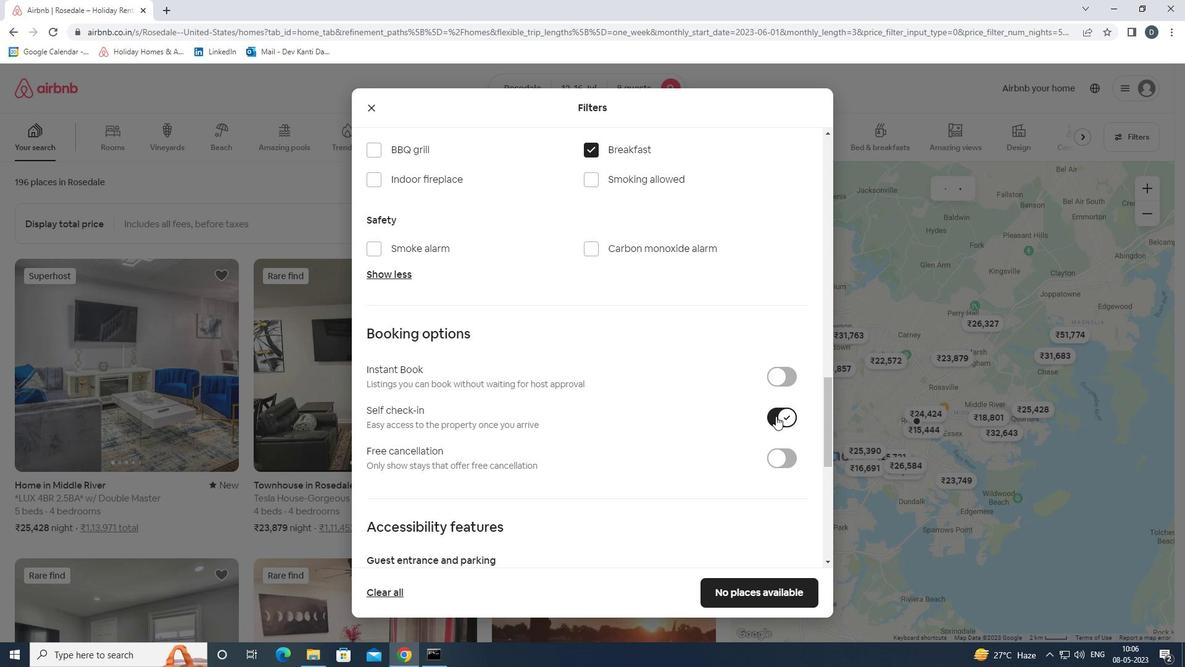 
Action: Mouse scrolled (771, 417) with delta (0, 0)
Screenshot: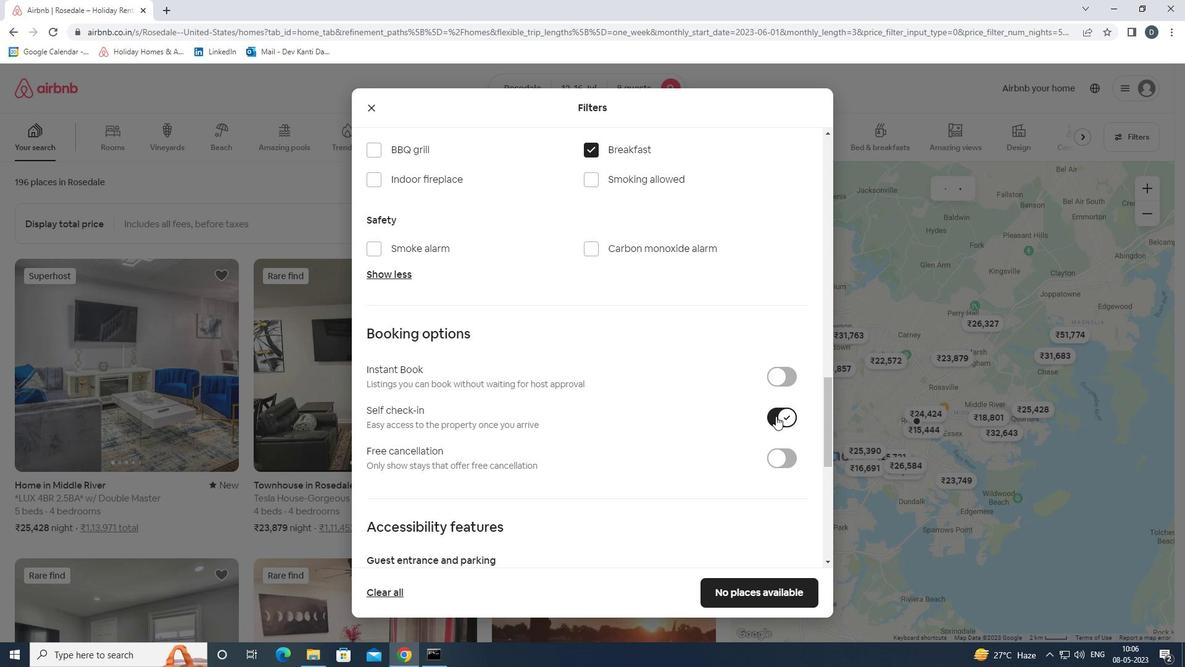
Action: Mouse moved to (770, 418)
Screenshot: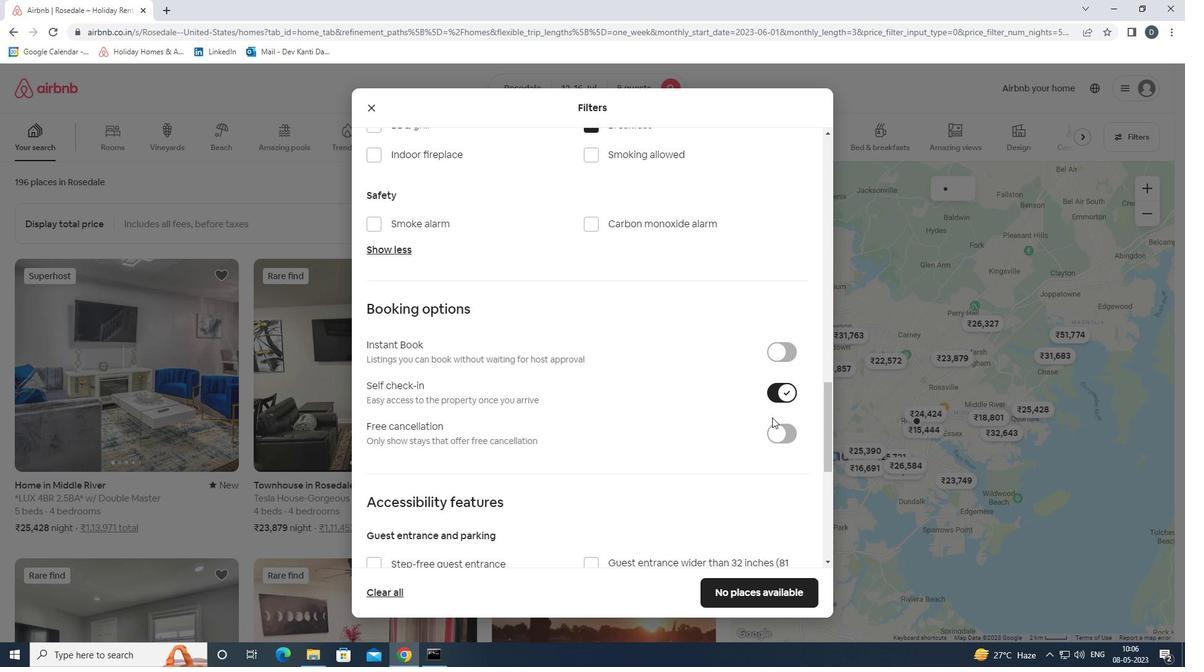 
Action: Mouse scrolled (770, 418) with delta (0, 0)
Screenshot: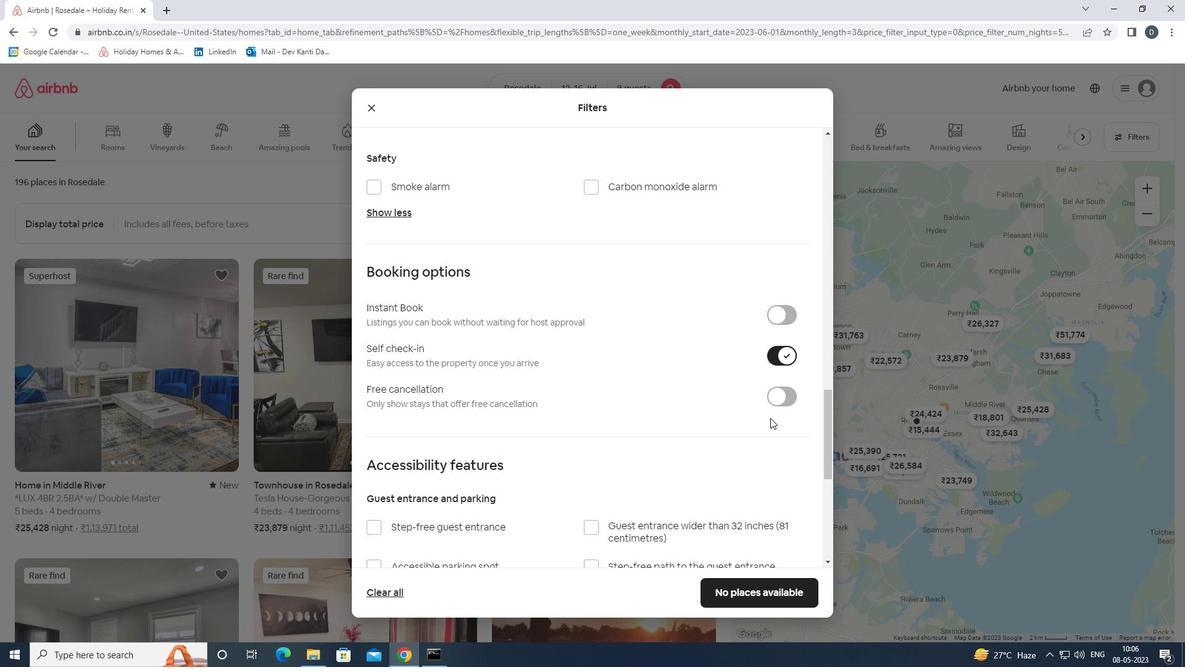 
Action: Mouse moved to (770, 419)
Screenshot: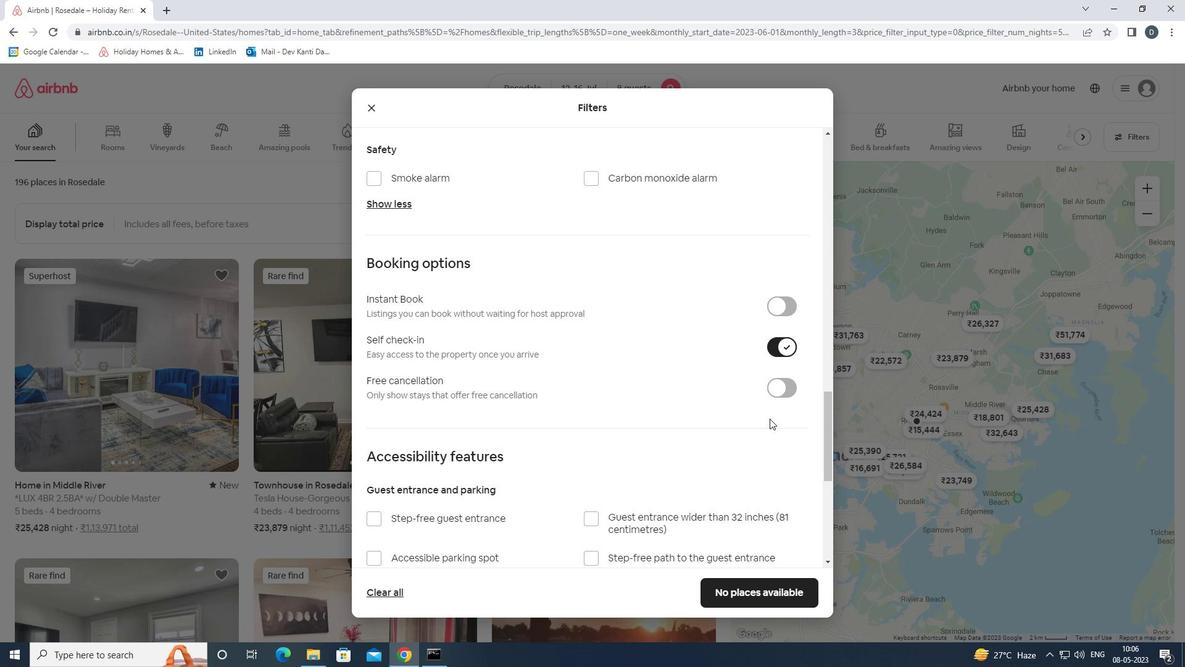 
Action: Mouse scrolled (770, 418) with delta (0, 0)
Screenshot: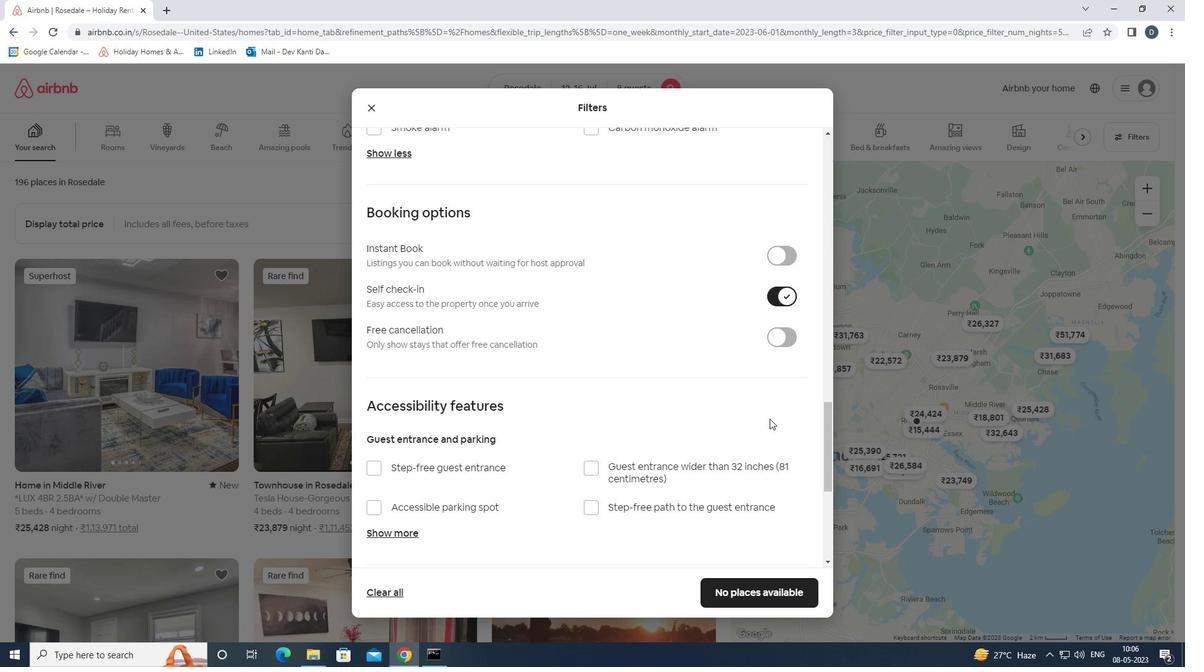
Action: Mouse moved to (769, 419)
Screenshot: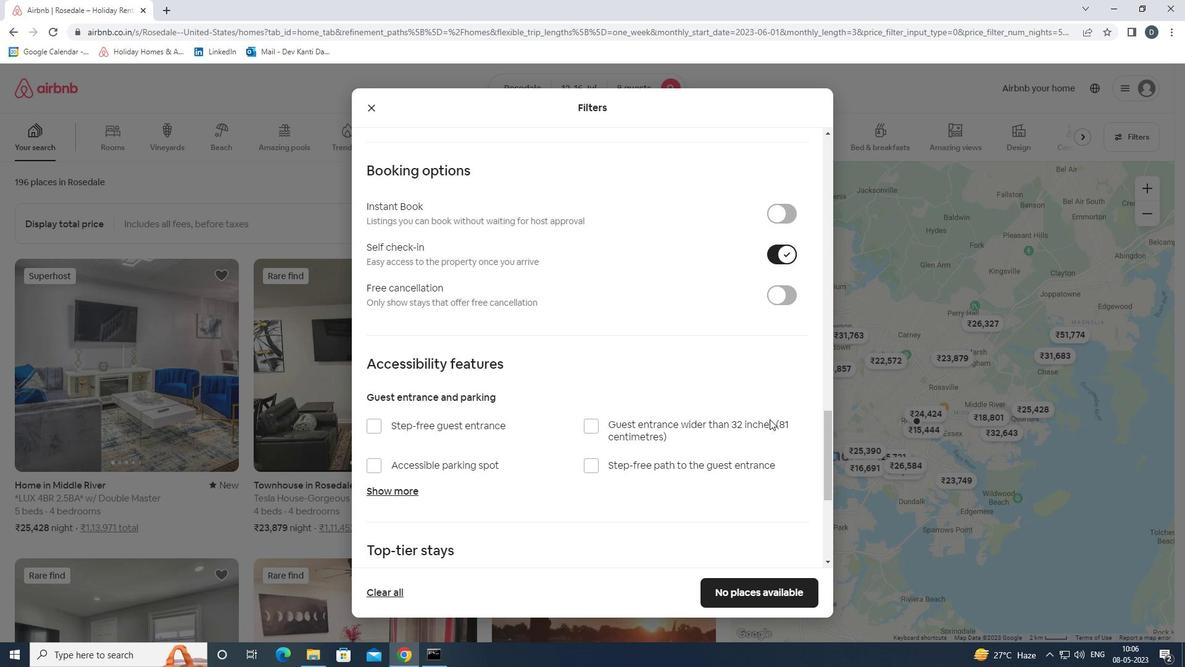 
Action: Mouse scrolled (769, 418) with delta (0, 0)
Screenshot: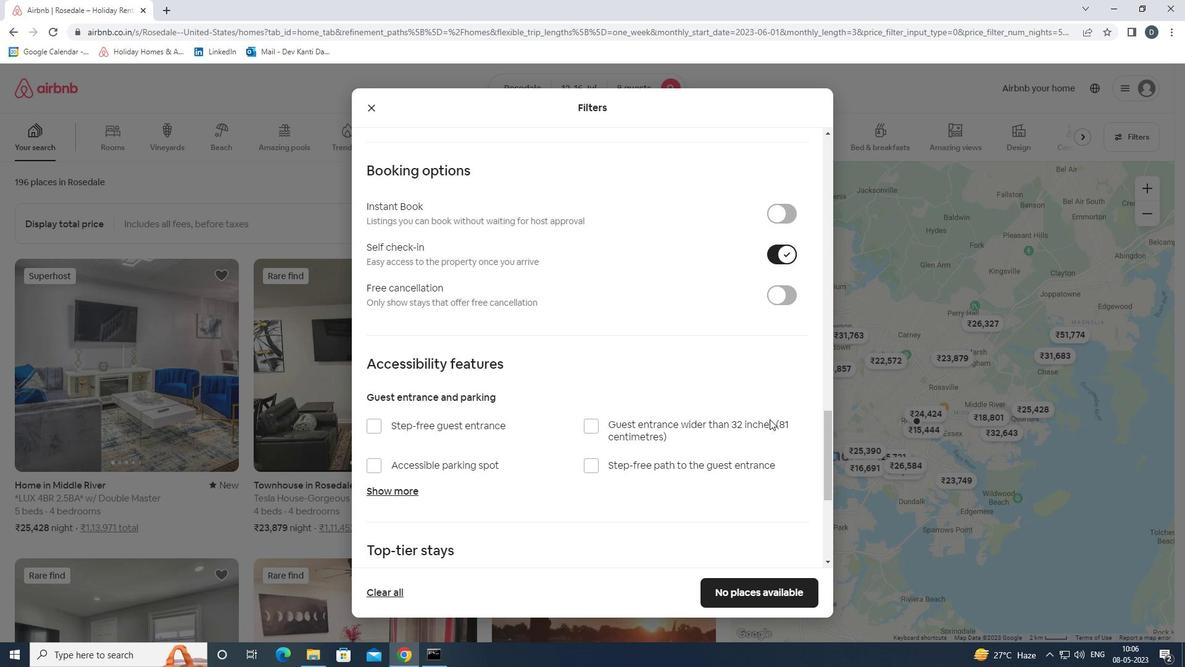 
Action: Mouse moved to (769, 424)
Screenshot: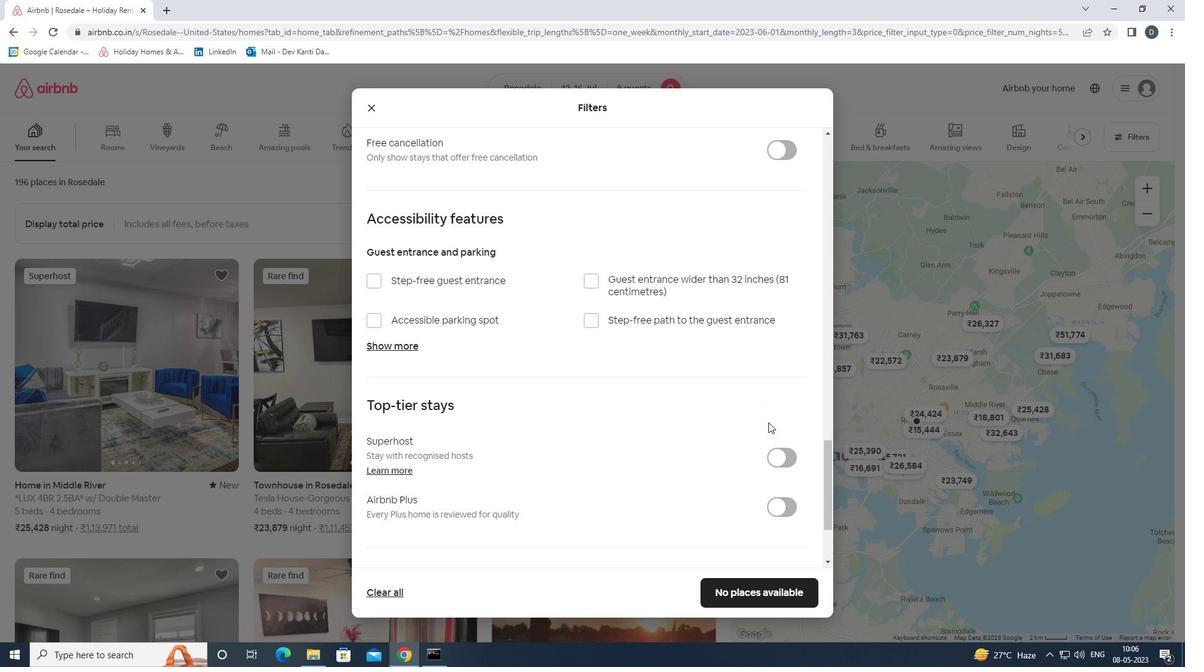 
Action: Mouse scrolled (769, 423) with delta (0, 0)
Screenshot: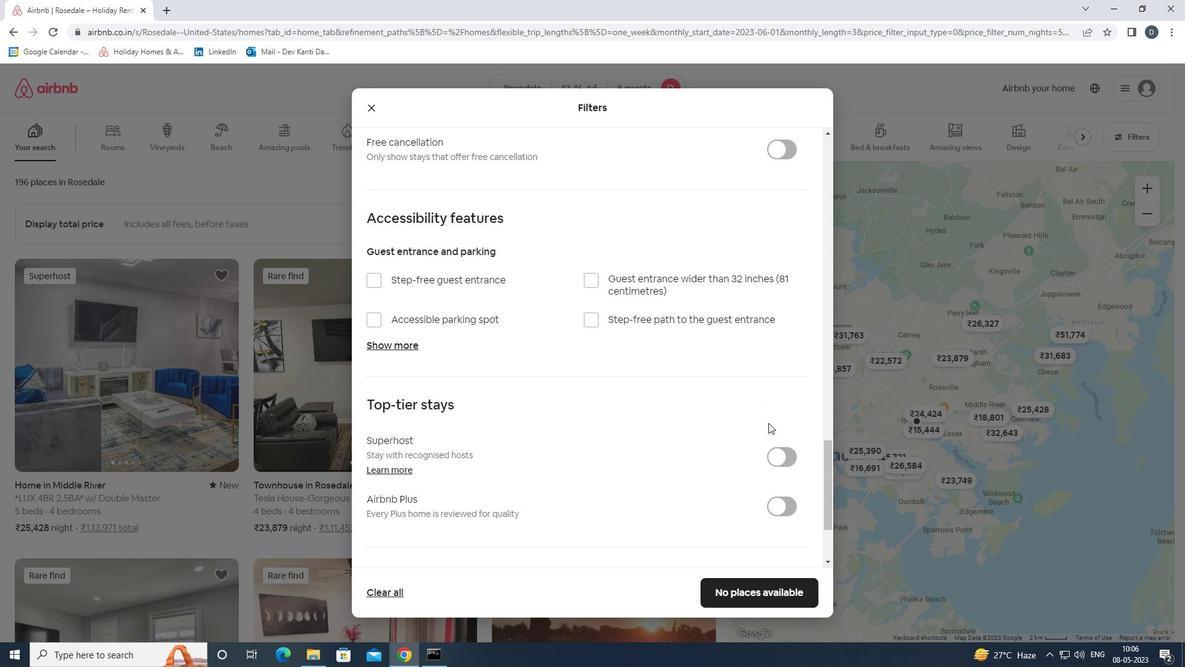 
Action: Mouse moved to (769, 424)
Screenshot: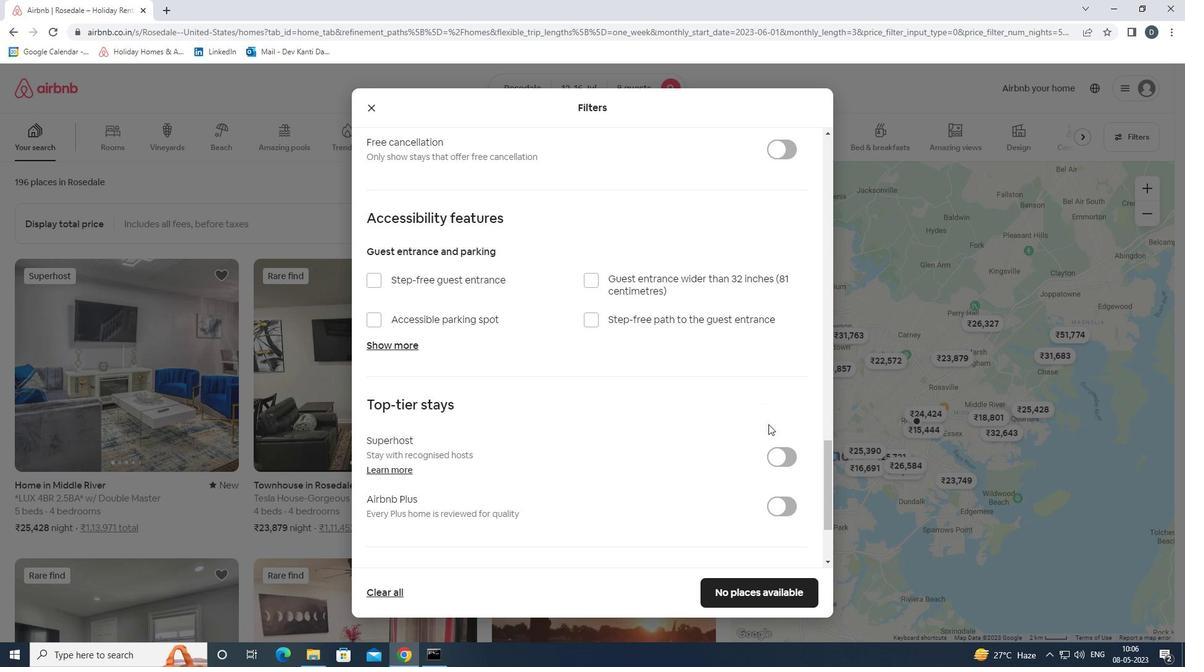 
Action: Mouse scrolled (769, 424) with delta (0, 0)
Screenshot: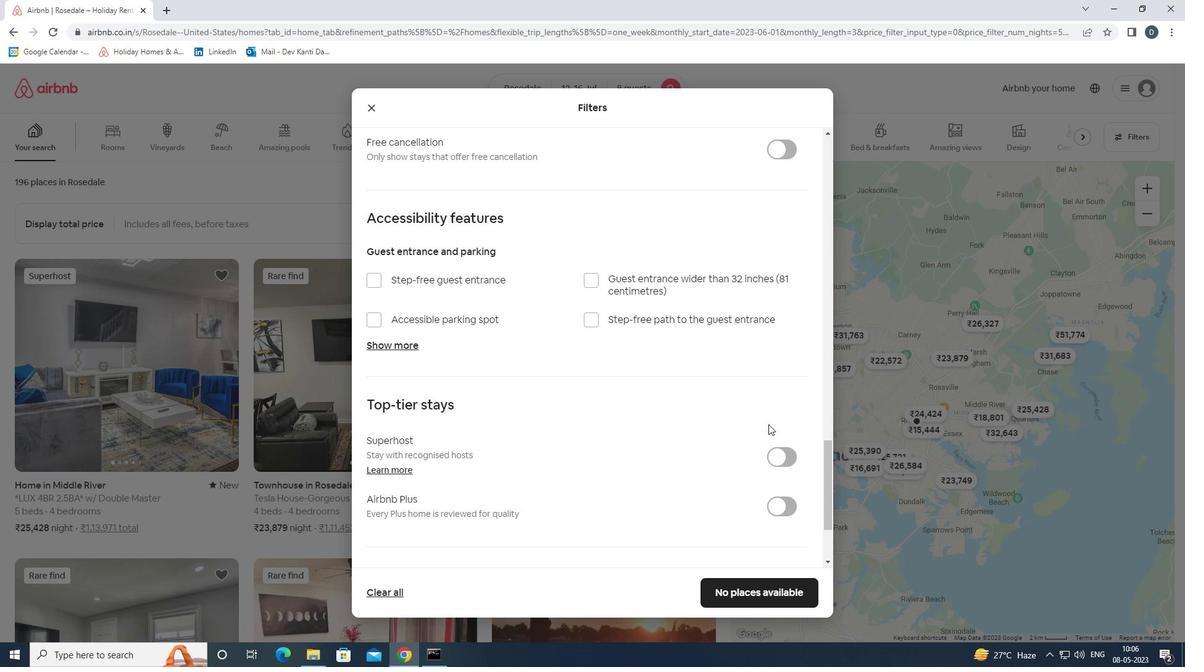
Action: Mouse moved to (769, 426)
Screenshot: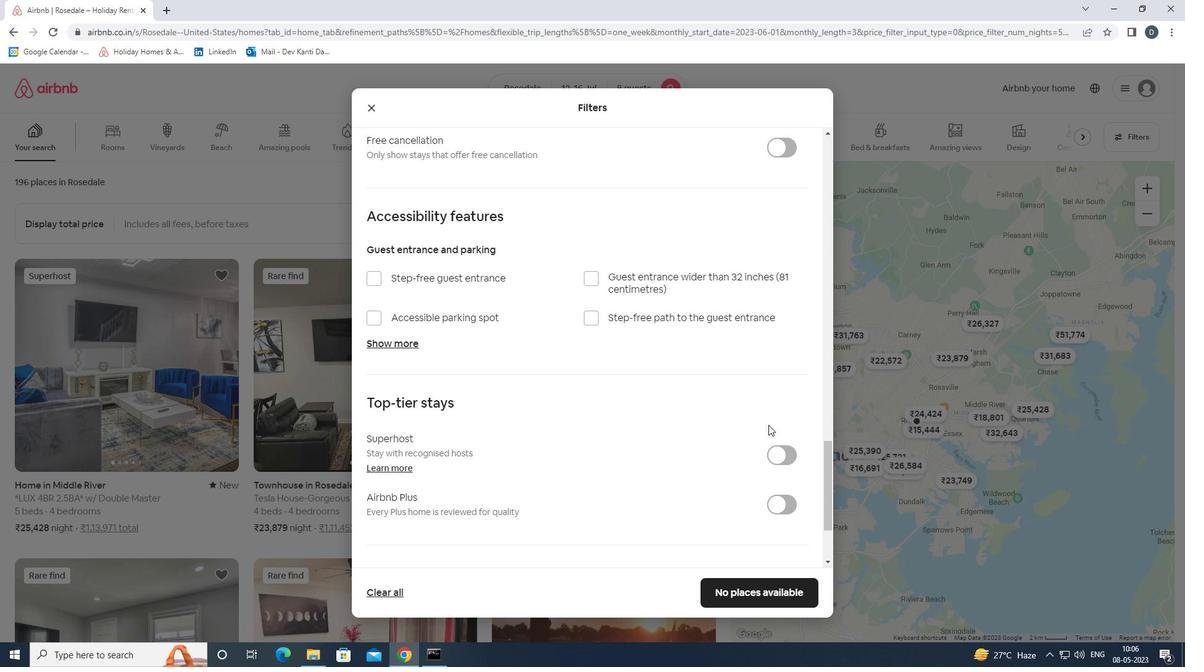 
Action: Mouse scrolled (769, 425) with delta (0, 0)
Screenshot: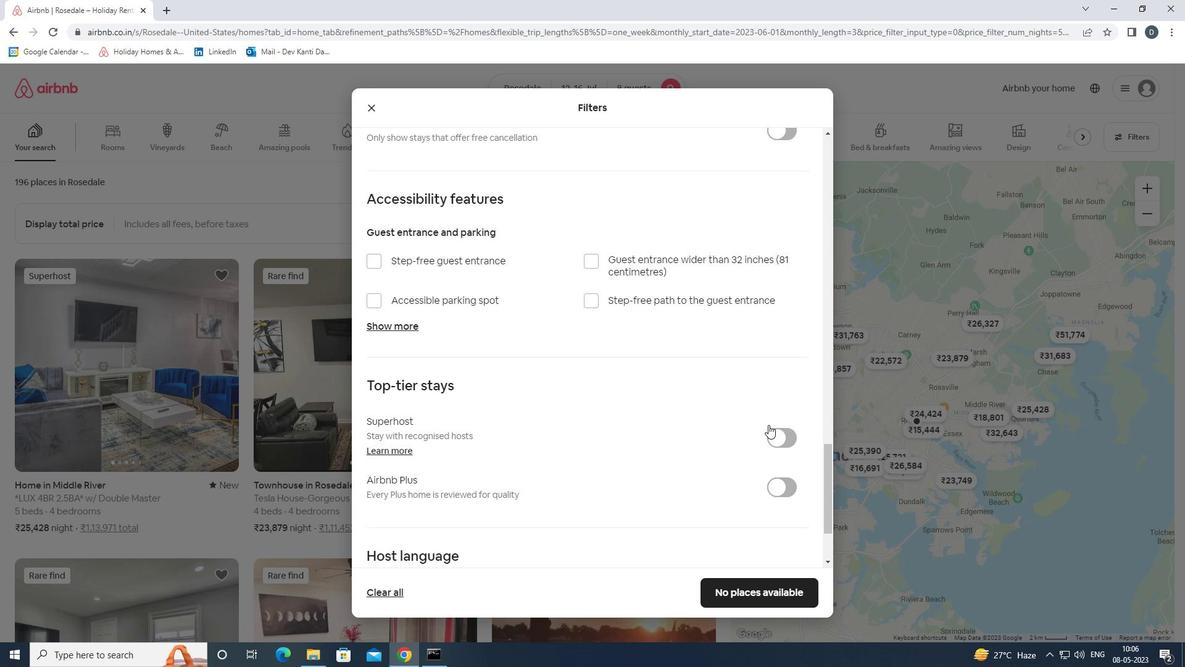 
Action: Mouse moved to (768, 426)
Screenshot: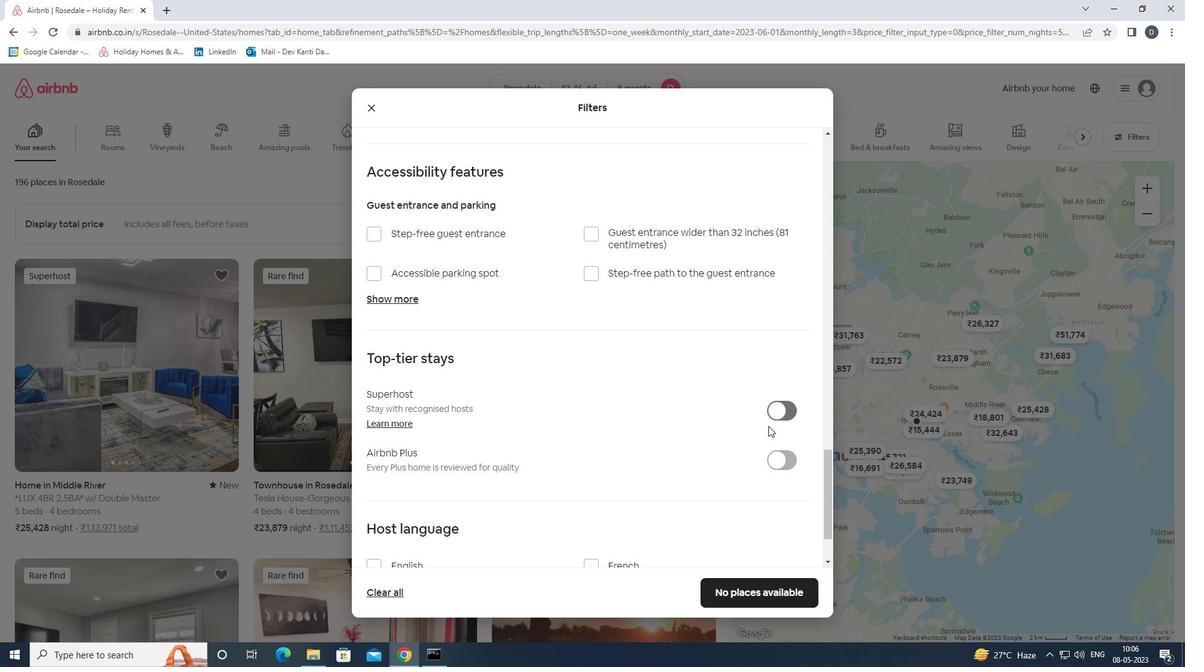 
Action: Mouse scrolled (768, 426) with delta (0, 0)
Screenshot: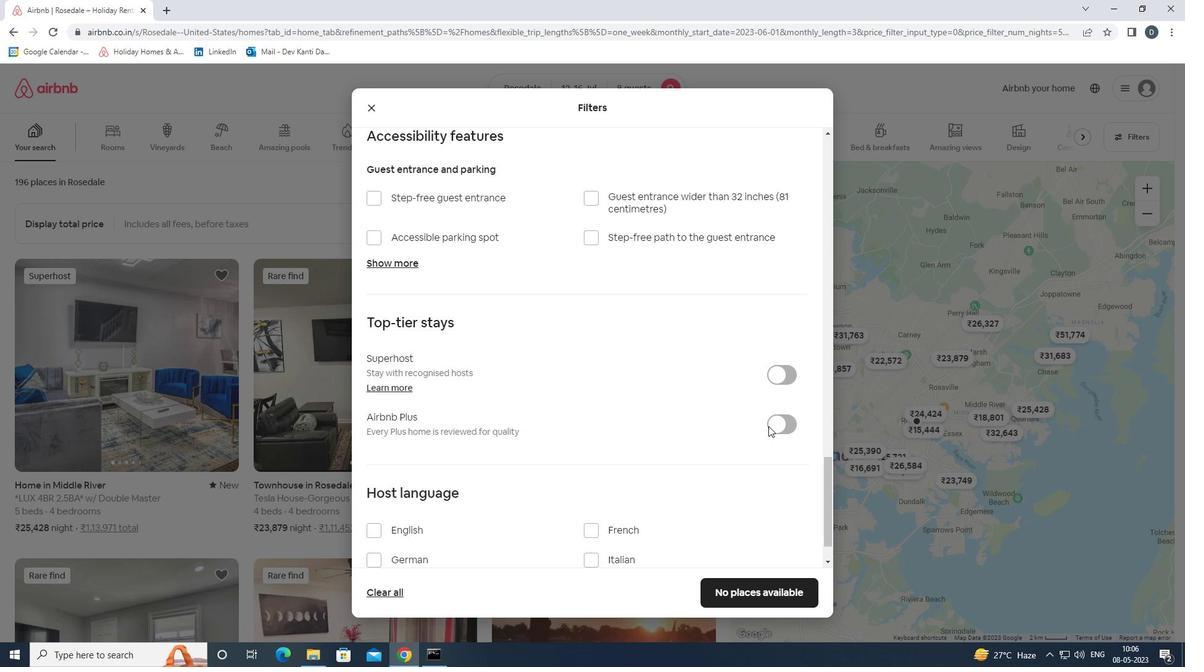 
Action: Mouse scrolled (768, 426) with delta (0, 0)
Screenshot: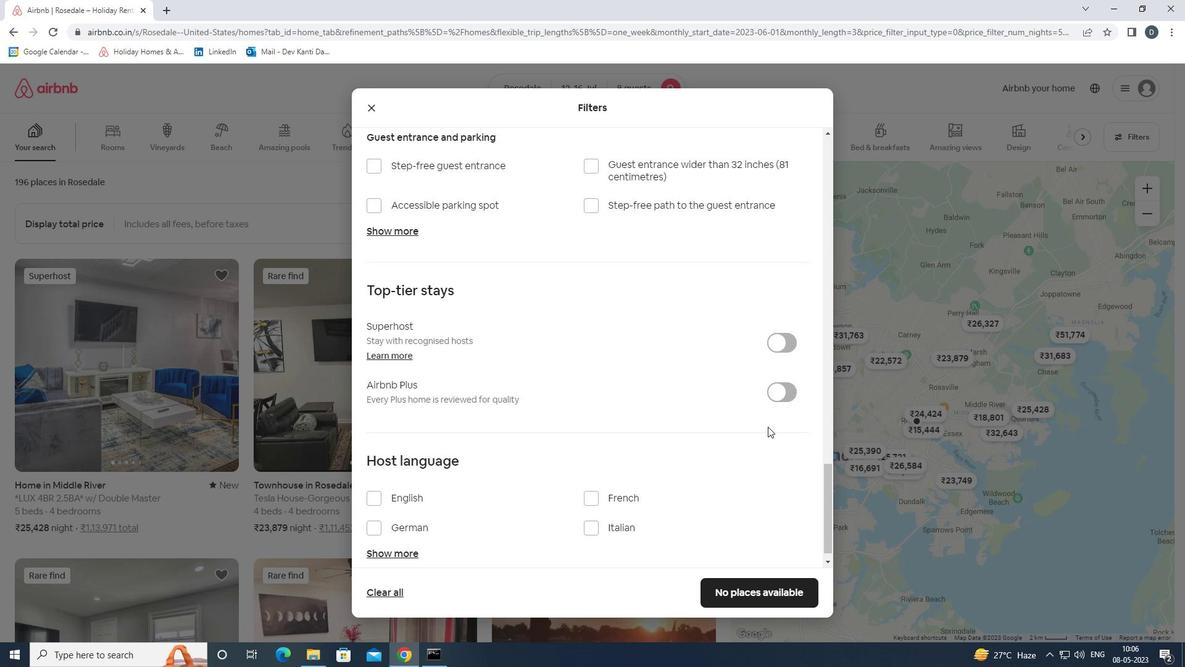 
Action: Mouse moved to (420, 480)
Screenshot: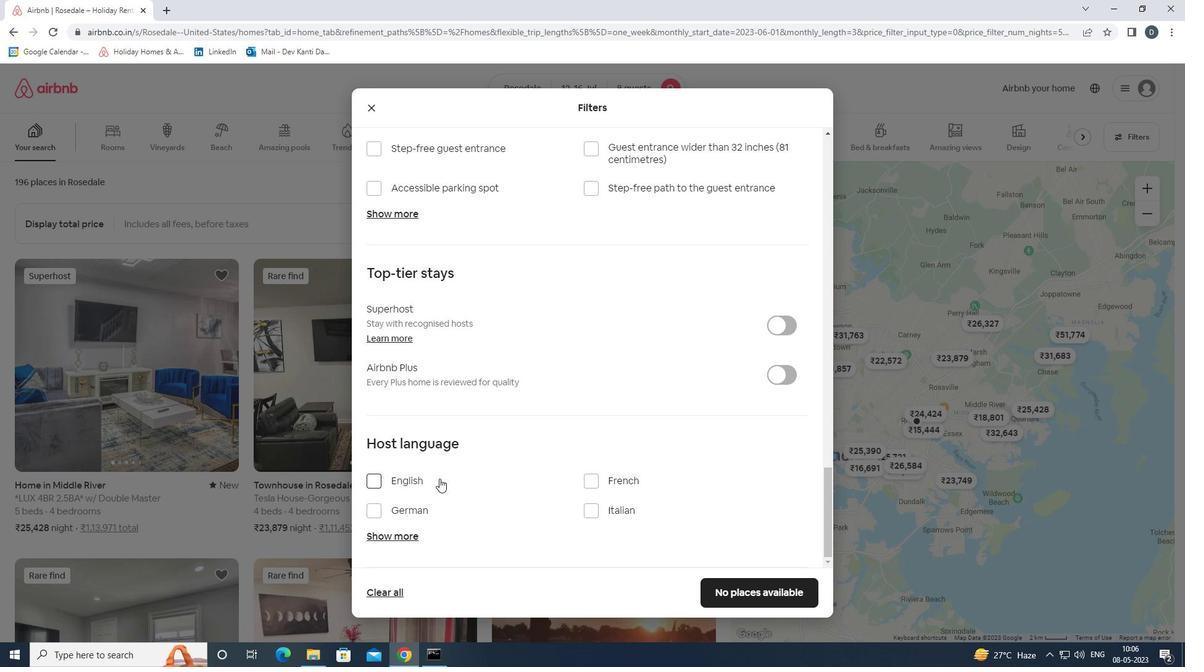 
Action: Mouse pressed left at (420, 480)
Screenshot: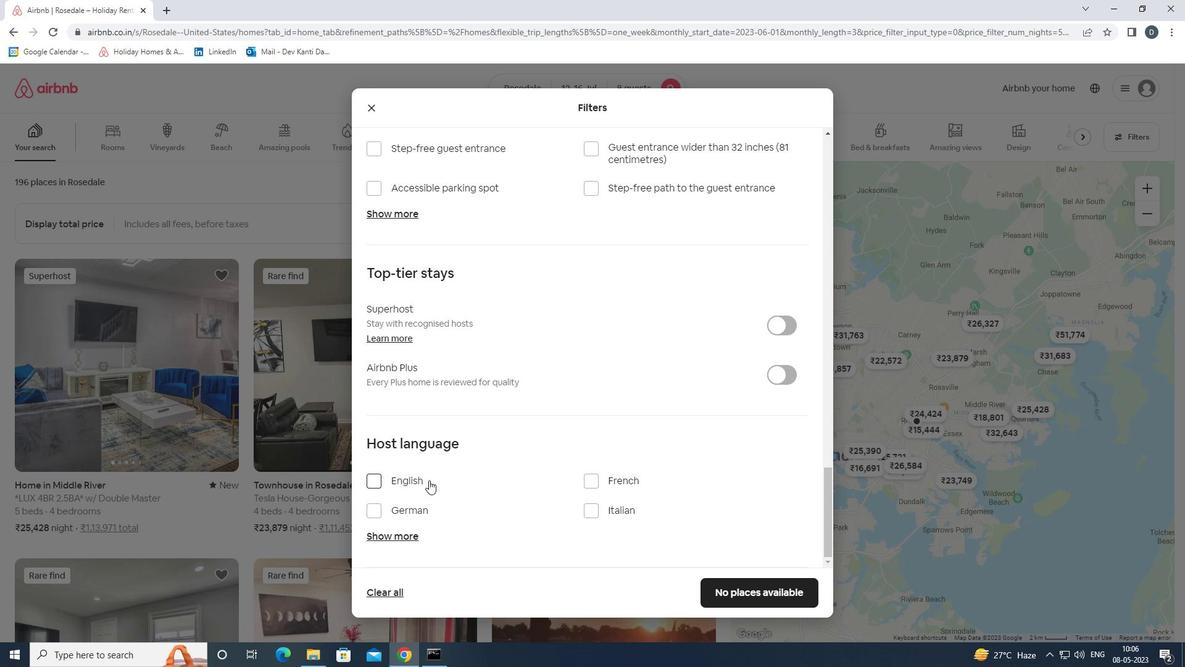 
Action: Mouse moved to (751, 584)
Screenshot: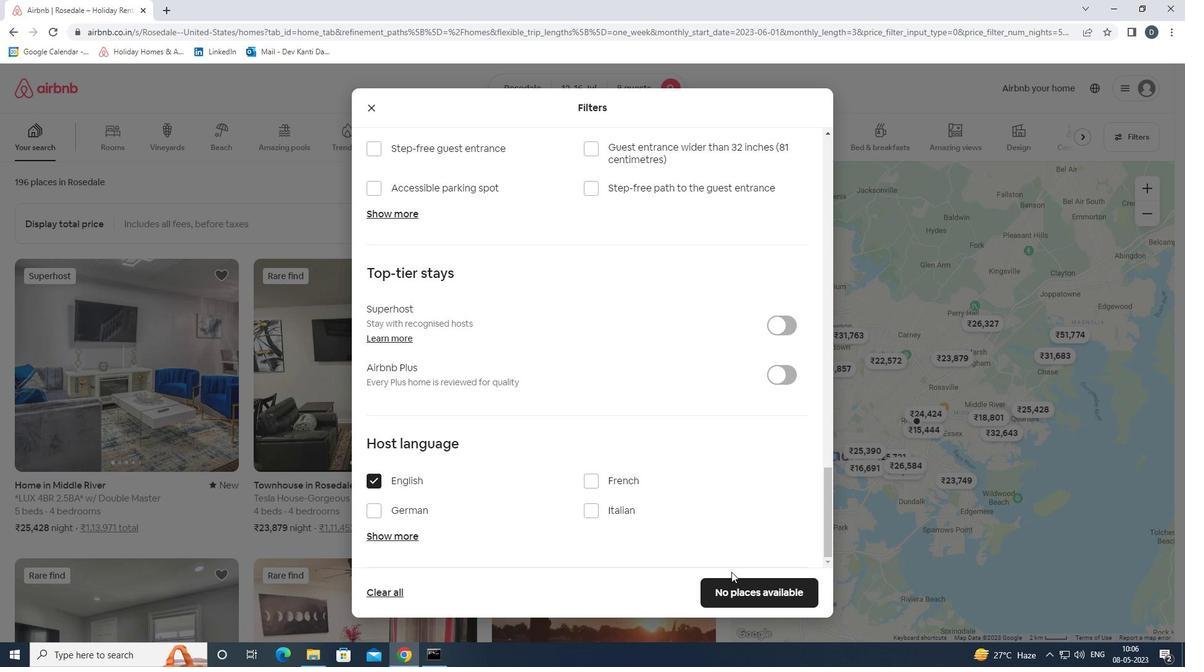 
Action: Mouse pressed left at (751, 584)
Screenshot: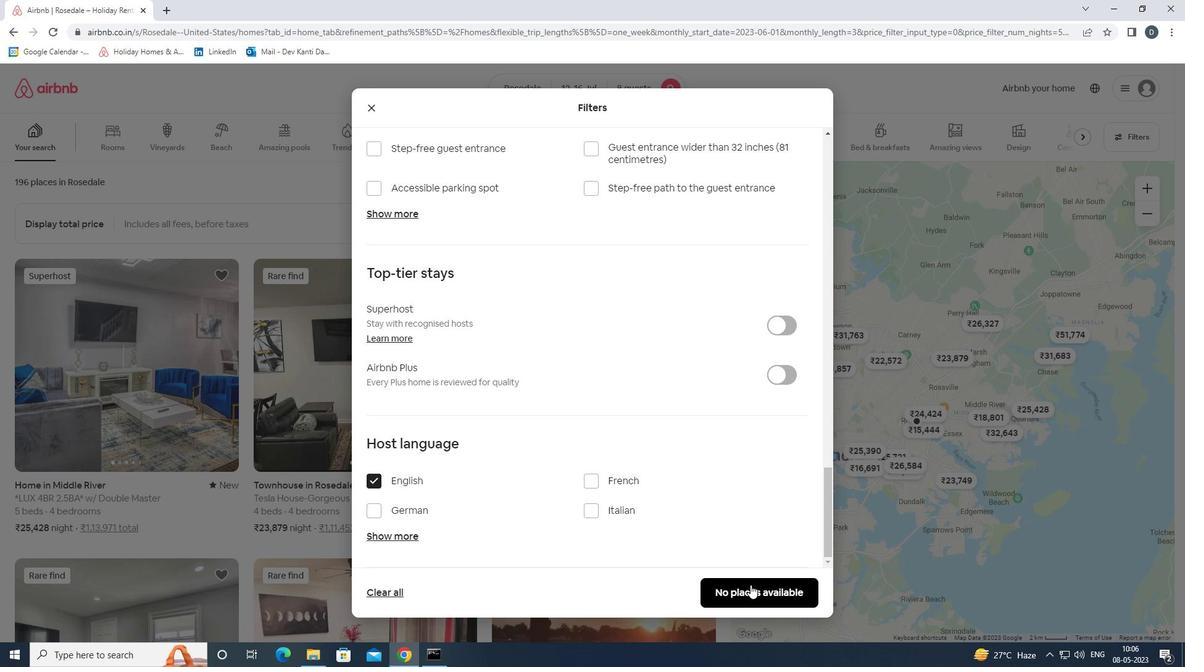 
Action: Mouse moved to (738, 556)
Screenshot: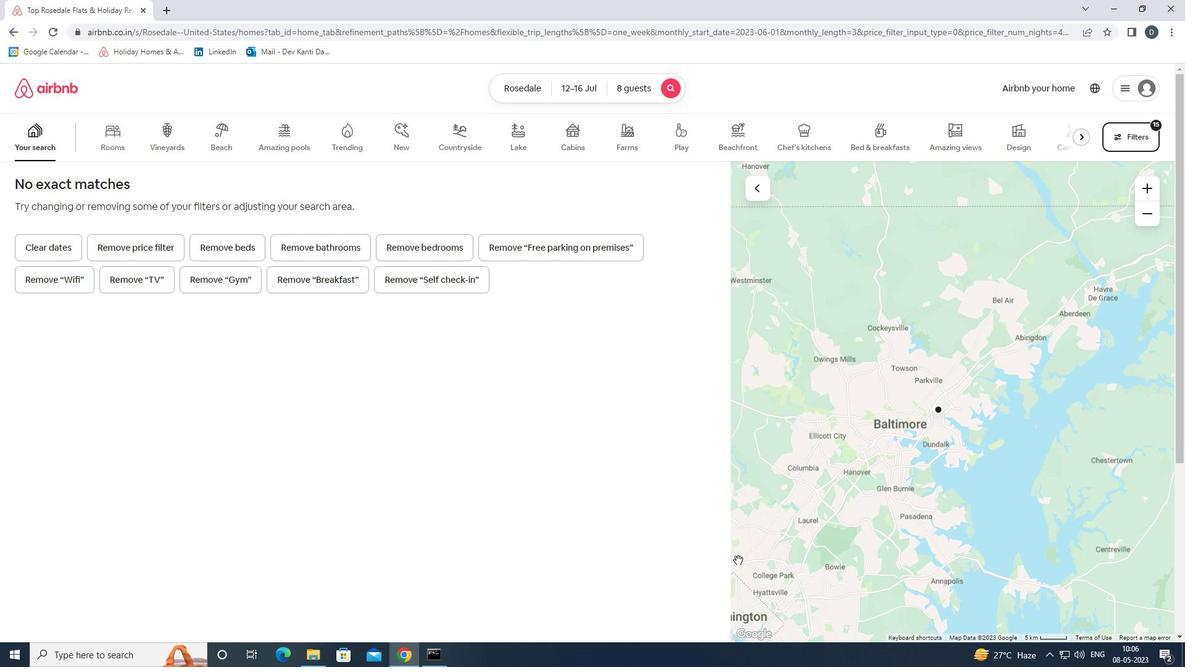 
